 Task: Make A 3D Anaglyph Image.
Action: Mouse moved to (22, 6)
Screenshot: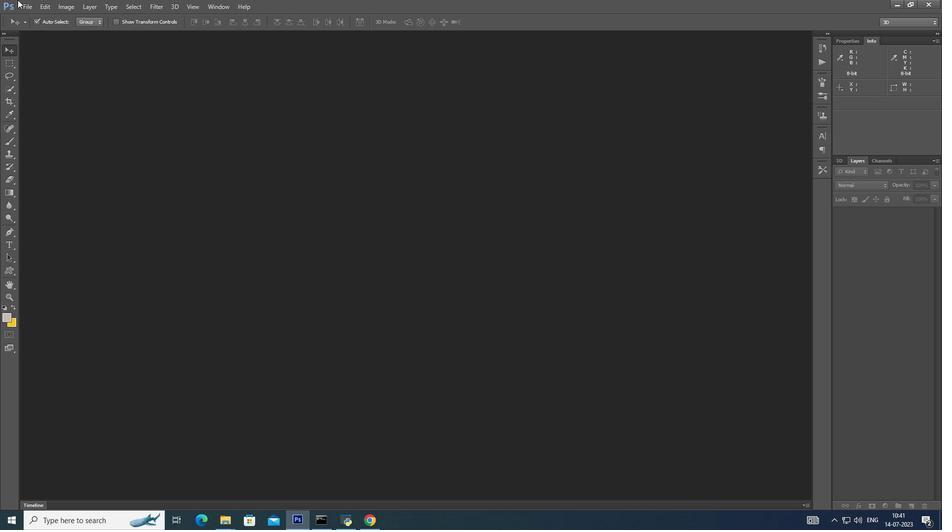 
Action: Mouse pressed left at (22, 6)
Screenshot: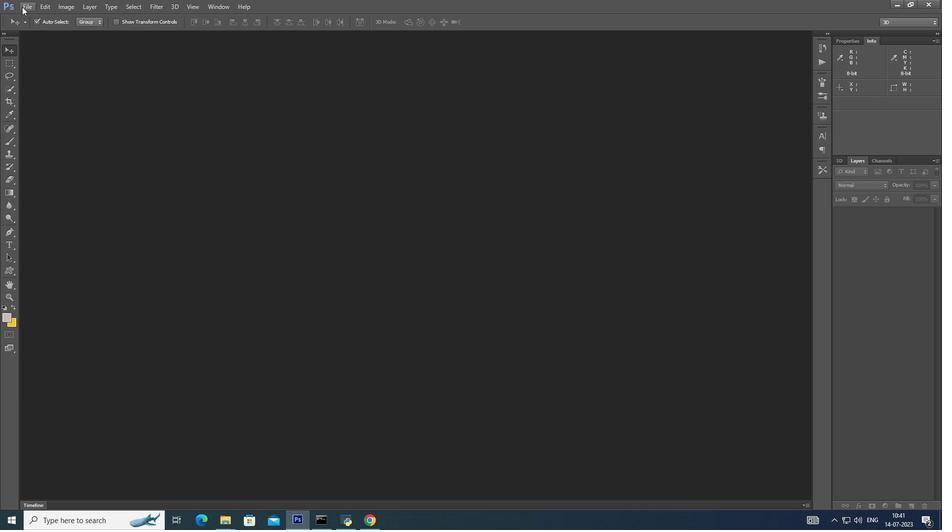 
Action: Mouse moved to (32, 23)
Screenshot: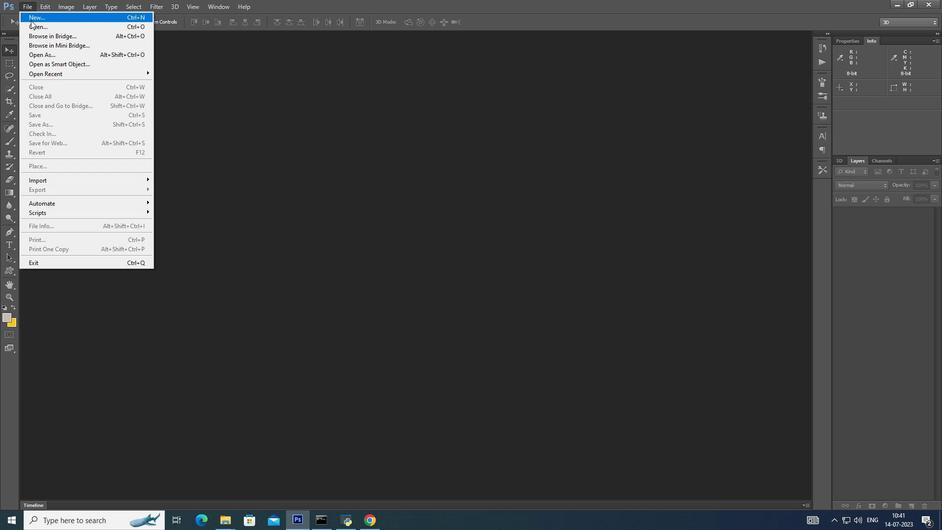 
Action: Mouse pressed left at (32, 23)
Screenshot: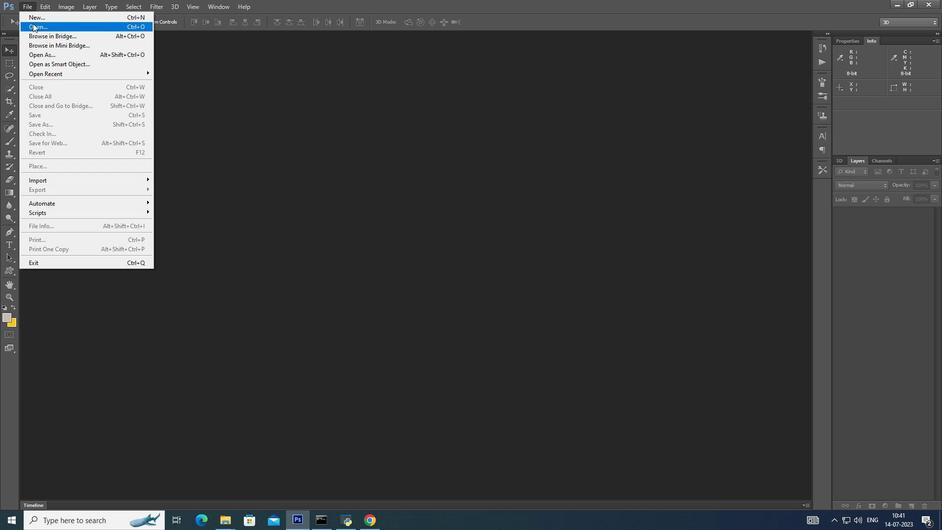 
Action: Mouse moved to (359, 243)
Screenshot: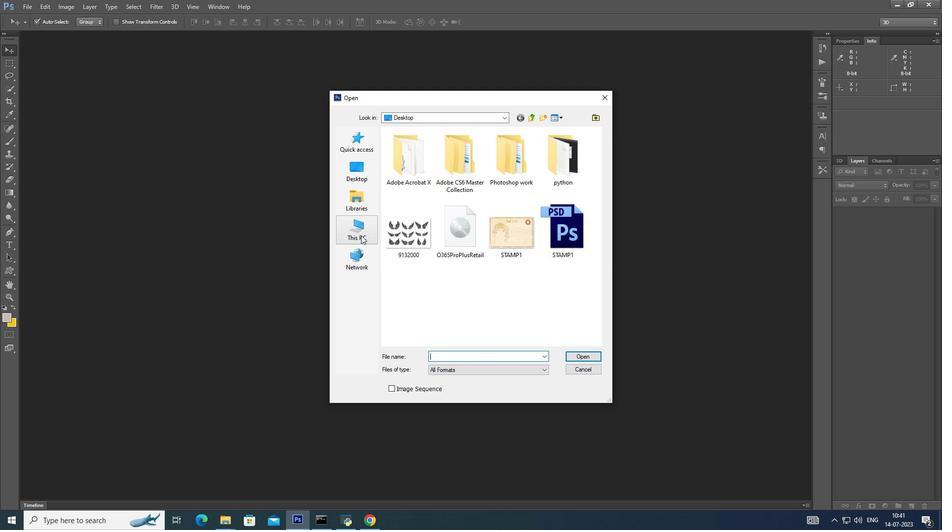 
Action: Mouse pressed left at (359, 243)
Screenshot: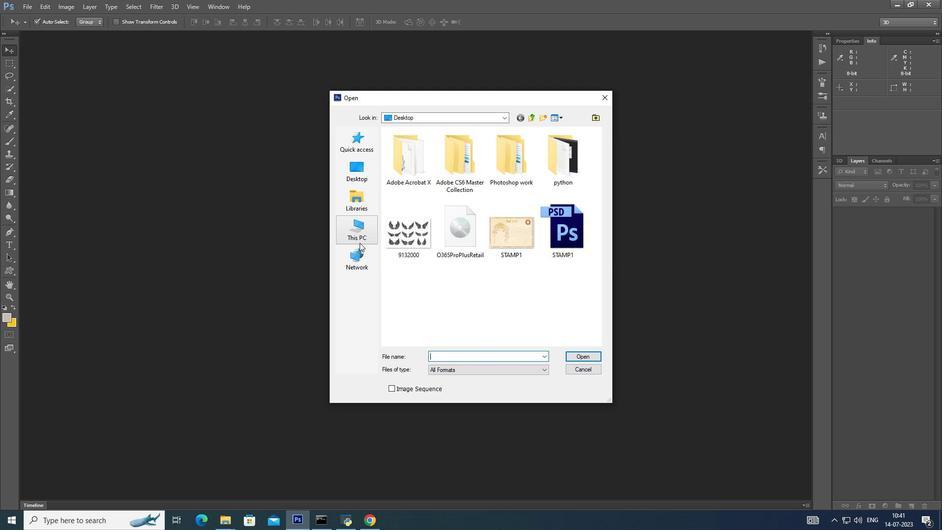 
Action: Mouse moved to (435, 228)
Screenshot: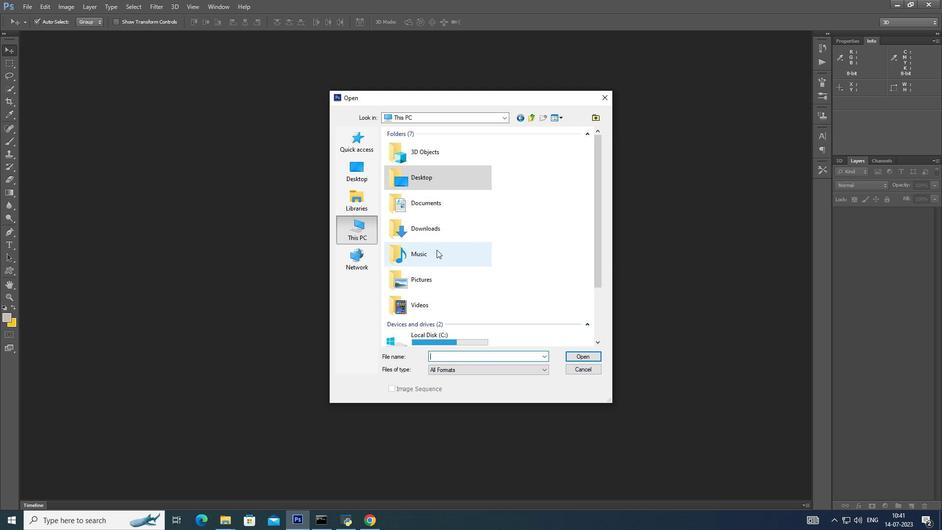 
Action: Mouse pressed left at (435, 228)
Screenshot: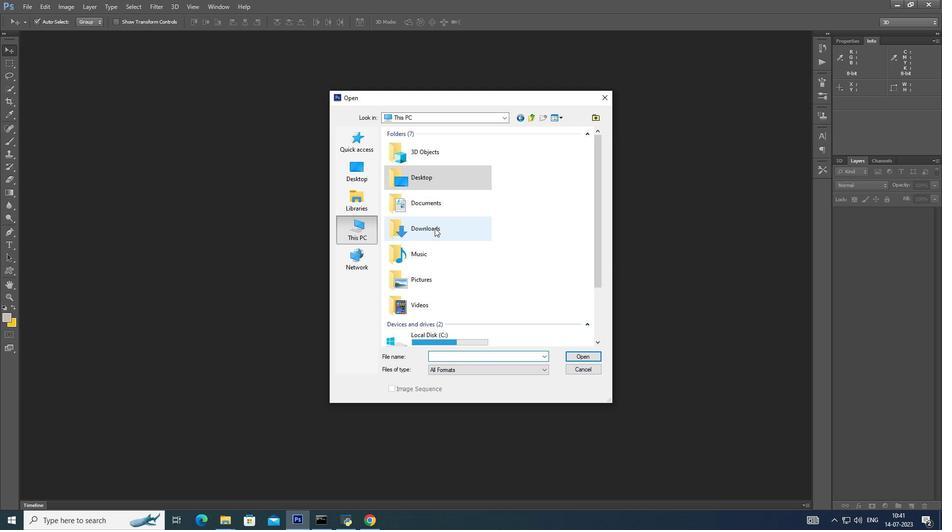 
Action: Mouse pressed left at (435, 228)
Screenshot: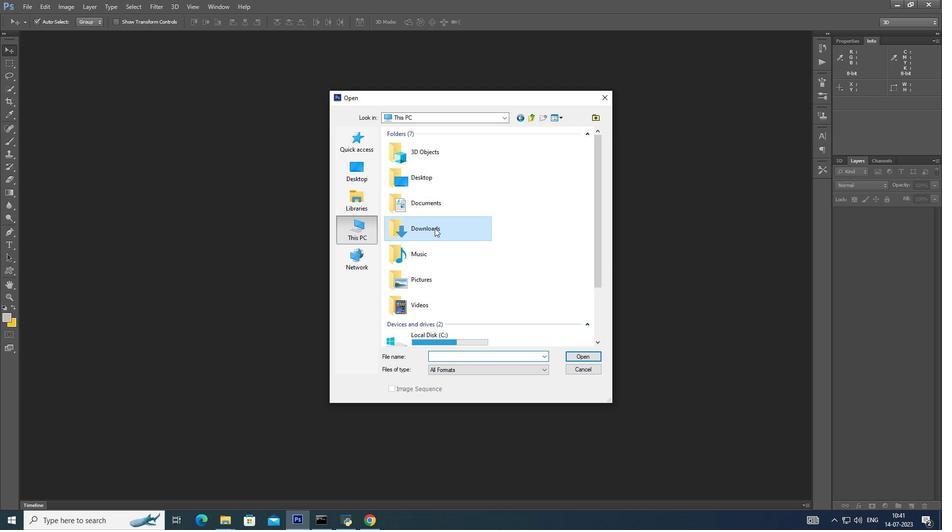 
Action: Mouse moved to (411, 152)
Screenshot: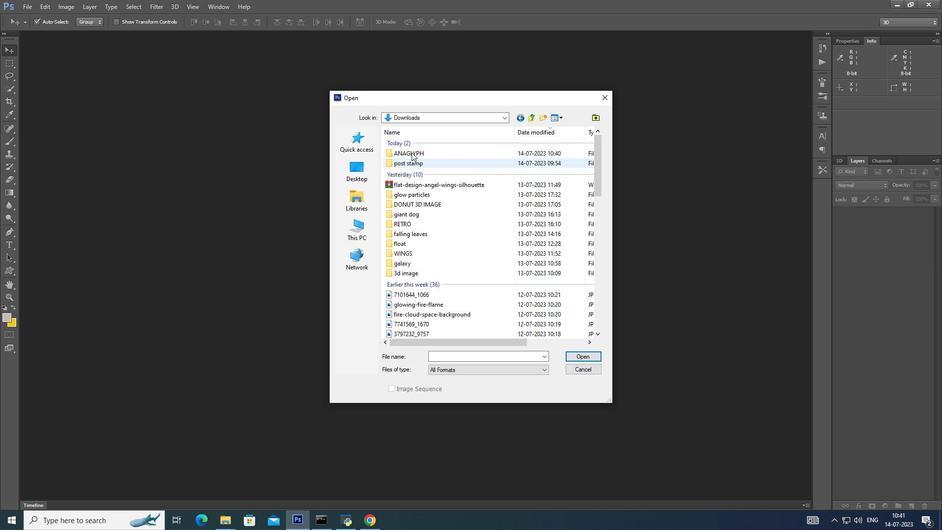 
Action: Mouse pressed left at (411, 152)
Screenshot: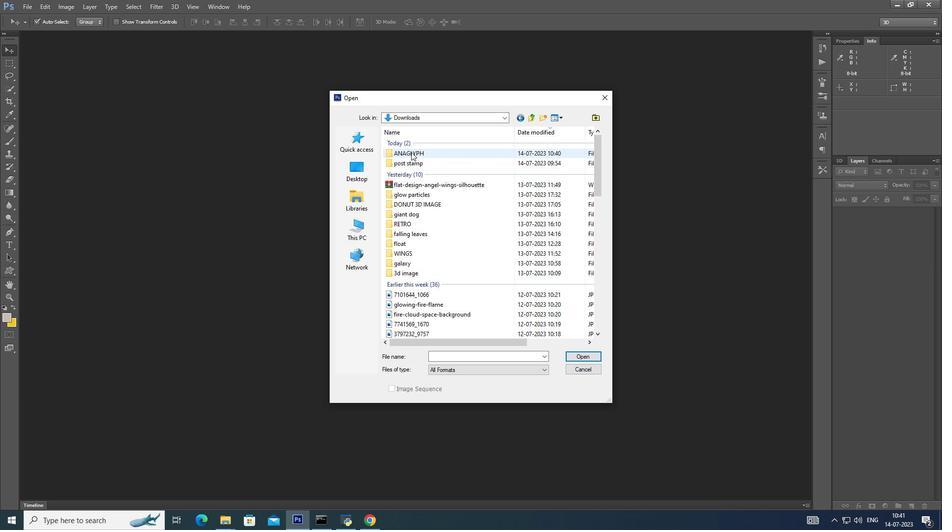 
Action: Mouse pressed left at (411, 152)
Screenshot: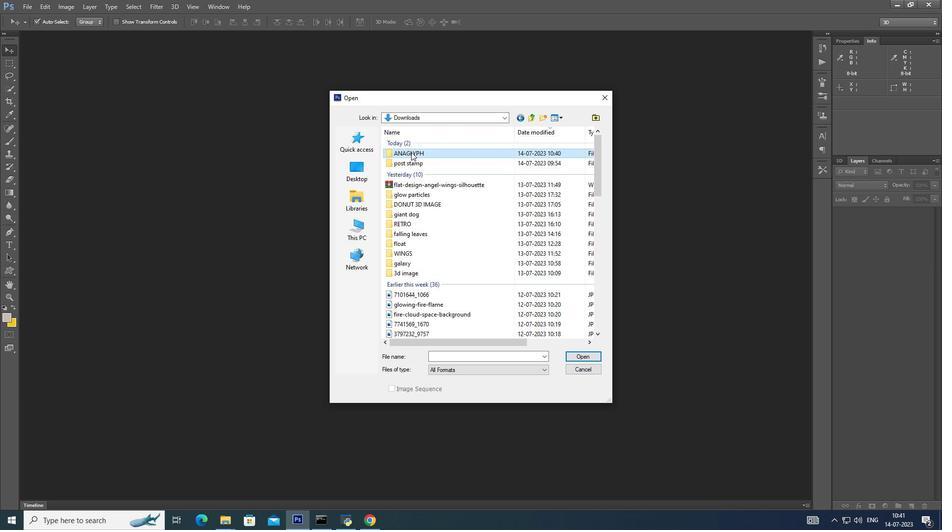 
Action: Mouse moved to (449, 167)
Screenshot: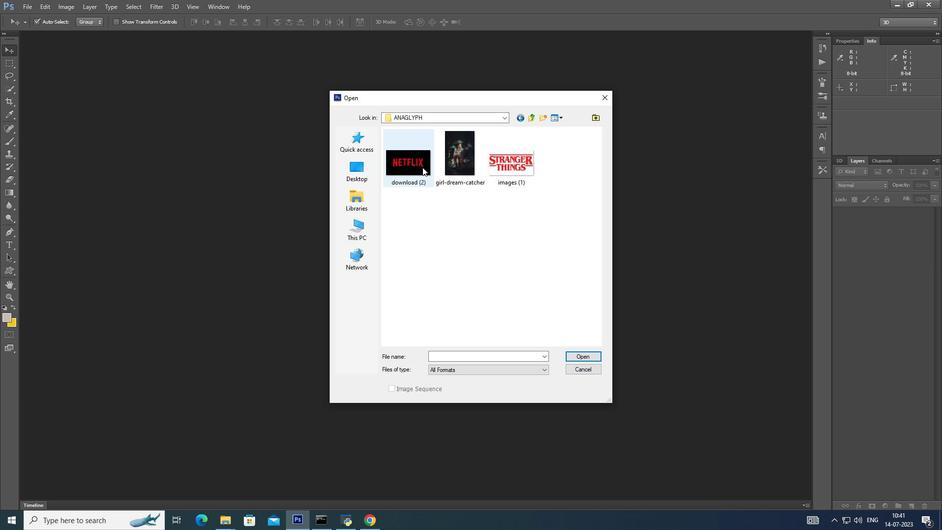 
Action: Mouse pressed left at (449, 167)
Screenshot: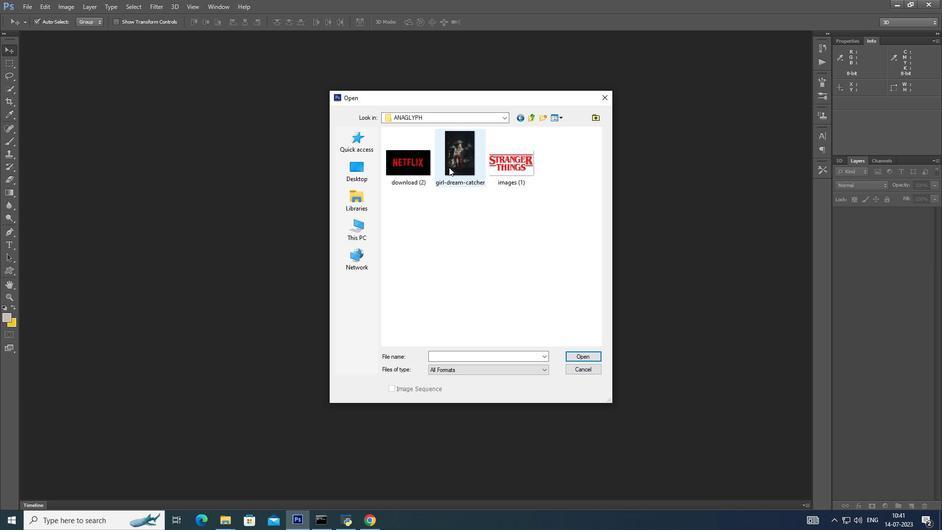 
Action: Mouse moved to (592, 353)
Screenshot: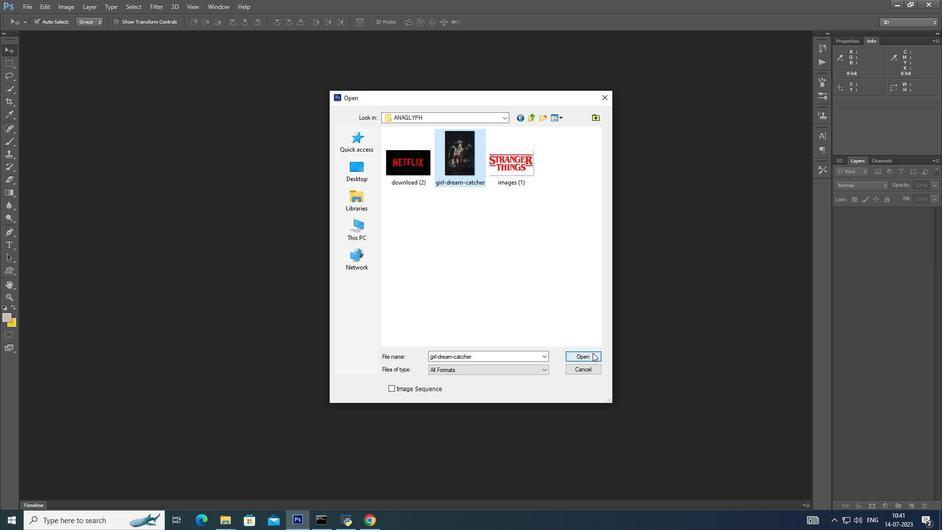 
Action: Mouse pressed left at (592, 353)
Screenshot: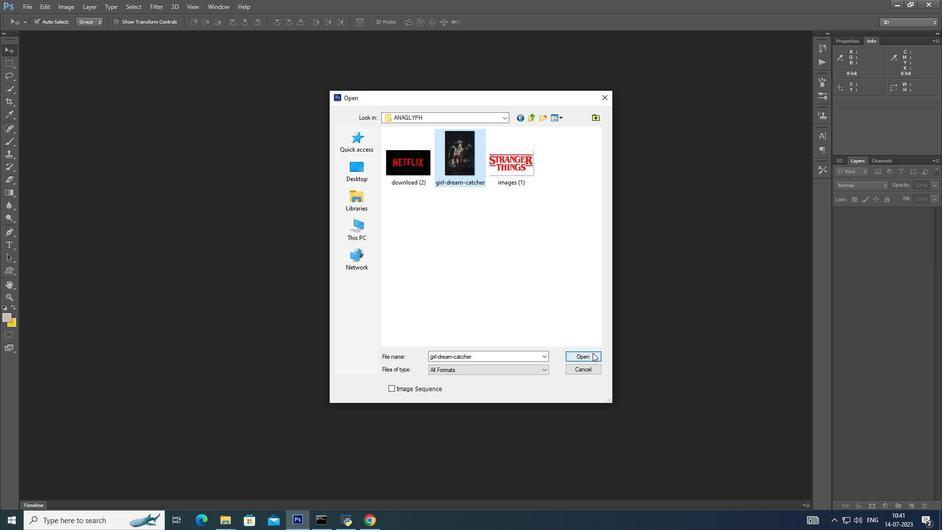 
Action: Mouse moved to (884, 213)
Screenshot: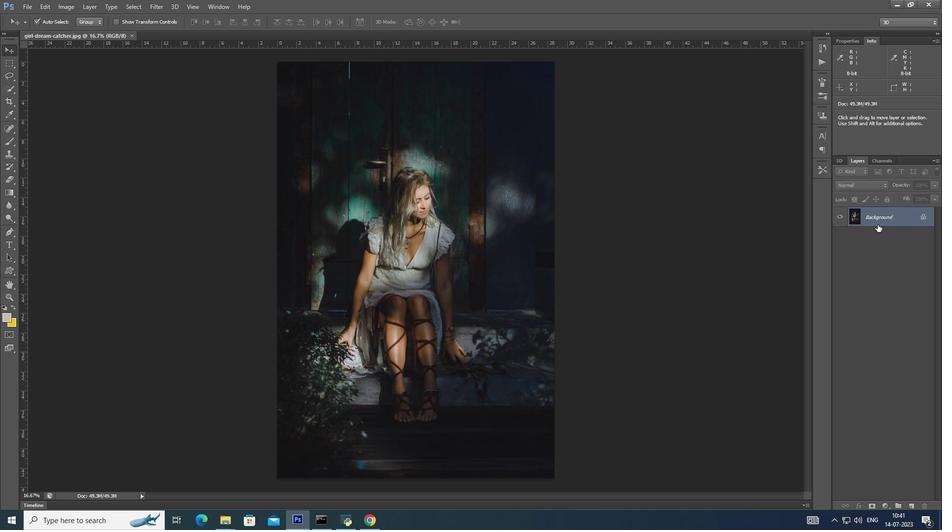 
Action: Mouse pressed left at (884, 213)
Screenshot: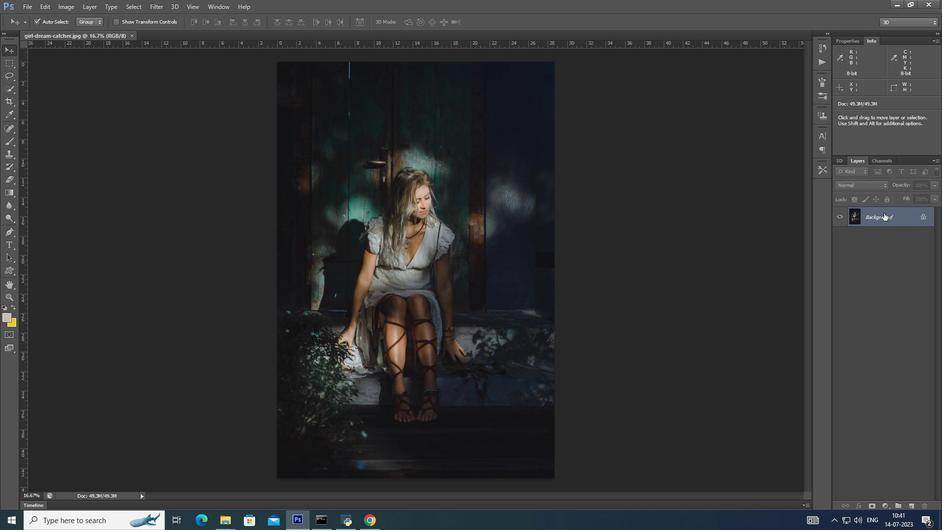 
Action: Mouse moved to (903, 213)
Screenshot: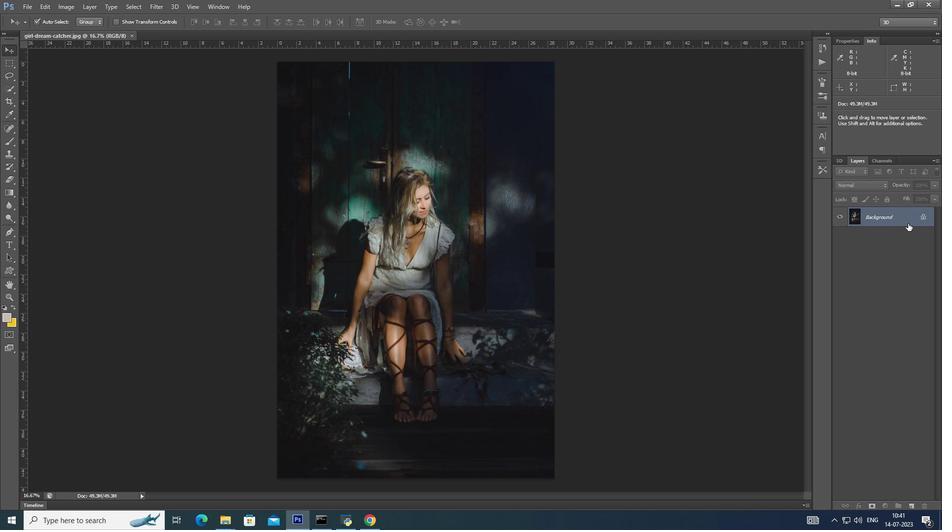 
Action: Mouse pressed left at (903, 213)
Screenshot: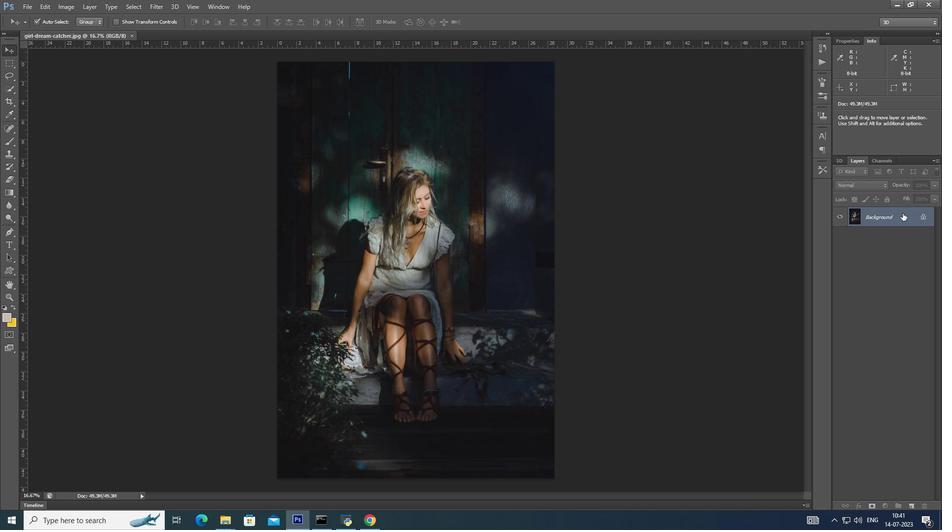 
Action: Mouse moved to (72, 0)
Screenshot: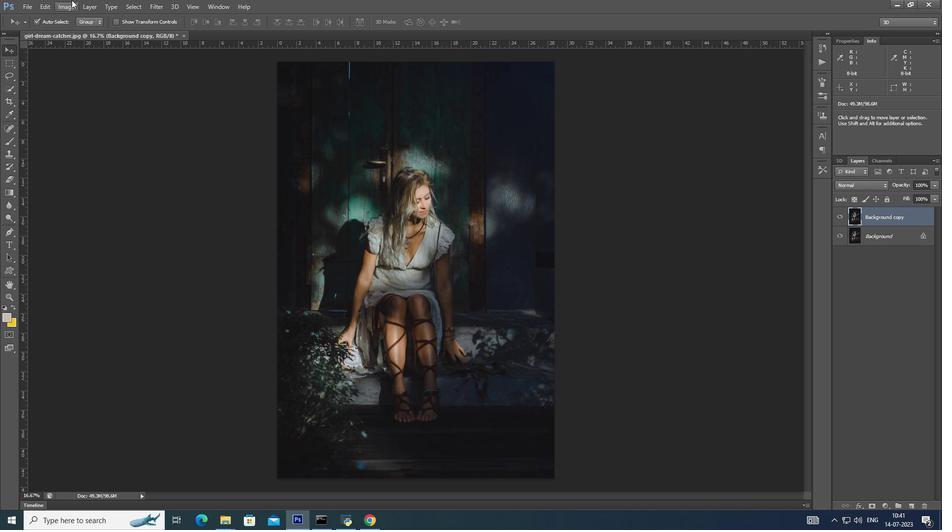 
Action: Mouse pressed left at (72, 0)
Screenshot: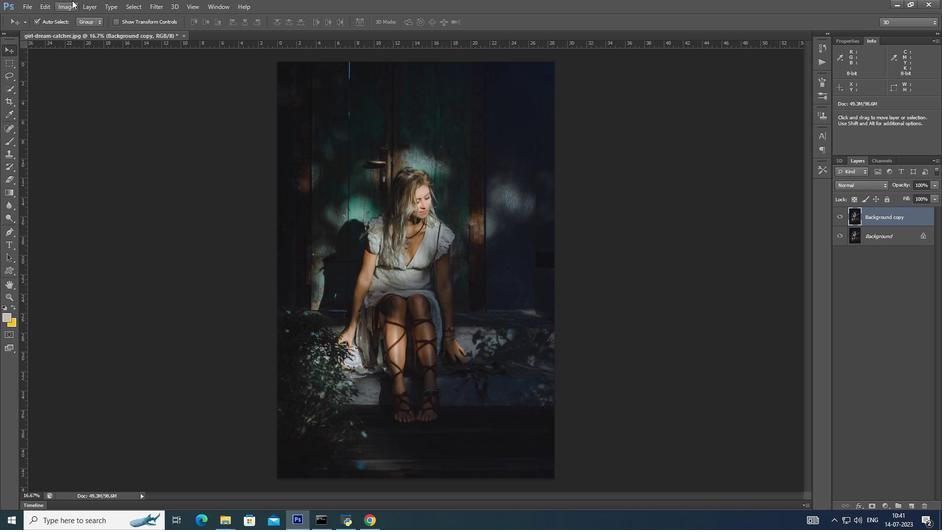 
Action: Mouse moved to (223, 102)
Screenshot: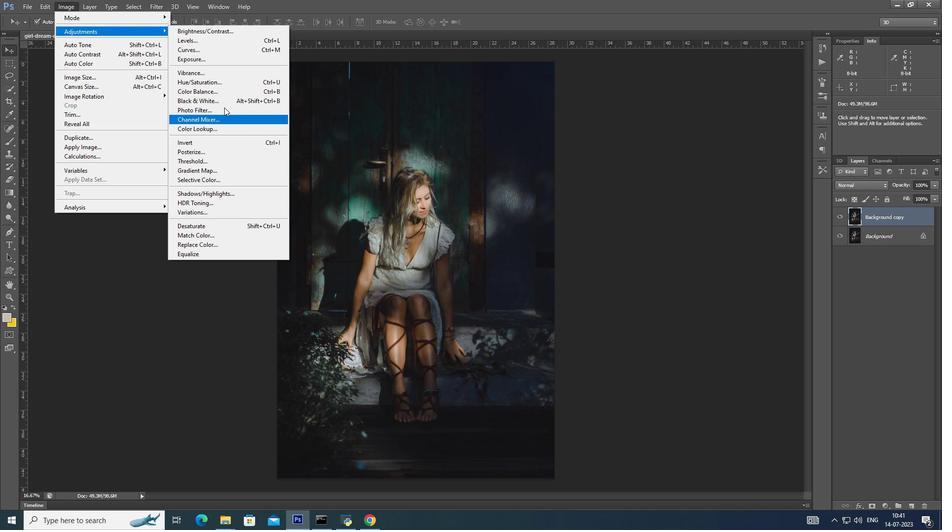 
Action: Mouse pressed left at (223, 102)
Screenshot: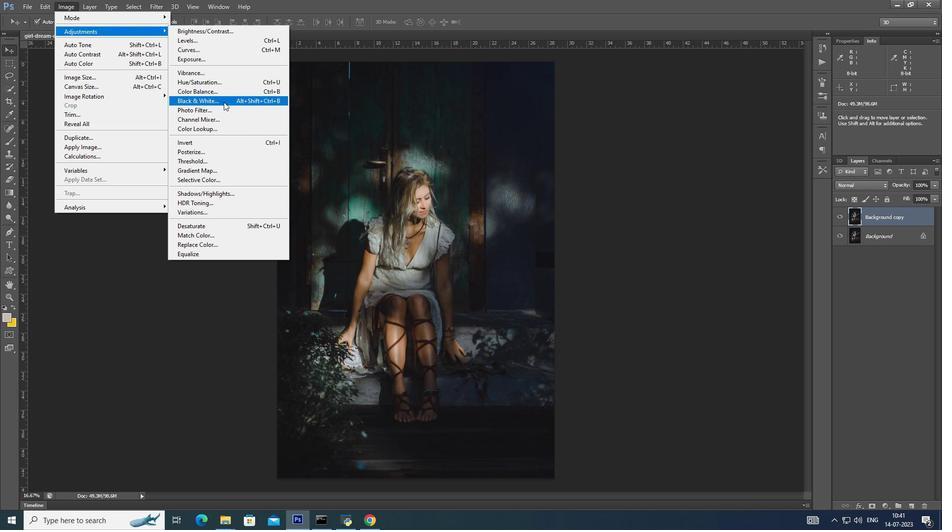 
Action: Mouse moved to (690, 158)
Screenshot: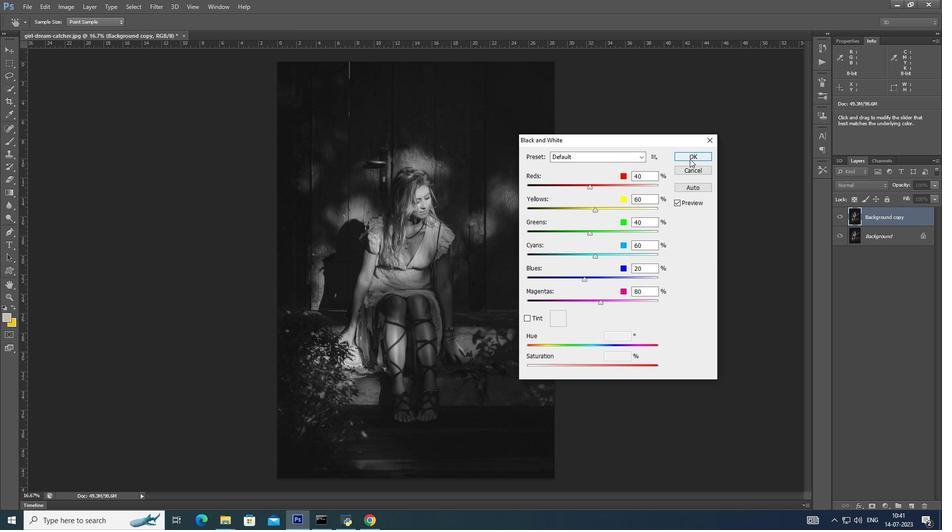
Action: Mouse pressed left at (690, 158)
Screenshot: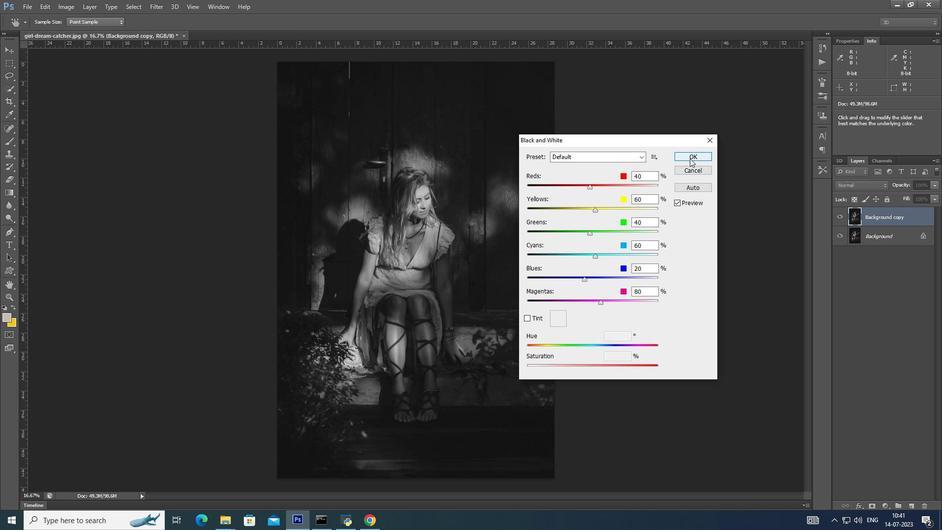 
Action: Mouse moved to (904, 214)
Screenshot: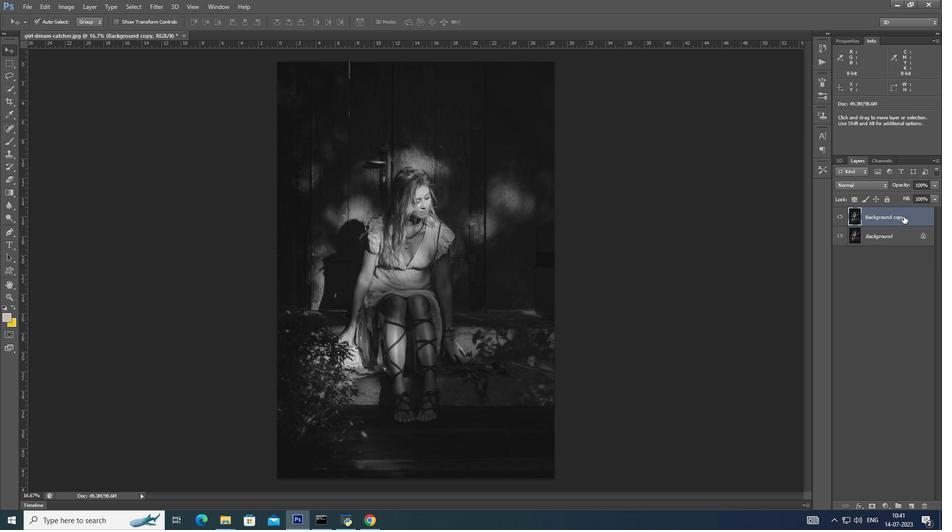 
Action: Mouse pressed left at (904, 214)
Screenshot: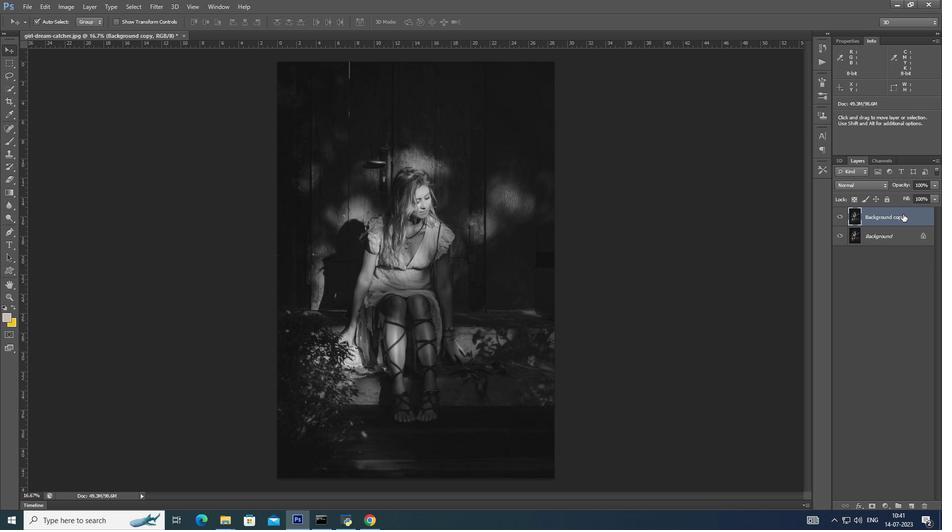
Action: Mouse moved to (908, 217)
Screenshot: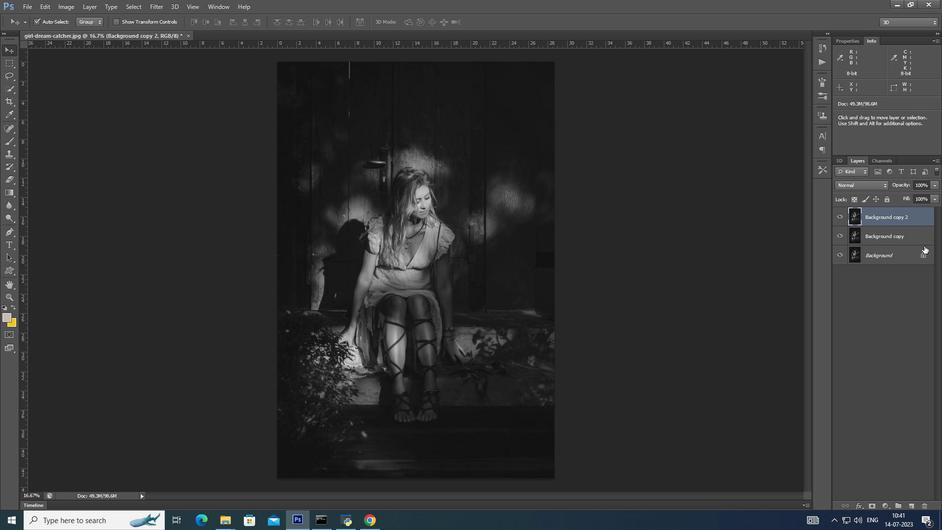
Action: Mouse pressed left at (908, 217)
Screenshot: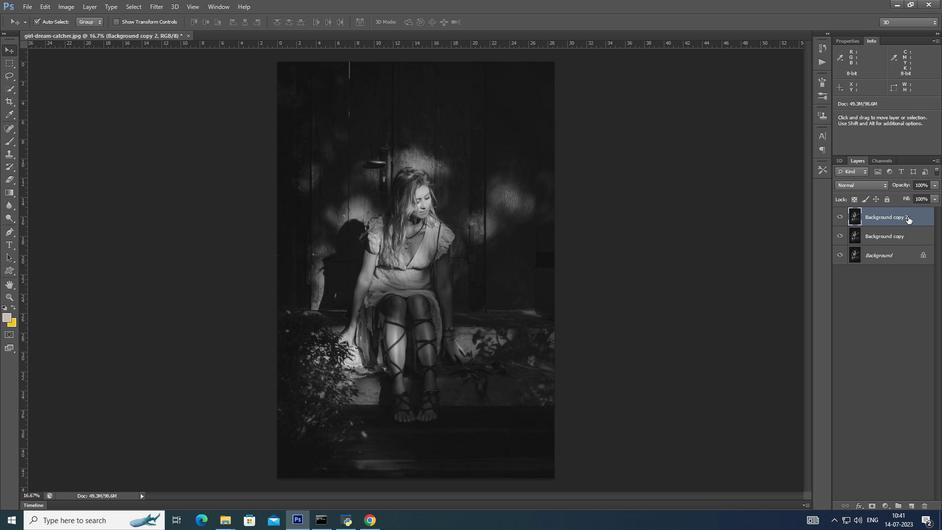 
Action: Mouse moved to (885, 258)
Screenshot: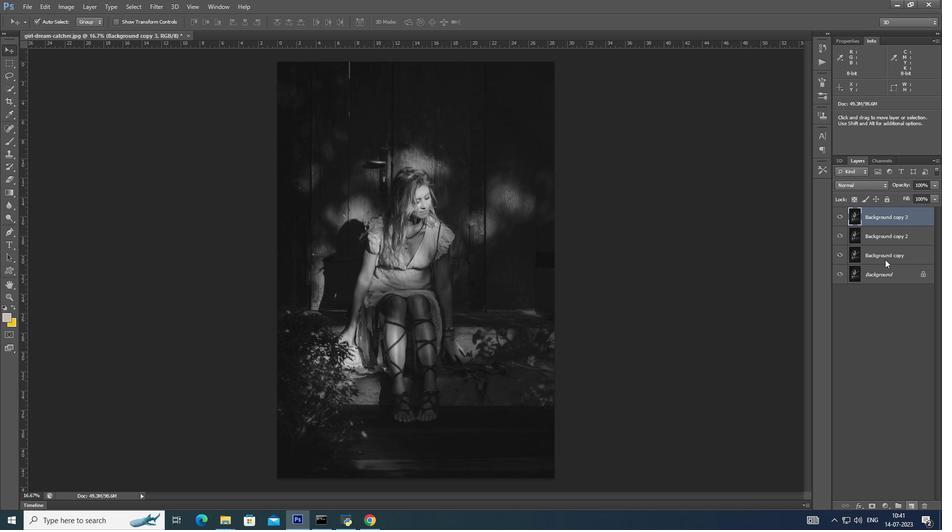 
Action: Mouse pressed left at (885, 258)
Screenshot: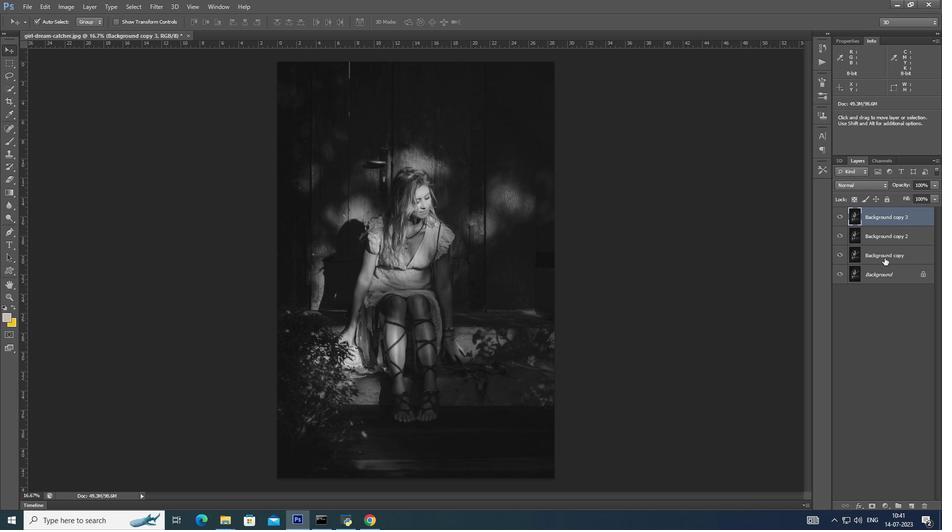 
Action: Mouse pressed right at (885, 258)
Screenshot: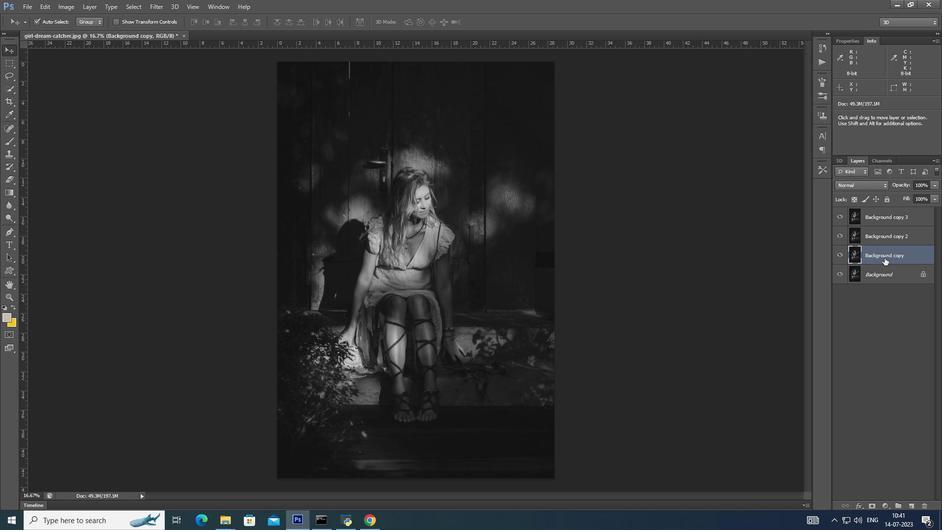 
Action: Mouse moved to (800, 141)
Screenshot: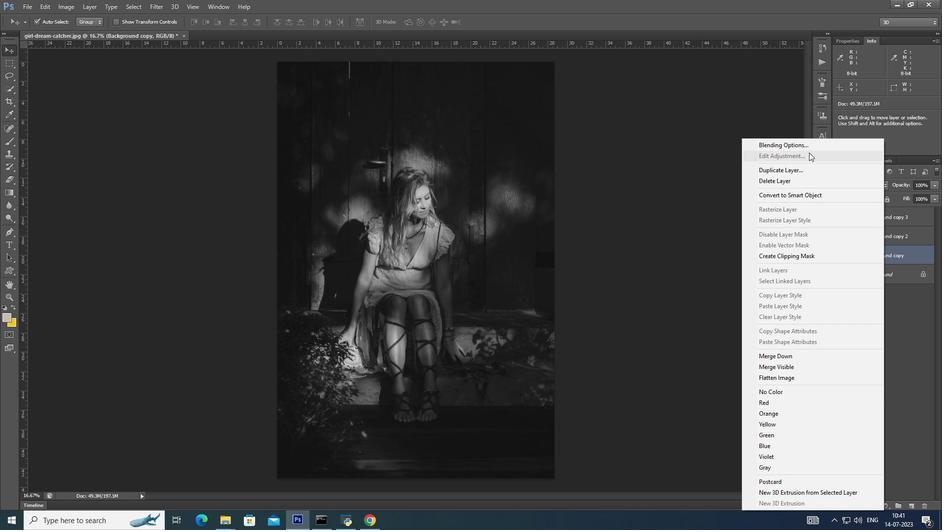 
Action: Mouse pressed left at (800, 141)
Screenshot: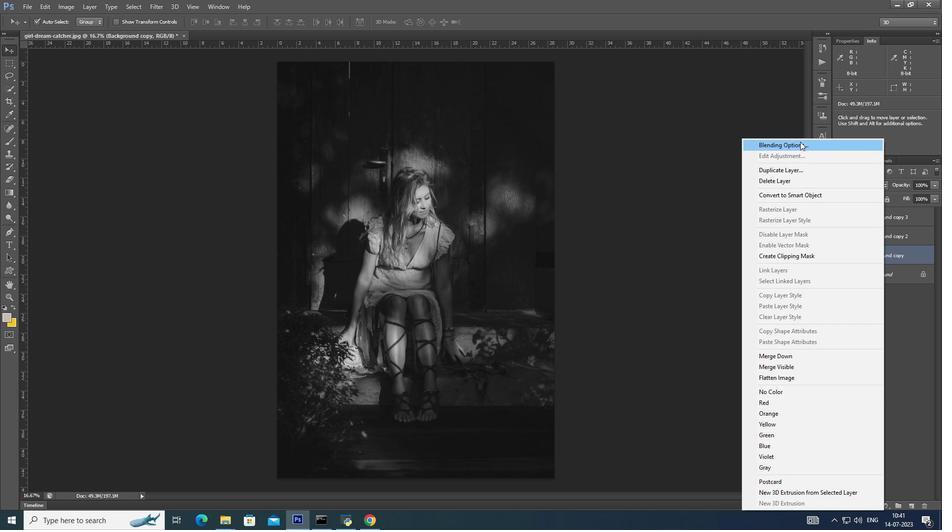 
Action: Mouse moved to (700, 254)
Screenshot: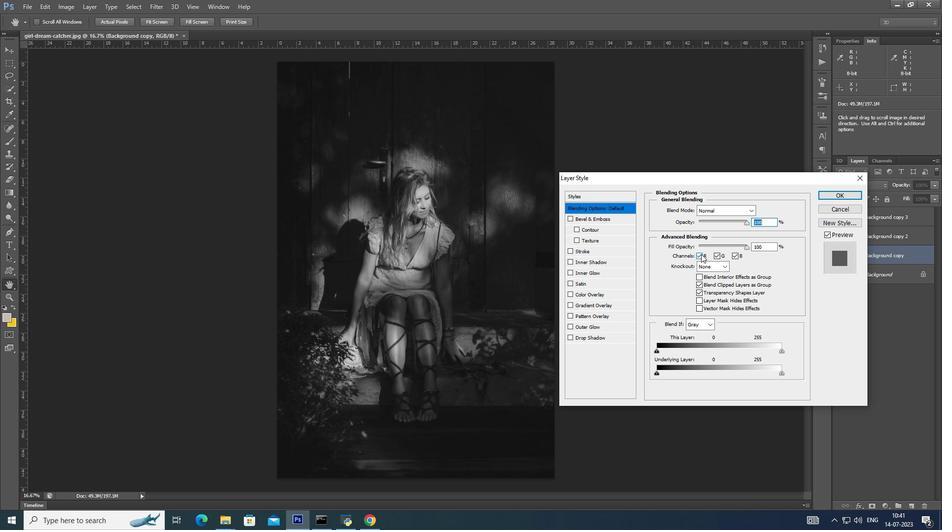 
Action: Mouse pressed left at (700, 254)
Screenshot: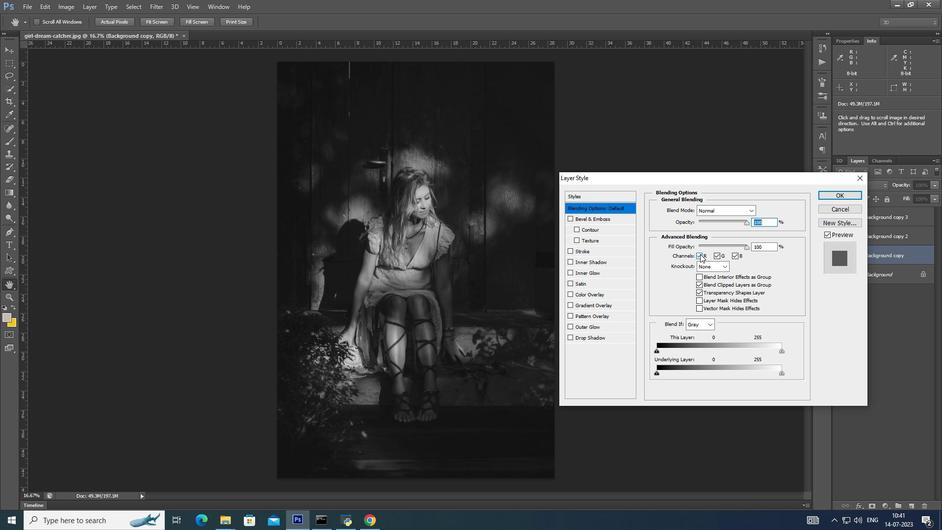 
Action: Mouse moved to (828, 192)
Screenshot: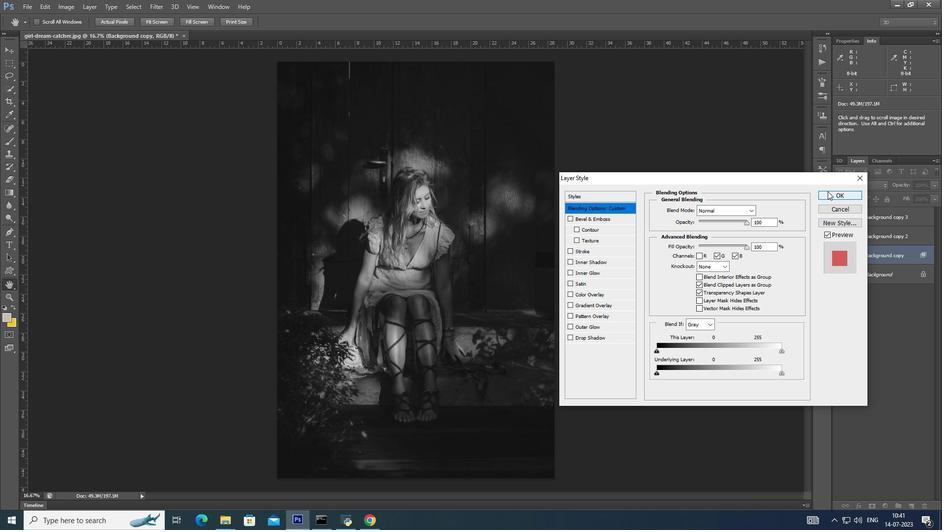 
Action: Mouse pressed left at (828, 192)
Screenshot: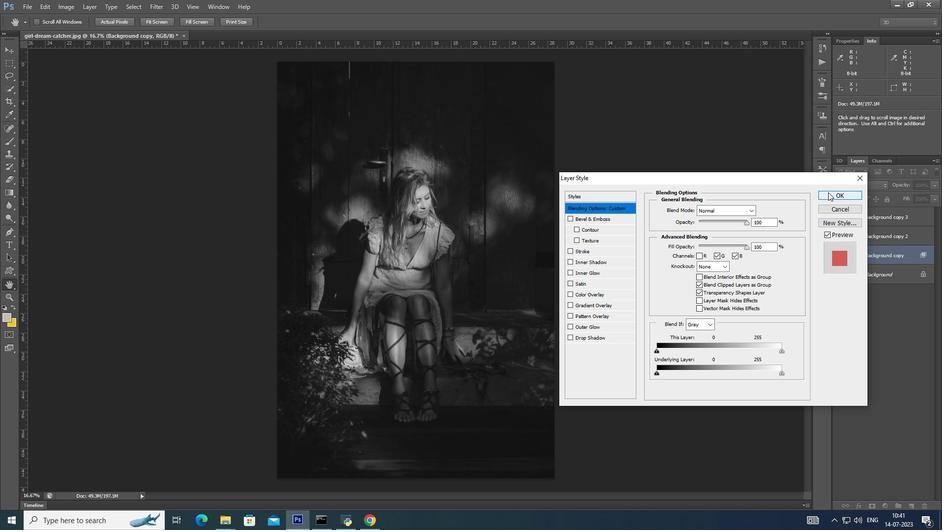 
Action: Mouse moved to (874, 235)
Screenshot: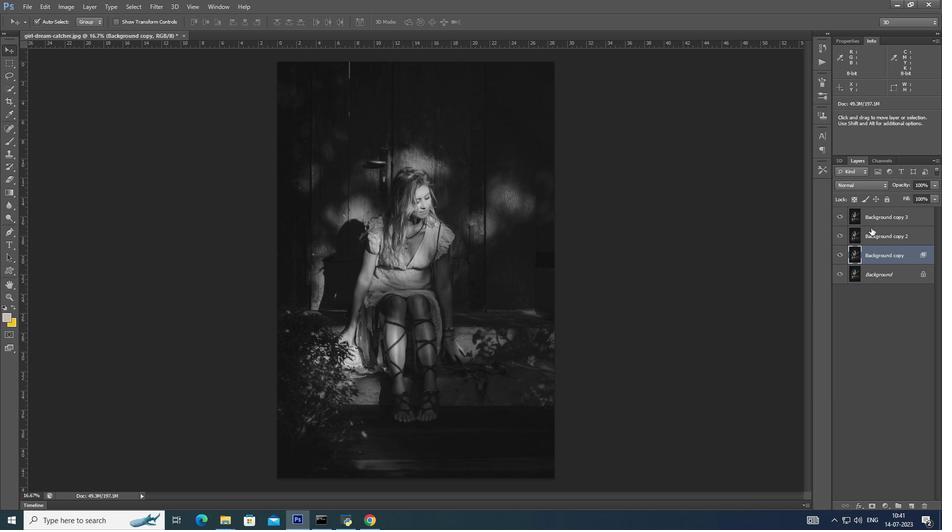 
Action: Mouse pressed right at (874, 235)
Screenshot: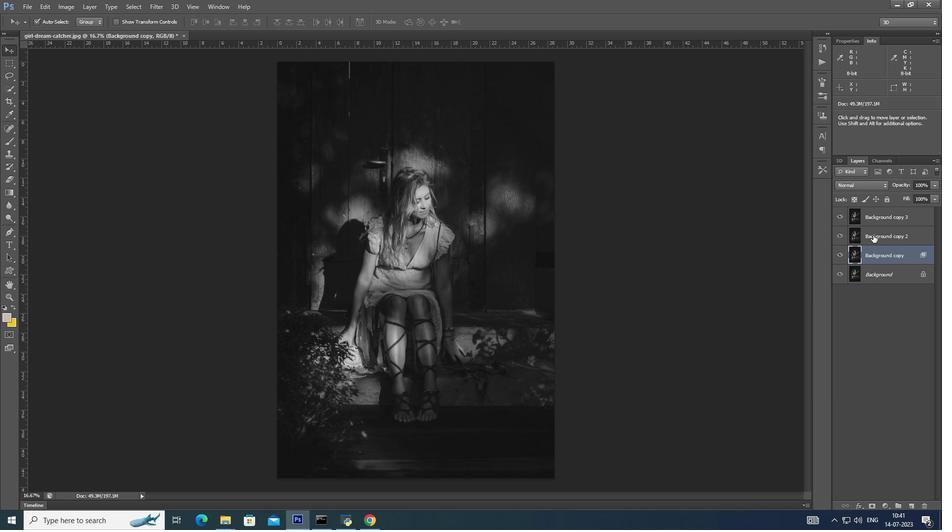 
Action: Mouse moved to (806, 146)
Screenshot: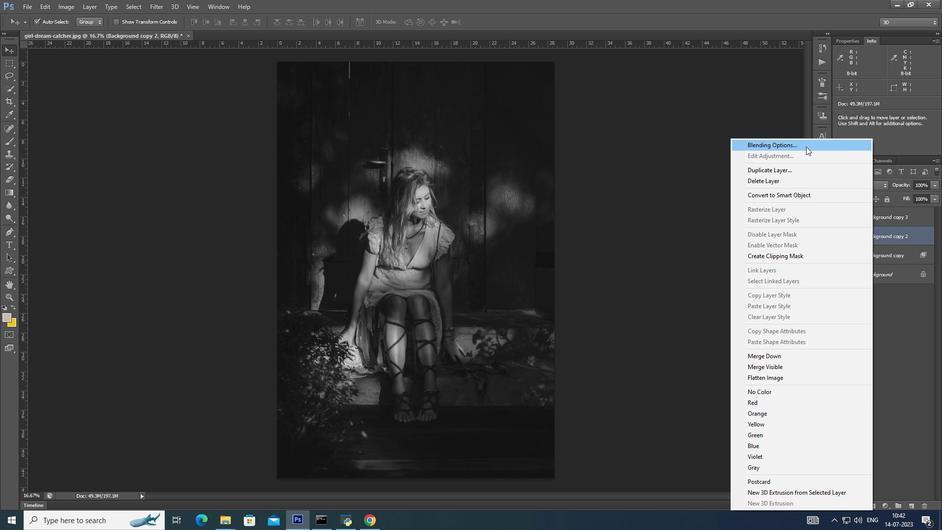 
Action: Mouse pressed left at (806, 146)
Screenshot: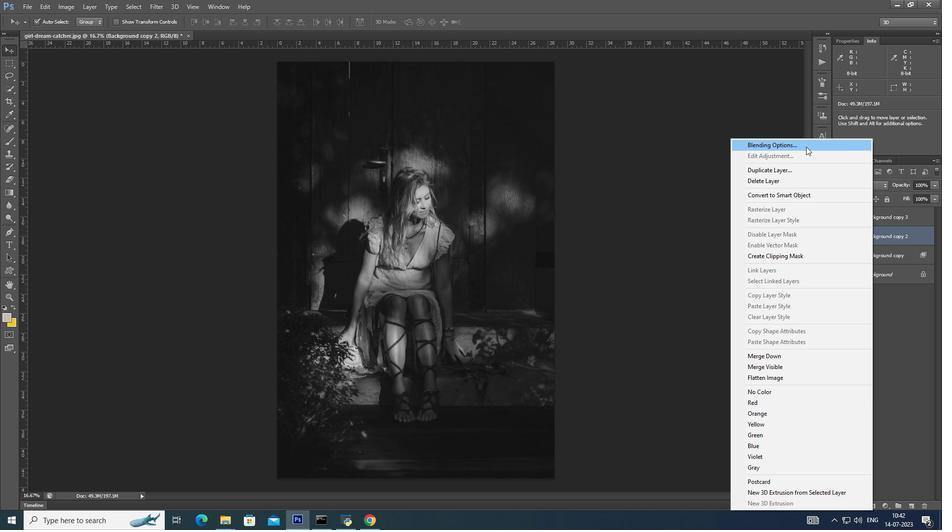 
Action: Mouse moved to (717, 256)
Screenshot: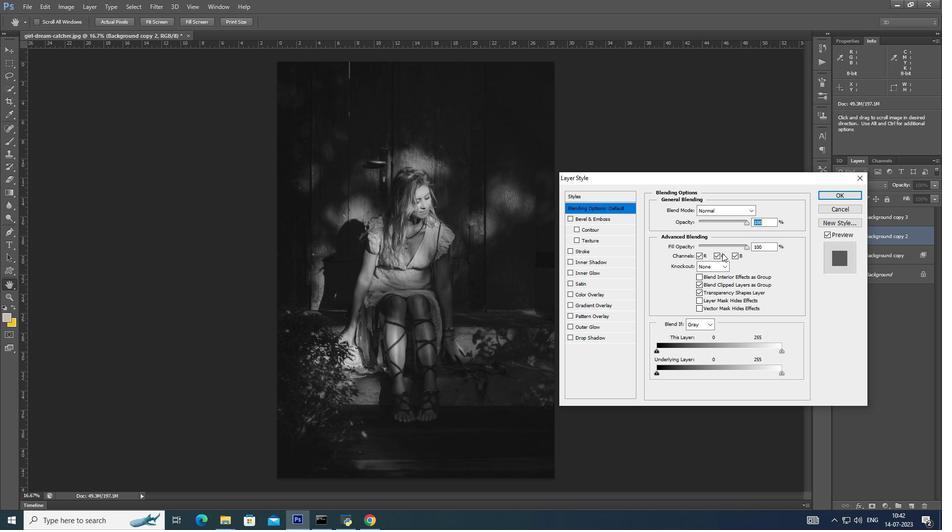
Action: Mouse pressed left at (717, 256)
Screenshot: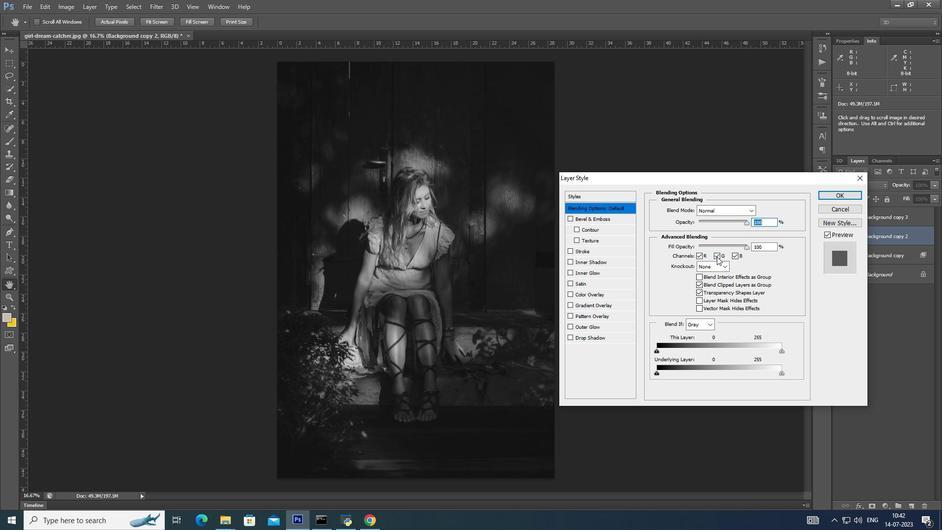 
Action: Mouse moved to (843, 196)
Screenshot: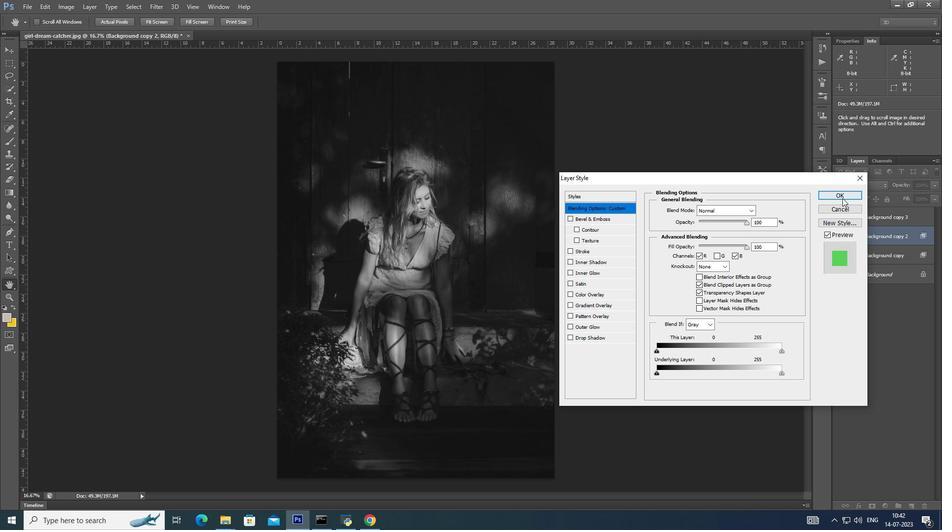 
Action: Mouse pressed left at (843, 196)
Screenshot: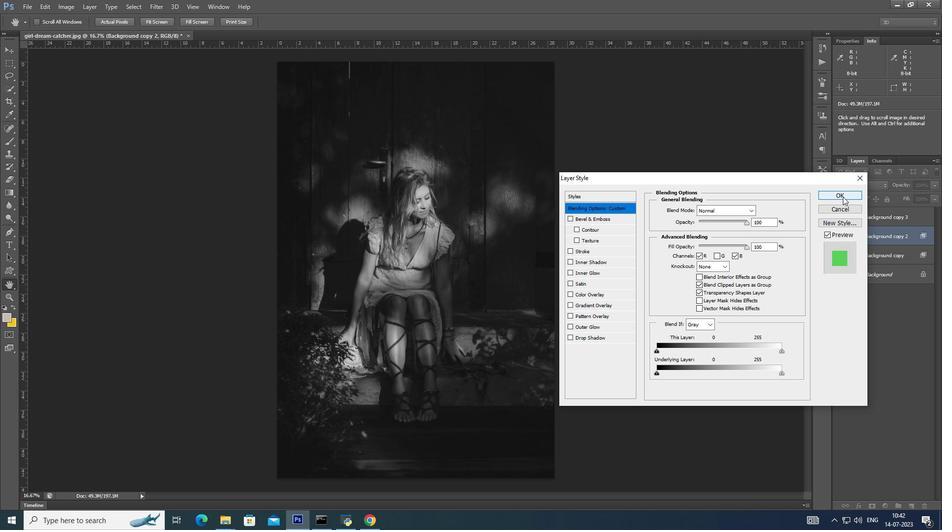 
Action: Mouse moved to (866, 215)
Screenshot: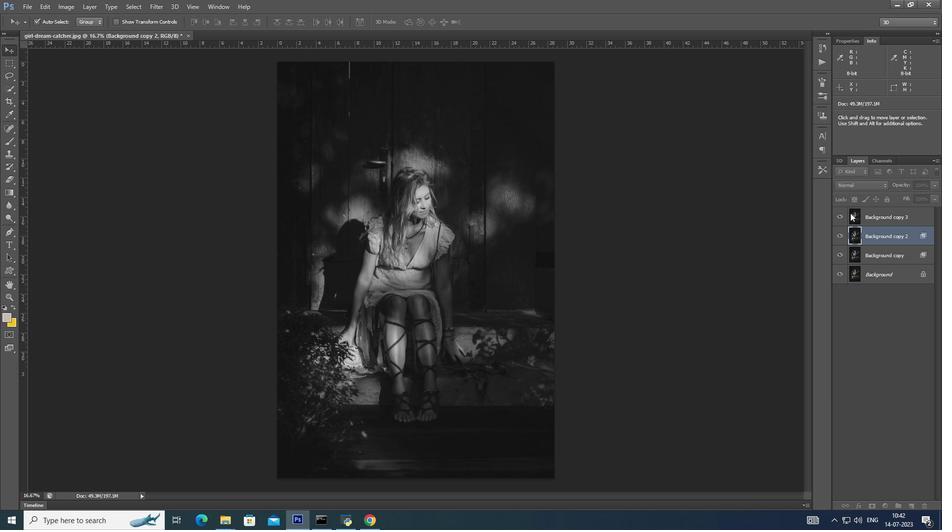 
Action: Mouse pressed right at (866, 215)
Screenshot: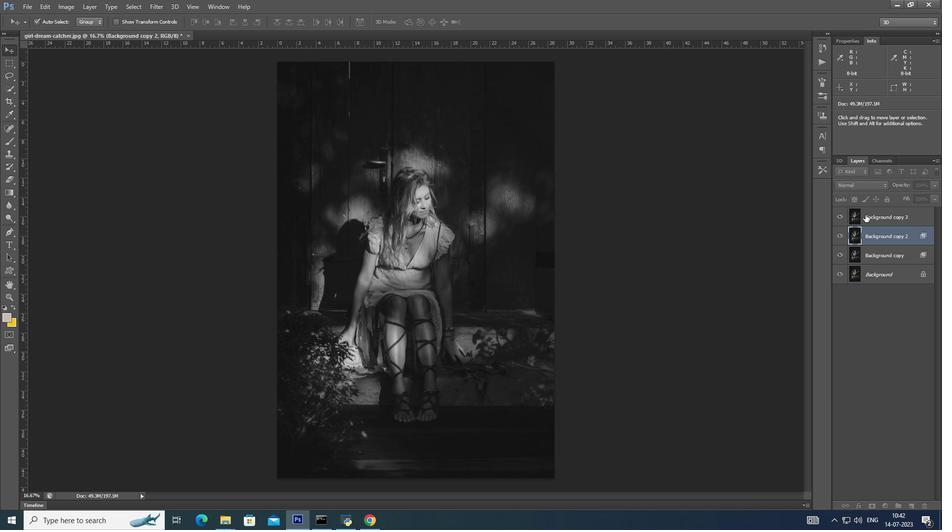 
Action: Mouse moved to (750, 144)
Screenshot: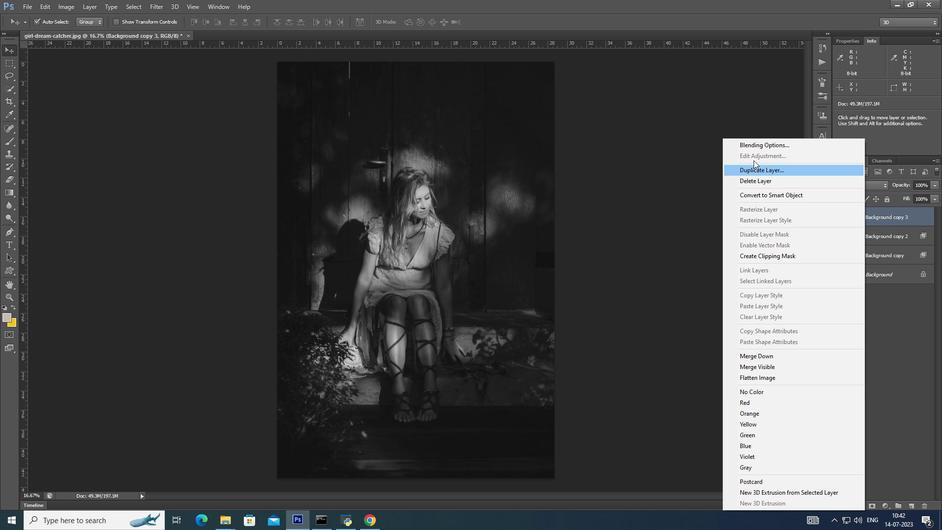 
Action: Mouse pressed left at (750, 144)
Screenshot: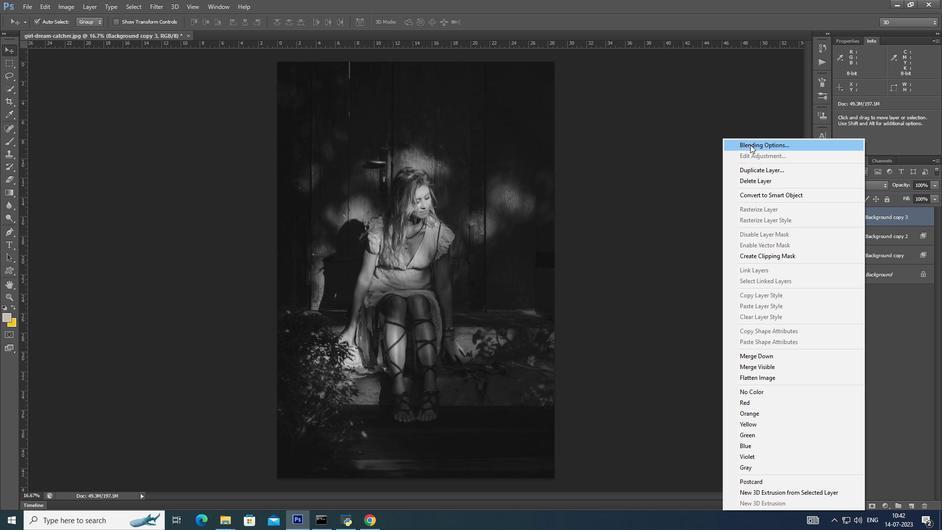 
Action: Mouse moved to (736, 252)
Screenshot: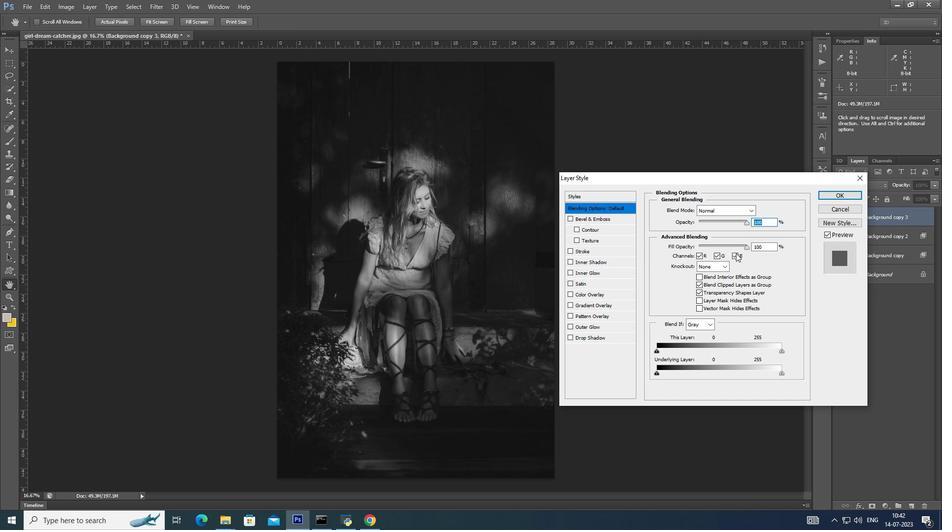 
Action: Mouse pressed left at (736, 252)
Screenshot: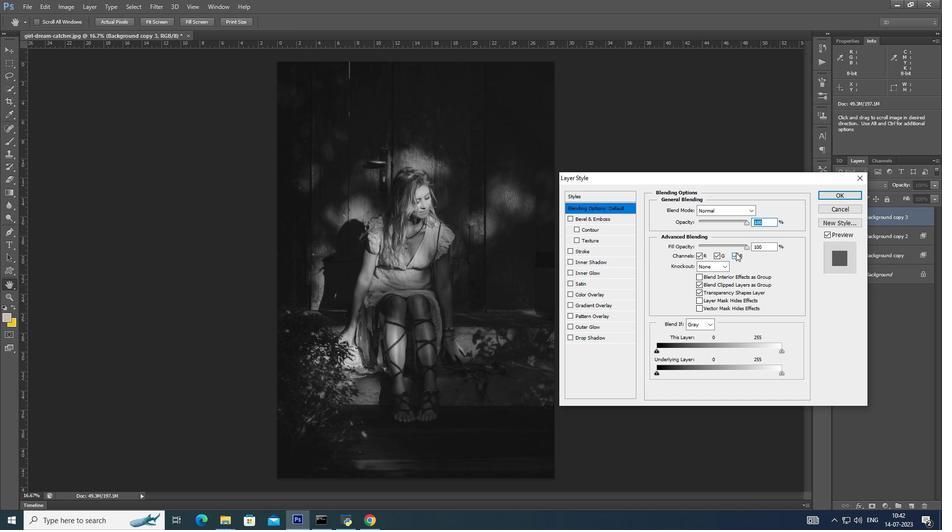 
Action: Mouse moved to (841, 191)
Screenshot: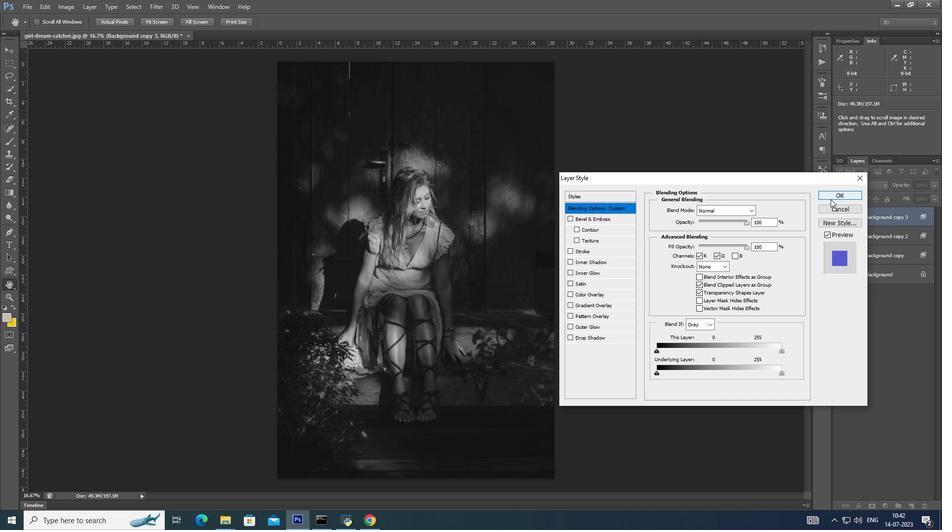 
Action: Mouse pressed left at (841, 191)
Screenshot: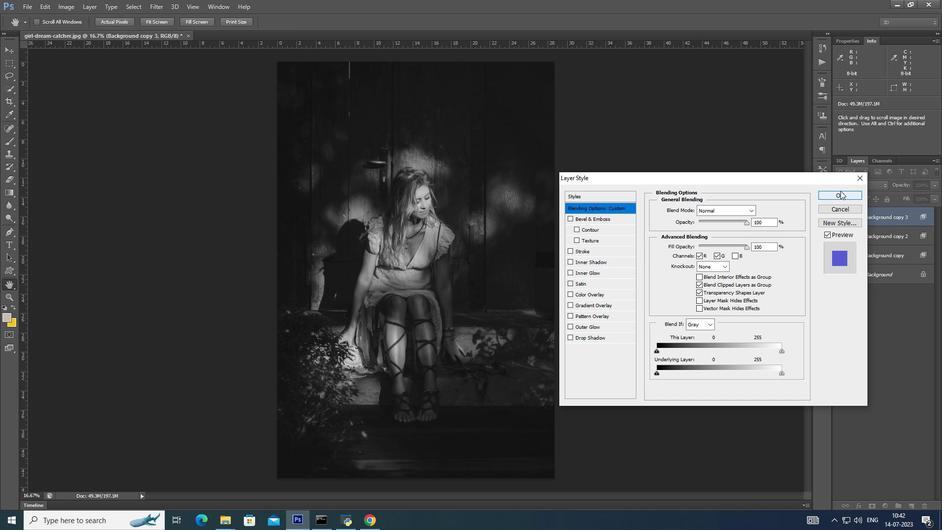 
Action: Mouse moved to (881, 255)
Screenshot: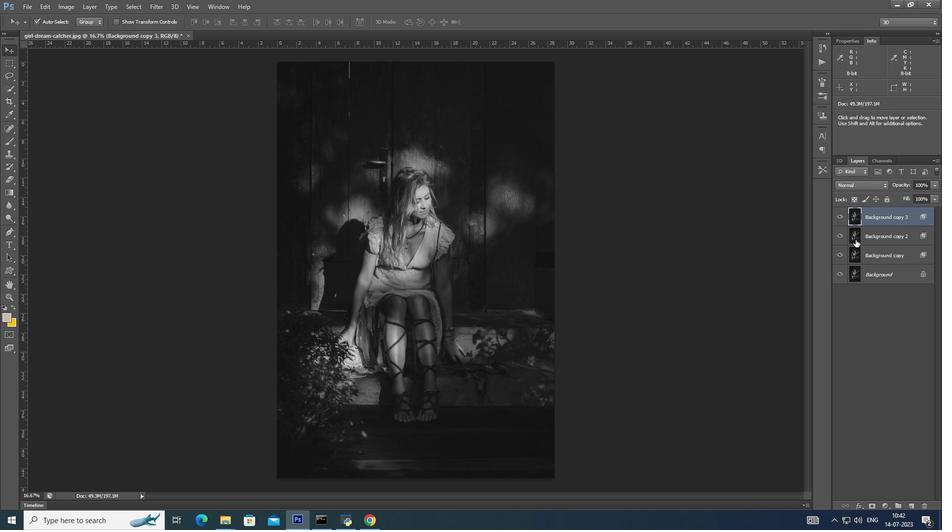 
Action: Mouse pressed left at (881, 255)
Screenshot: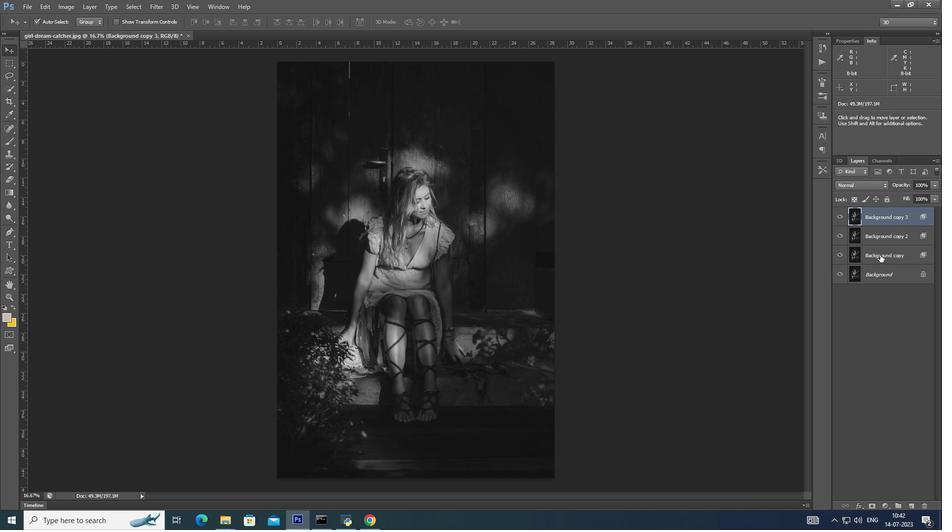 
Action: Key pressed <Key.left><Key.left><Key.left><Key.left><Key.left><Key.left><Key.left><Key.left><Key.left><Key.left><Key.left><Key.left><Key.left><Key.left><Key.left><Key.left><Key.left><Key.left><Key.left><Key.left><Key.left><Key.left><Key.left><Key.left><Key.left><Key.left><Key.left><Key.left><Key.left><Key.left><Key.left><Key.left><Key.left><Key.left><Key.left><Key.left><Key.left><Key.left><Key.left><Key.left><Key.left><Key.left><Key.left><Key.left><Key.left><Key.left><Key.left><Key.left><Key.left><Key.left>
Screenshot: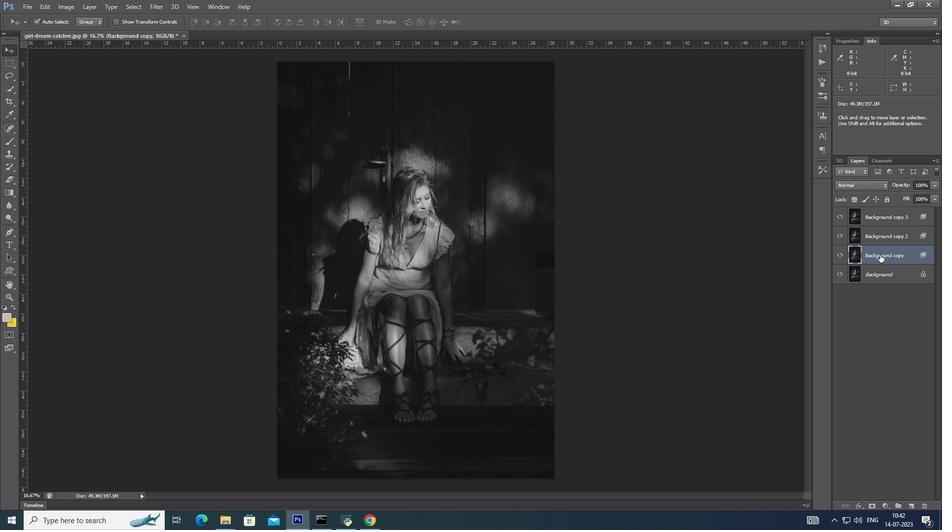 
Action: Mouse moved to (876, 255)
Screenshot: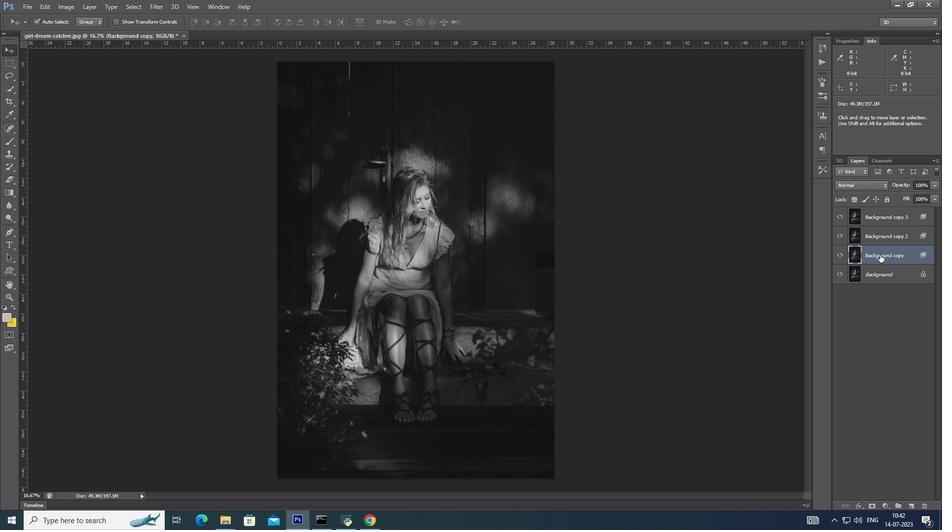 
Action: Key pressed <Key.left>
Screenshot: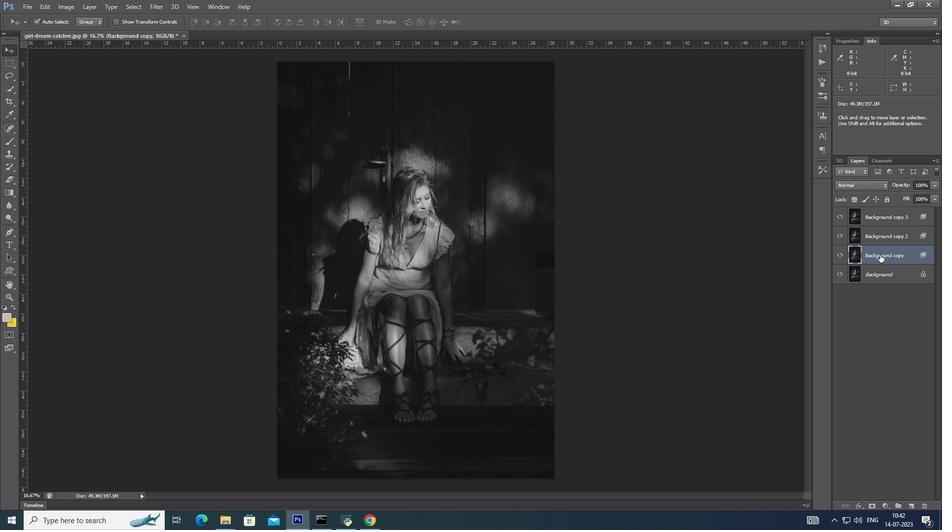 
Action: Mouse moved to (446, 245)
Screenshot: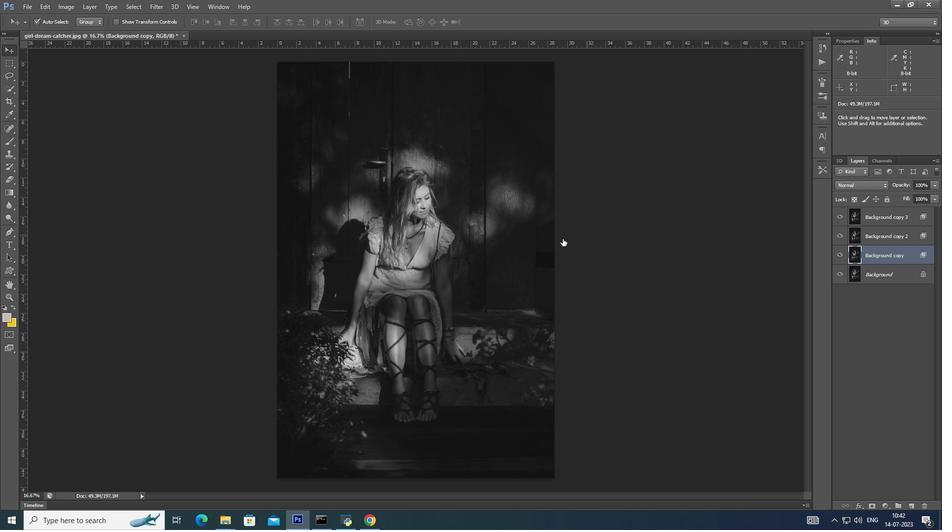 
Action: Mouse pressed left at (446, 245)
Screenshot: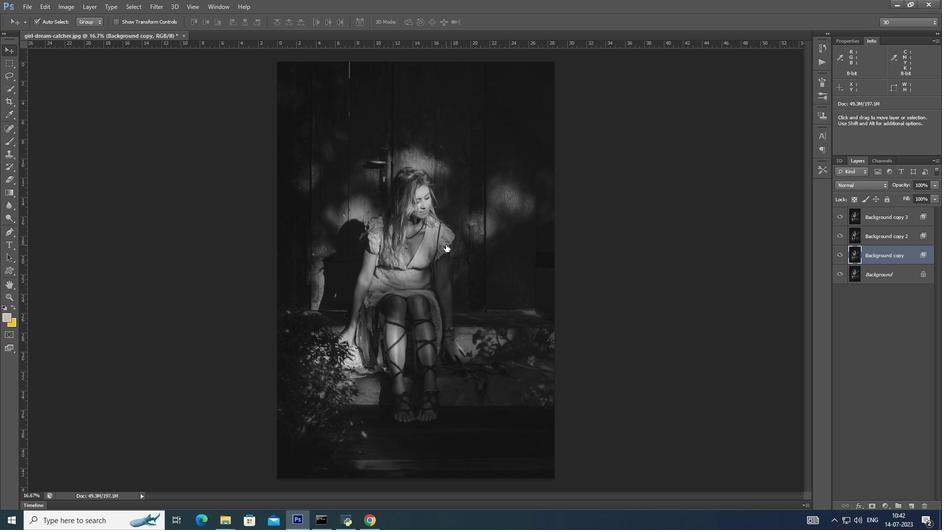 
Action: Mouse moved to (886, 235)
Screenshot: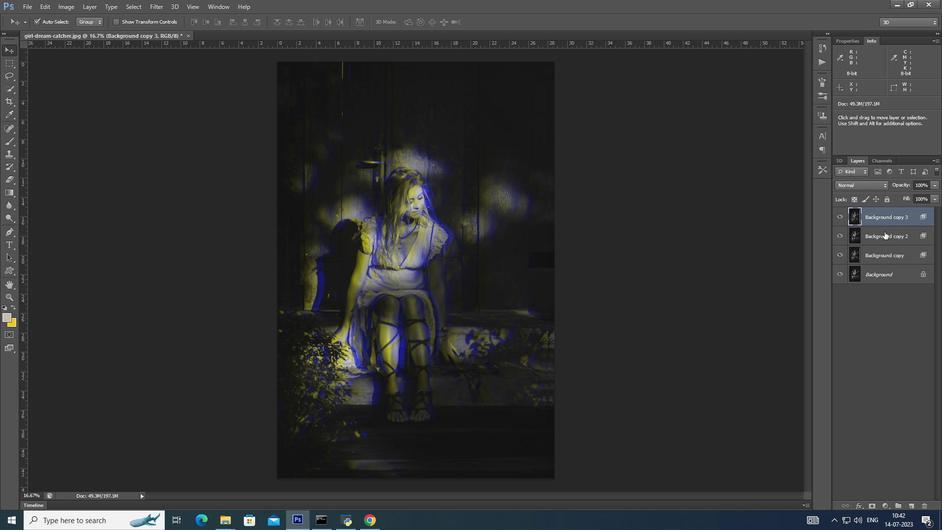 
Action: Mouse pressed left at (886, 235)
Screenshot: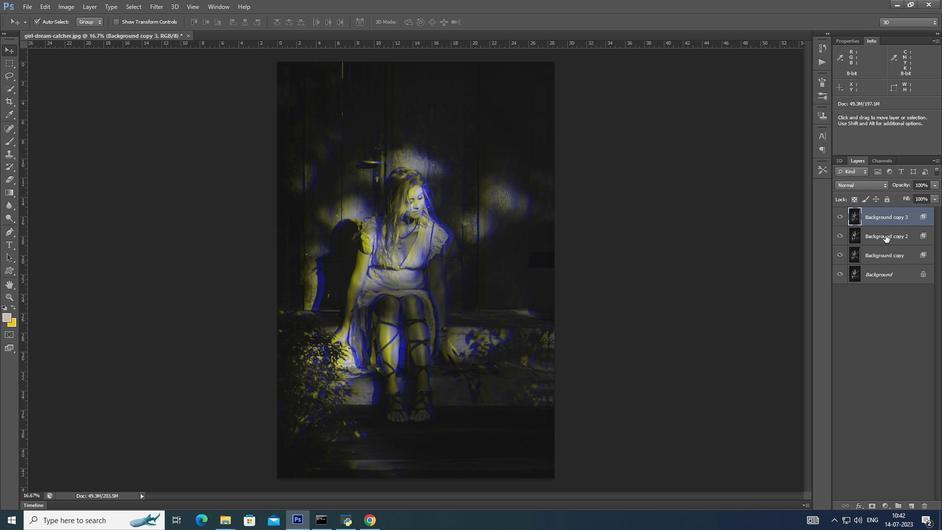 
Action: Key pressed <Key.right><Key.right><Key.right><Key.right><Key.right><Key.right><Key.right><Key.right><Key.right><Key.right><Key.right><Key.right><Key.right><Key.right><Key.right><Key.right><Key.right><Key.right><Key.right><Key.right><Key.right><Key.right><Key.right><Key.right><Key.right><Key.right><Key.right><Key.right><Key.right><Key.right><Key.right><Key.right><Key.right><Key.left><Key.left><Key.right><Key.right><Key.right><Key.right><Key.right><Key.right><Key.right><Key.right><Key.right><Key.right><Key.right>
Screenshot: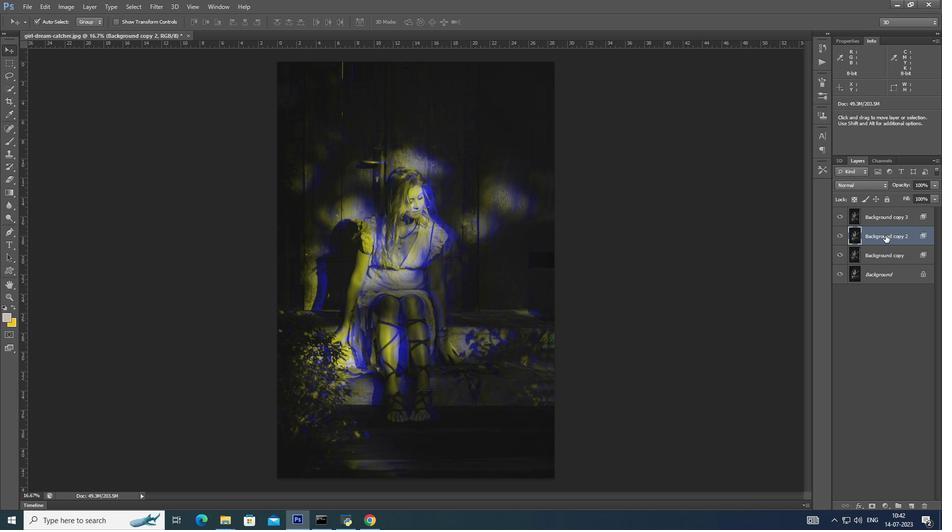 
Action: Mouse moved to (883, 255)
Screenshot: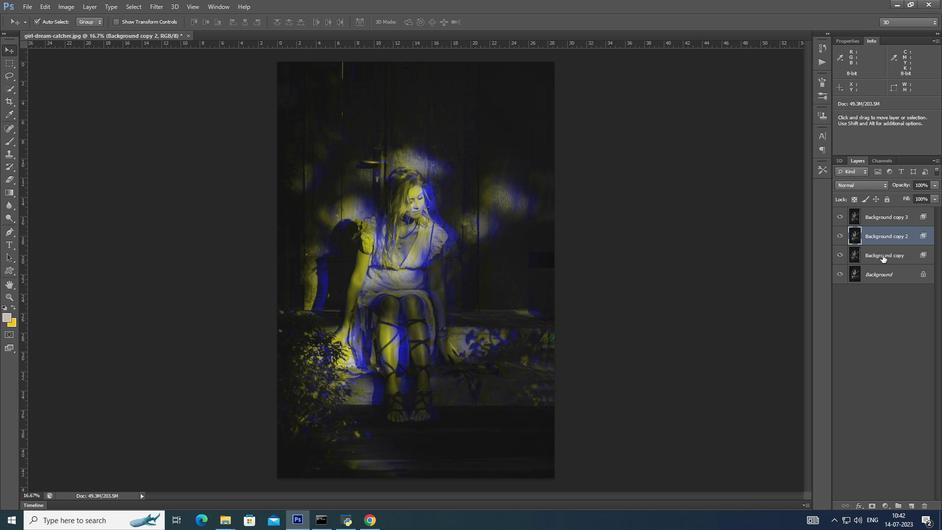 
Action: Mouse pressed left at (883, 255)
Screenshot: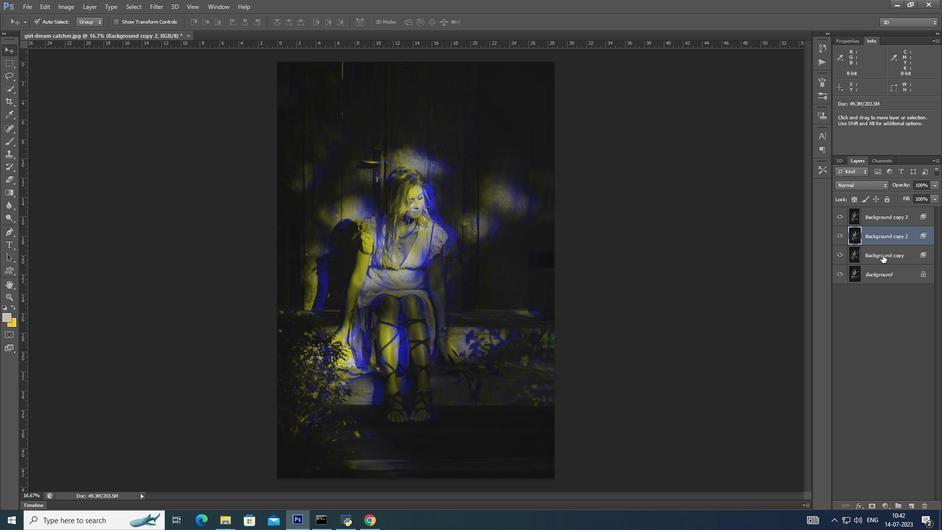 
Action: Key pressed <Key.right><Key.right><Key.right><Key.right><Key.right><Key.right><Key.right><Key.right><Key.right><Key.right><Key.right><Key.right><Key.right><Key.right><Key.right><Key.right><Key.right><Key.right><Key.right><Key.right><Key.right><Key.right><Key.right><Key.right><Key.right><Key.right><Key.right><Key.right><Key.right><Key.right><Key.right><Key.right><Key.right><Key.right><Key.right><Key.right><Key.right><Key.right><Key.right><Key.right><Key.right><Key.right><Key.right><Key.right><Key.right><Key.right><Key.right><Key.right><Key.right><Key.right><Key.right><Key.right><Key.right><Key.right><Key.right><Key.right><Key.right><Key.right><Key.right><Key.right><Key.right><Key.right><Key.right><Key.right><Key.right><Key.right><Key.right><Key.right><Key.right><Key.right><Key.right><Key.right><Key.right><Key.right><Key.right><Key.right><Key.right><Key.right><Key.right><Key.right><Key.right><Key.right><Key.right><Key.right><Key.right><Key.right><Key.right><Key.right><Key.right><Key.right><Key.right><Key.right><Key.right><Key.right><Key.right><Key.right>
Screenshot: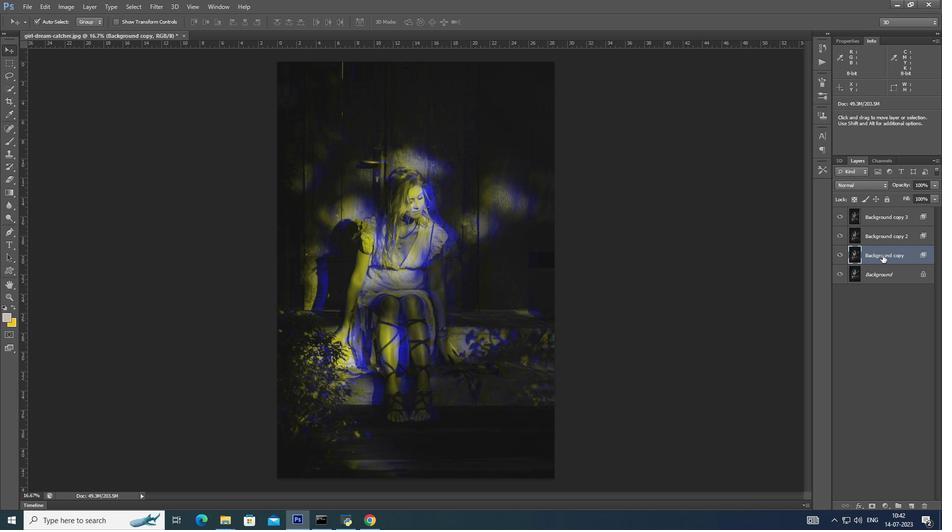 
Action: Mouse moved to (419, 219)
Screenshot: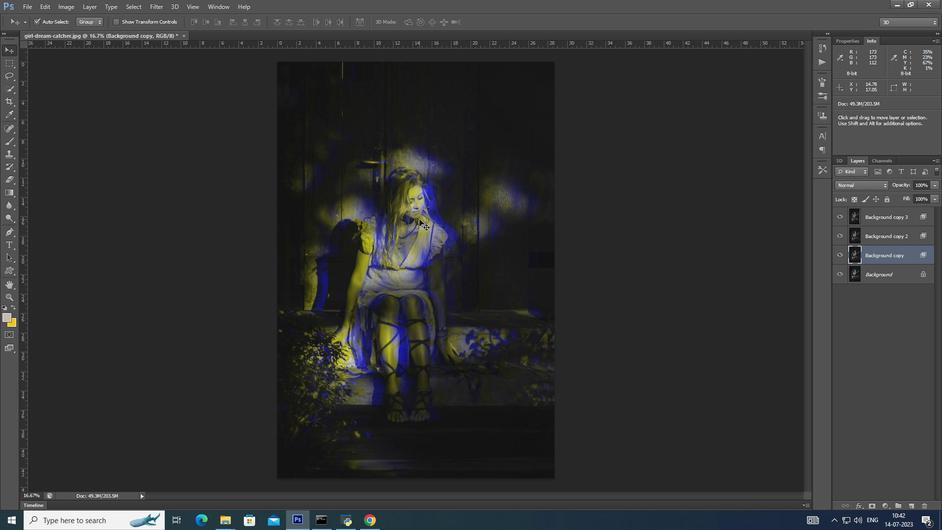 
Action: Mouse pressed left at (419, 219)
Screenshot: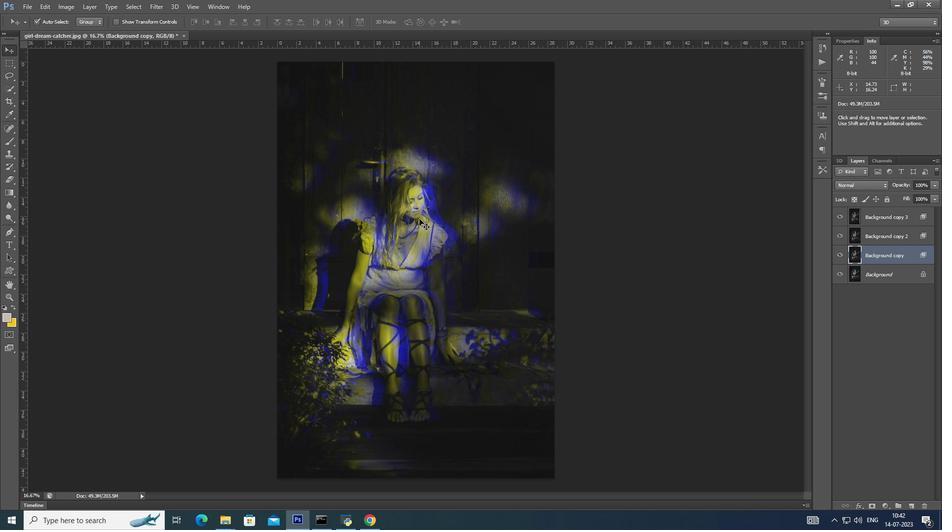 
Action: Mouse moved to (889, 231)
Screenshot: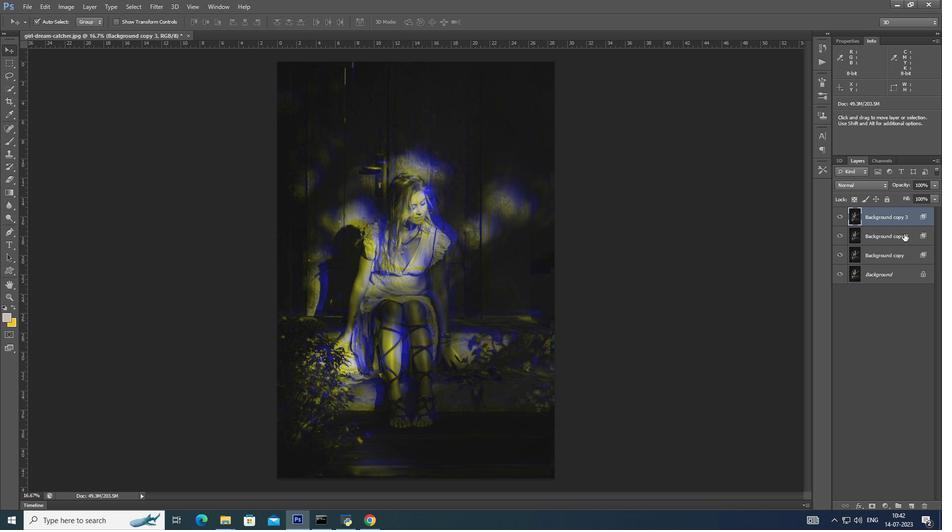 
Action: Mouse pressed left at (889, 231)
Screenshot: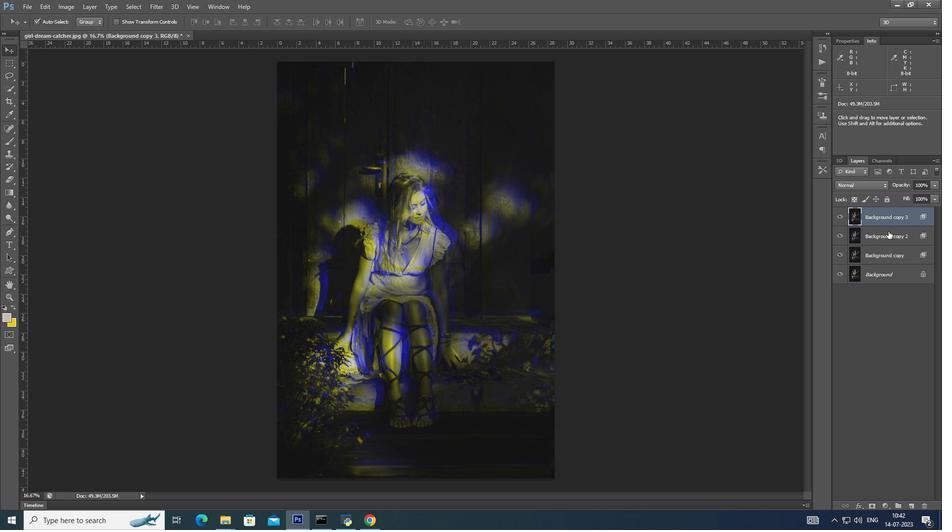 
Action: Mouse moved to (891, 236)
Screenshot: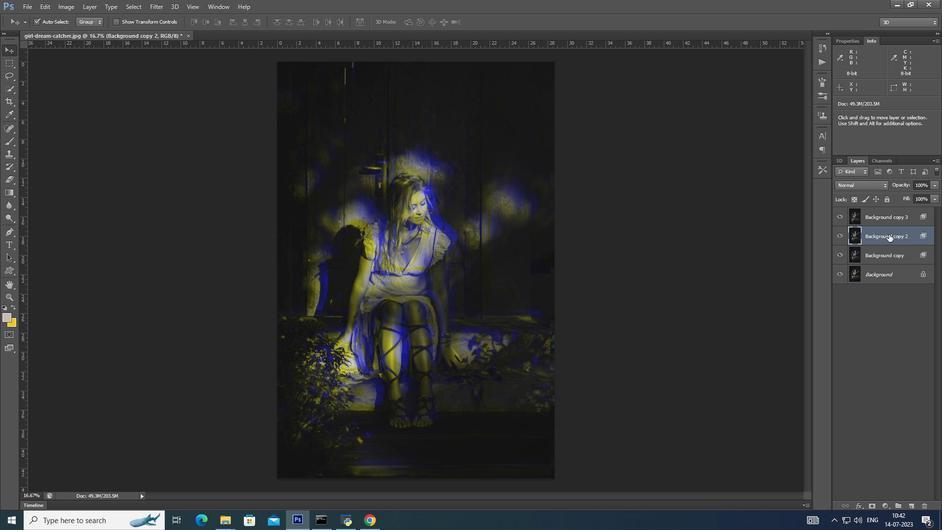
Action: Key pressed <Key.left><Key.left><Key.left><Key.left><Key.left><Key.left><Key.left><Key.left><Key.left><Key.left><Key.left><Key.left><Key.left><Key.left><Key.left><Key.left><Key.left><Key.left><Key.left><Key.left><Key.left><Key.left><Key.left><Key.left><Key.left><Key.right><Key.right><Key.right><Key.right><Key.right>
Screenshot: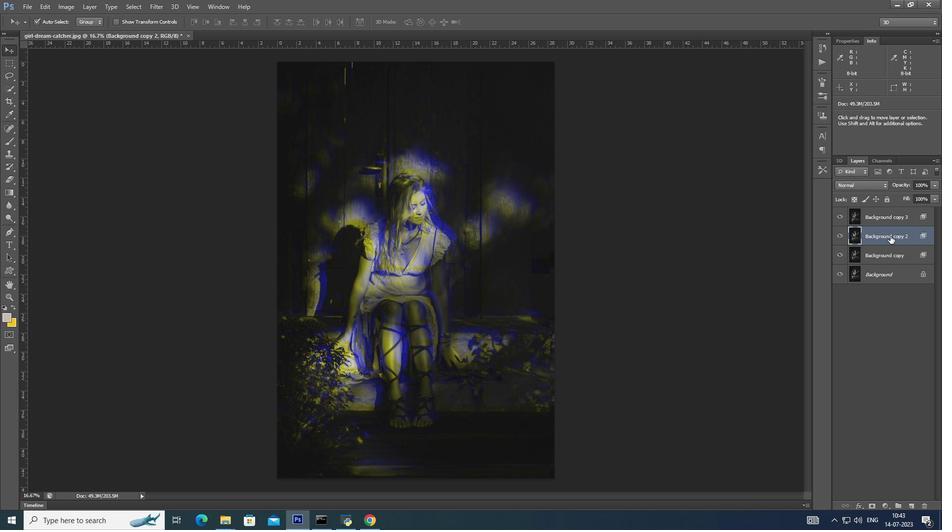 
Action: Mouse moved to (885, 221)
Screenshot: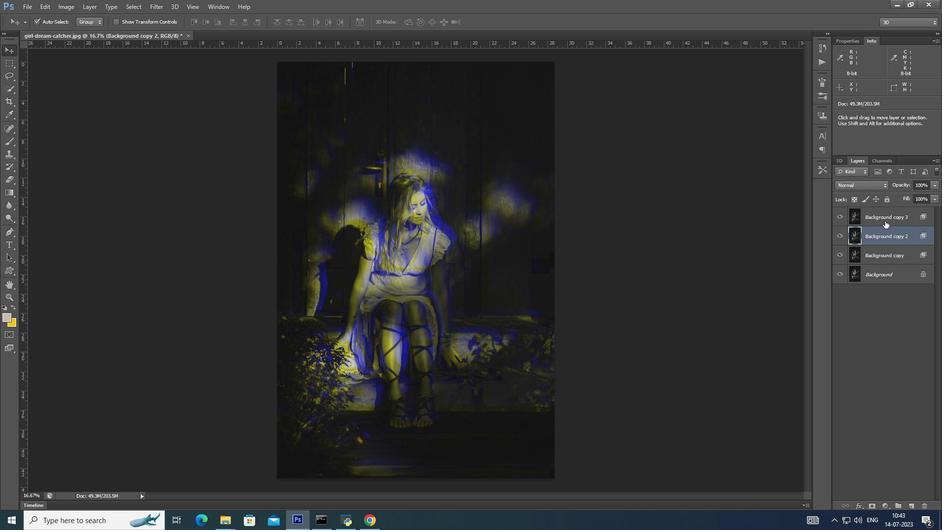 
Action: Mouse pressed left at (885, 221)
Screenshot: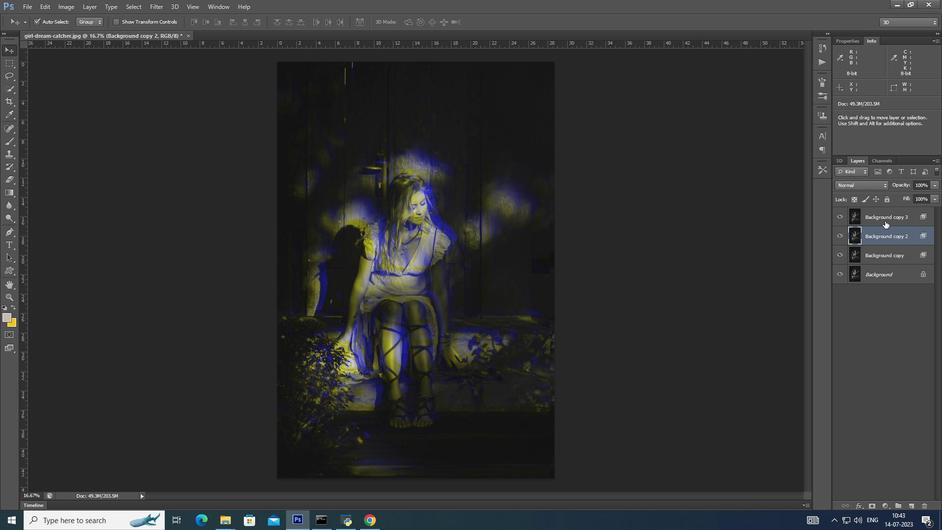 
Action: Key pressed <Key.left><Key.left><Key.left><Key.left><Key.left><Key.left><Key.left><Key.left><Key.left><Key.left><Key.left><Key.left><Key.left><Key.left><Key.left><Key.left><Key.left><Key.left><Key.left><Key.left><Key.left><Key.left><Key.left><Key.left><Key.left><Key.left><Key.left><Key.left><Key.left><Key.left><Key.left><Key.left>
Screenshot: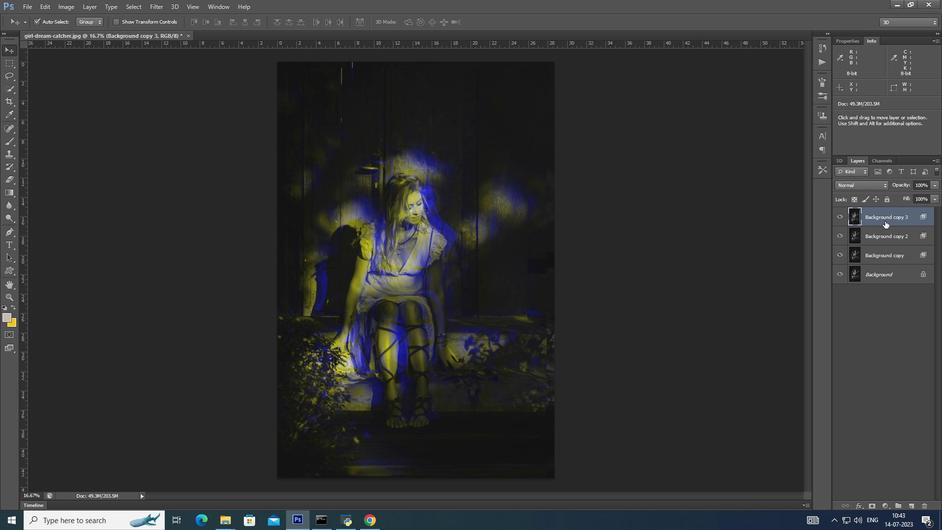 
Action: Mouse moved to (889, 258)
Screenshot: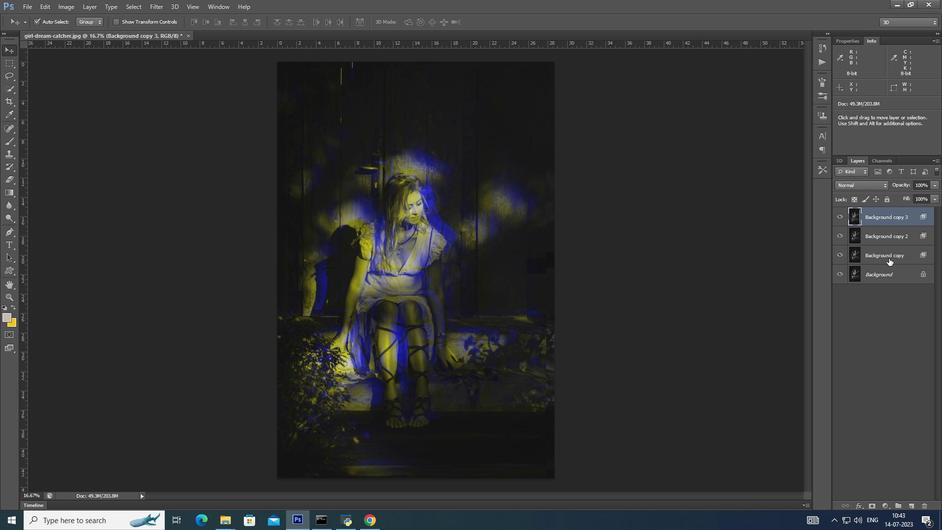 
Action: Mouse pressed left at (889, 258)
Screenshot: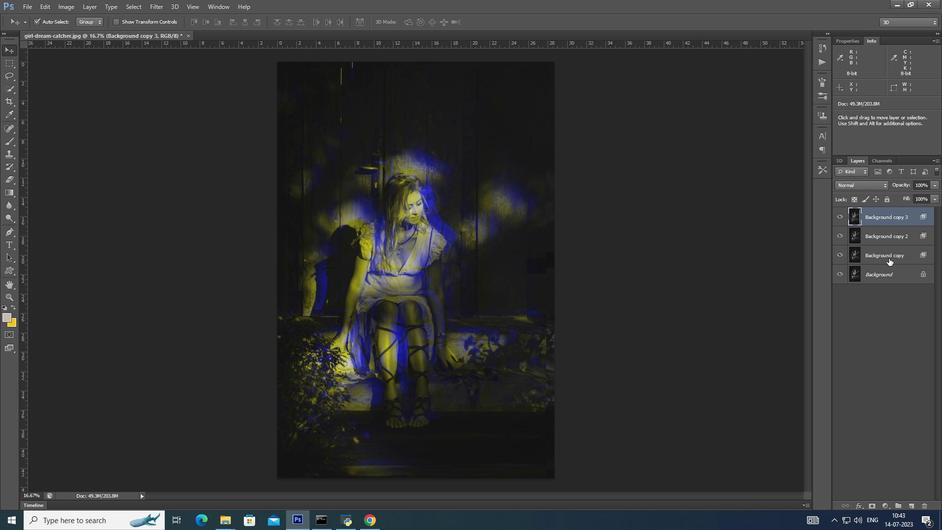 
Action: Key pressed <Key.left><Key.left><Key.left><Key.left><Key.left><Key.left><Key.left><Key.left><Key.left><Key.left><Key.left><Key.left><Key.left><Key.left><Key.left><Key.left><Key.left><Key.left><Key.left><Key.left><Key.left><Key.left><Key.left><Key.left><Key.left><Key.left><Key.left><Key.left><Key.left><Key.left><Key.left><Key.left><Key.left><Key.left><Key.left><Key.left><Key.left><Key.left><Key.left><Key.left><Key.left><Key.left><Key.left><Key.left><Key.left><Key.left><Key.left><Key.left><Key.left><Key.left><Key.left><Key.left><Key.left><Key.left><Key.left><Key.left><Key.left><Key.left><Key.left><Key.left><Key.left><Key.left><Key.left><Key.left><Key.left>
Screenshot: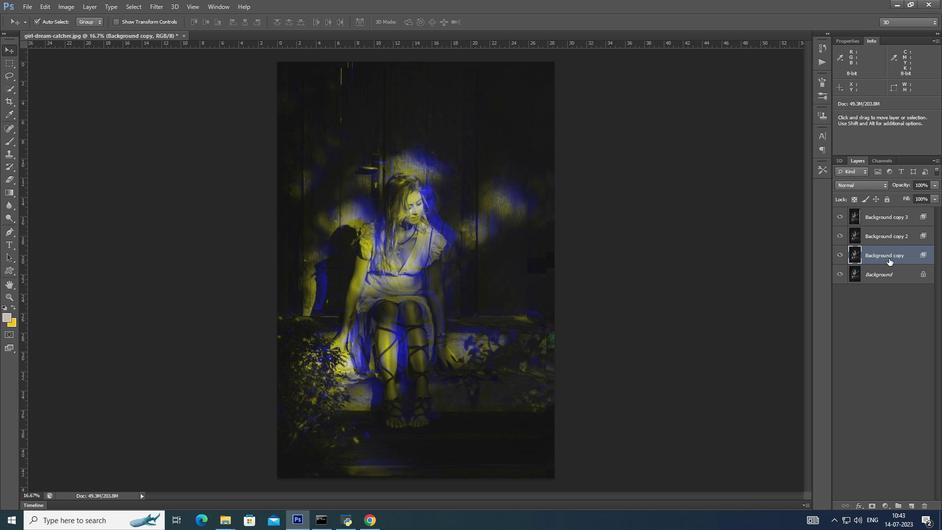 
Action: Mouse moved to (859, 258)
Screenshot: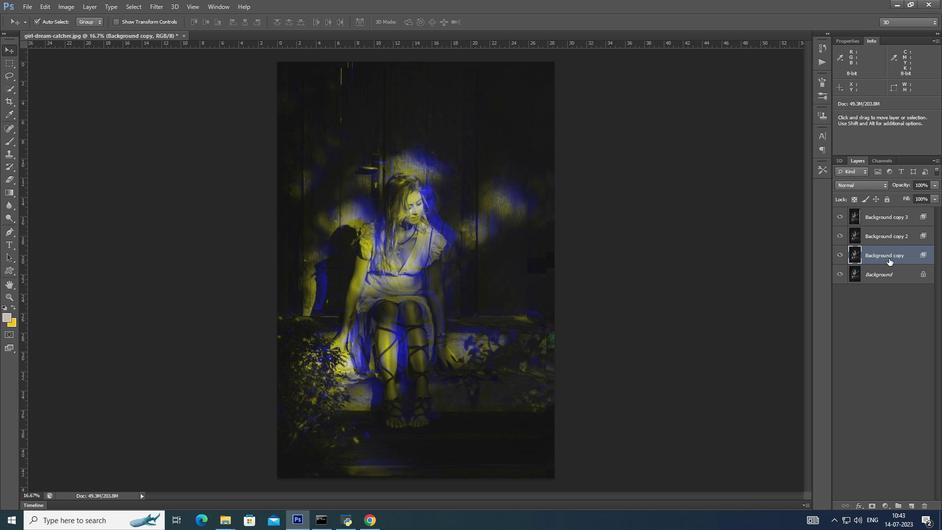 
Action: Key pressed <Key.left>
Screenshot: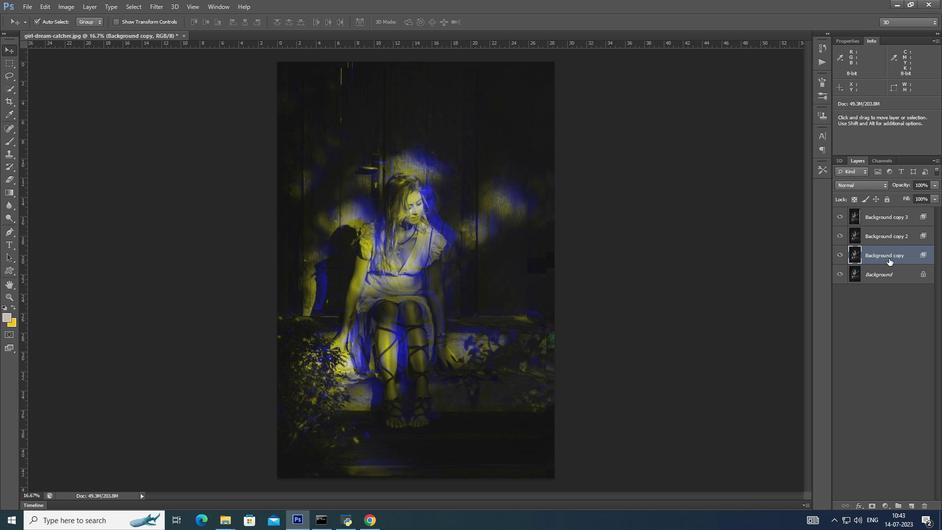 
Action: Mouse moved to (806, 258)
Screenshot: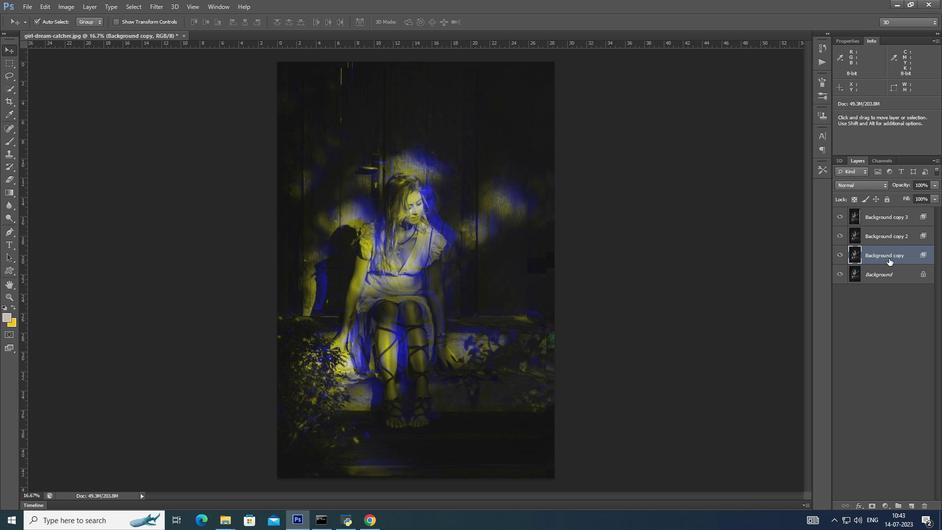 
Action: Key pressed <Key.left>
Screenshot: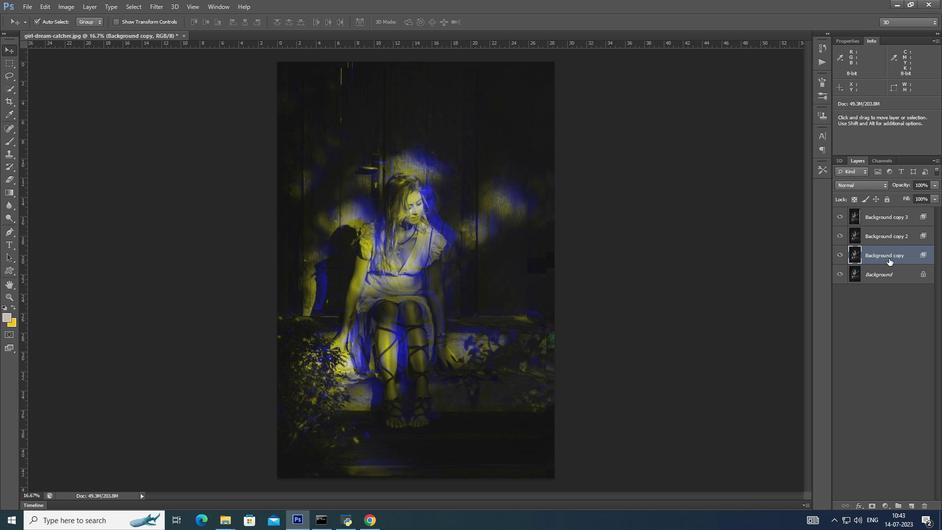 
Action: Mouse moved to (783, 258)
Screenshot: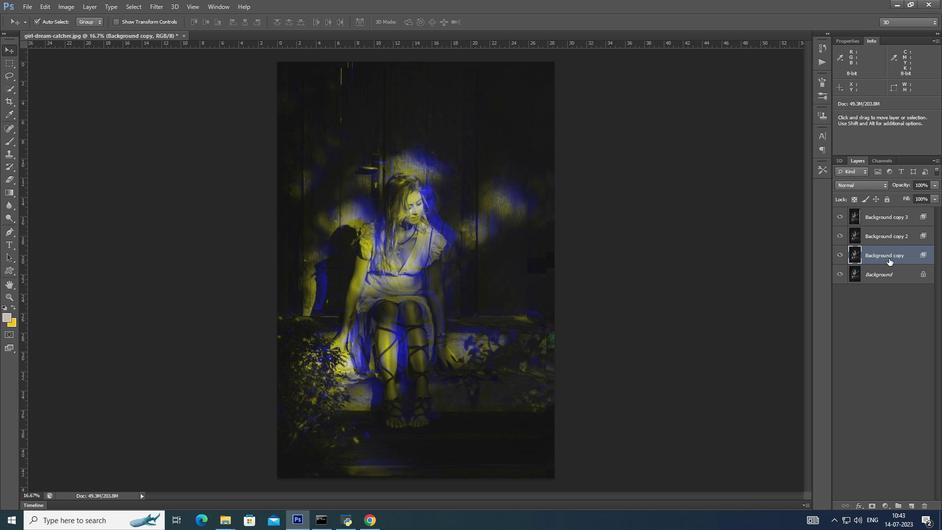 
Action: Key pressed <Key.left>
Screenshot: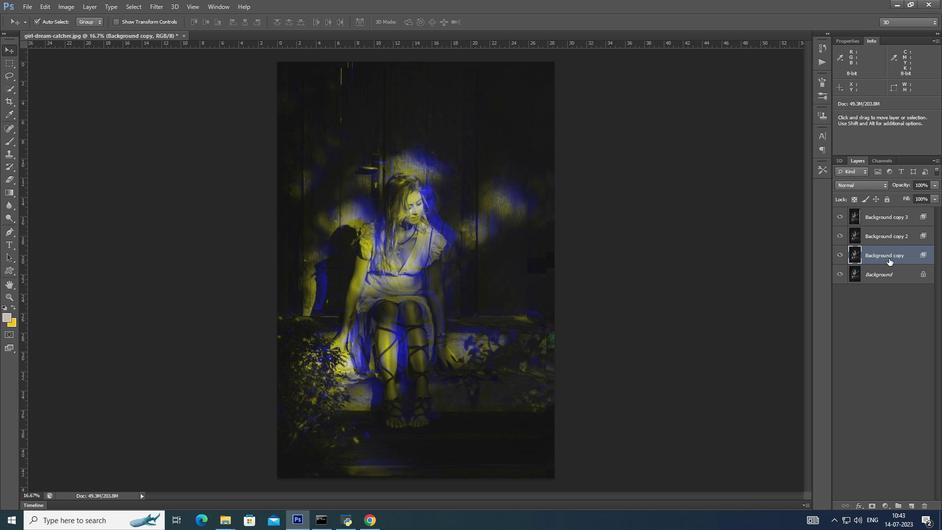 
Action: Mouse moved to (680, 253)
Screenshot: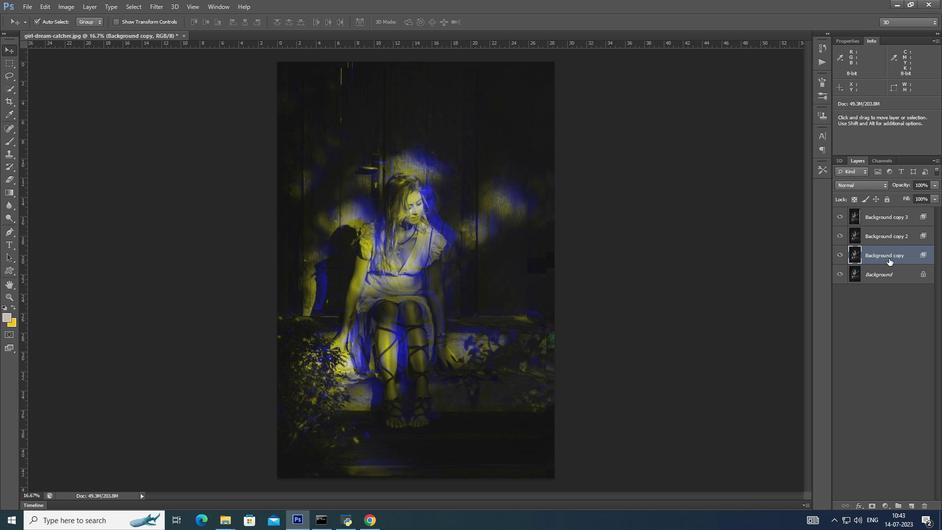 
Action: Key pressed <Key.left>
Screenshot: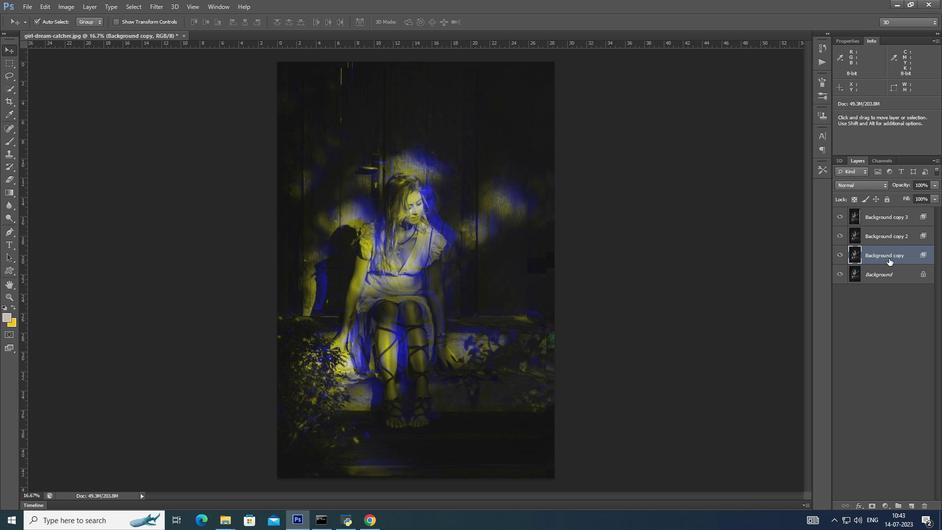 
Action: Mouse moved to (663, 251)
Screenshot: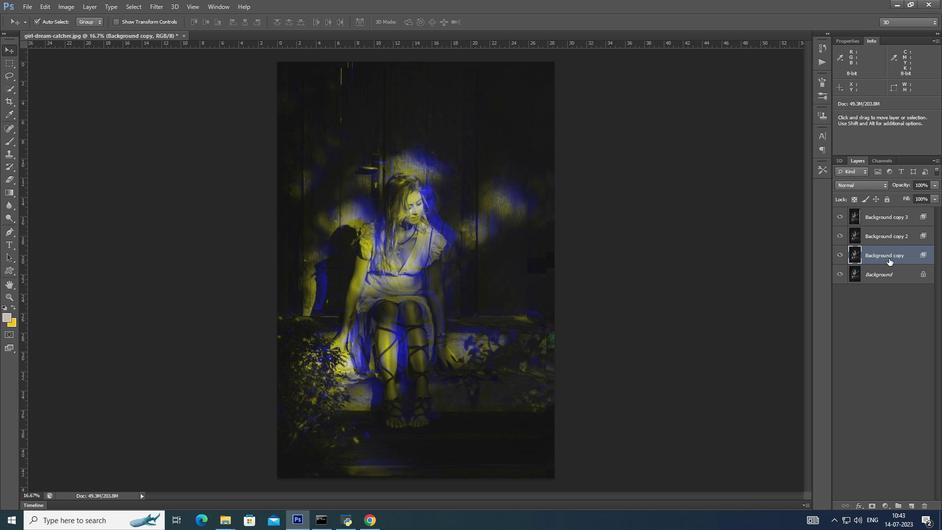 
Action: Key pressed <Key.left>
Screenshot: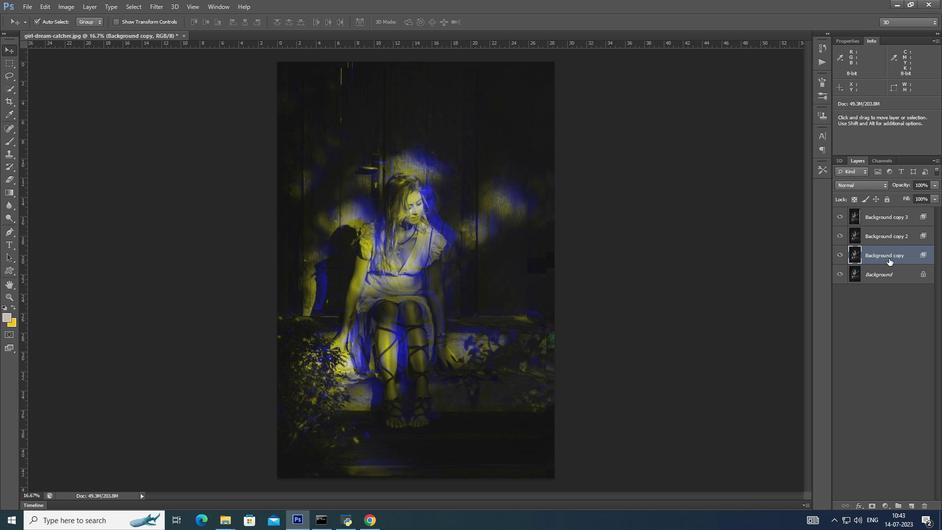 
Action: Mouse moved to (636, 246)
Screenshot: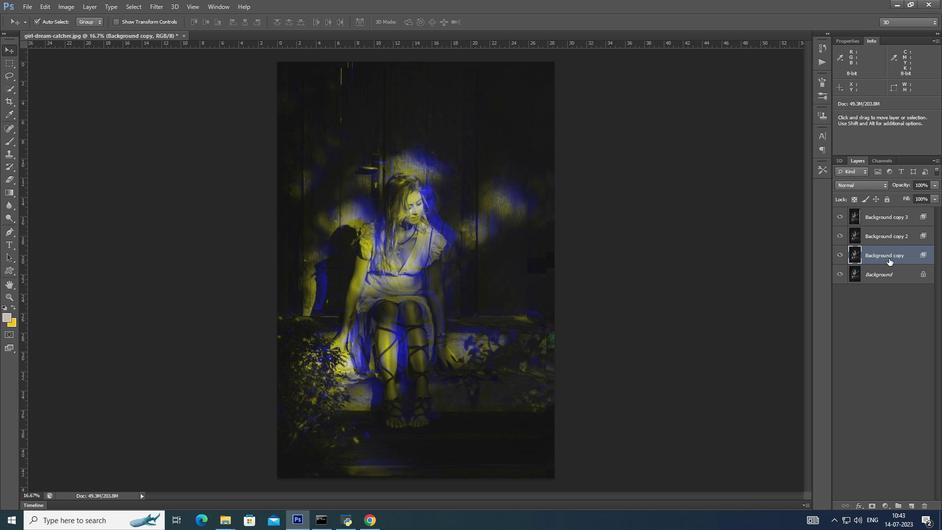 
Action: Key pressed <Key.left>
Screenshot: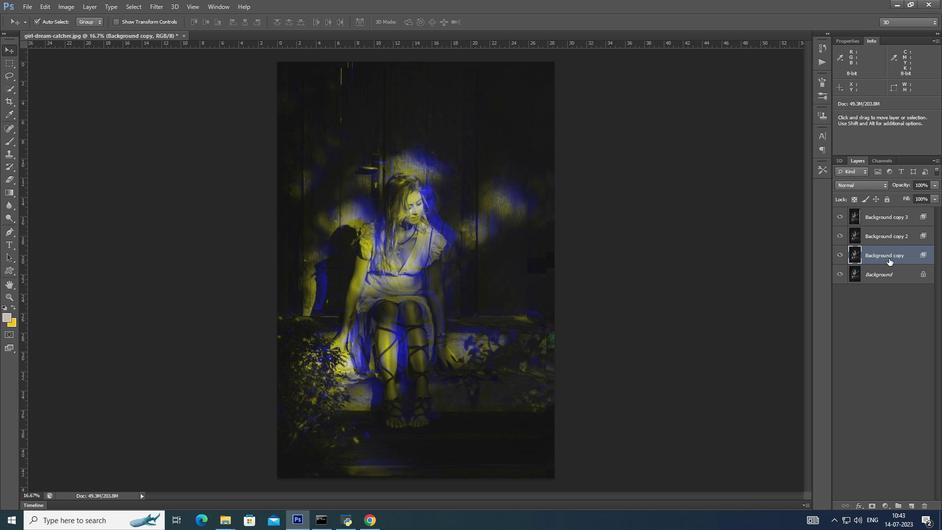 
Action: Mouse moved to (408, 191)
Screenshot: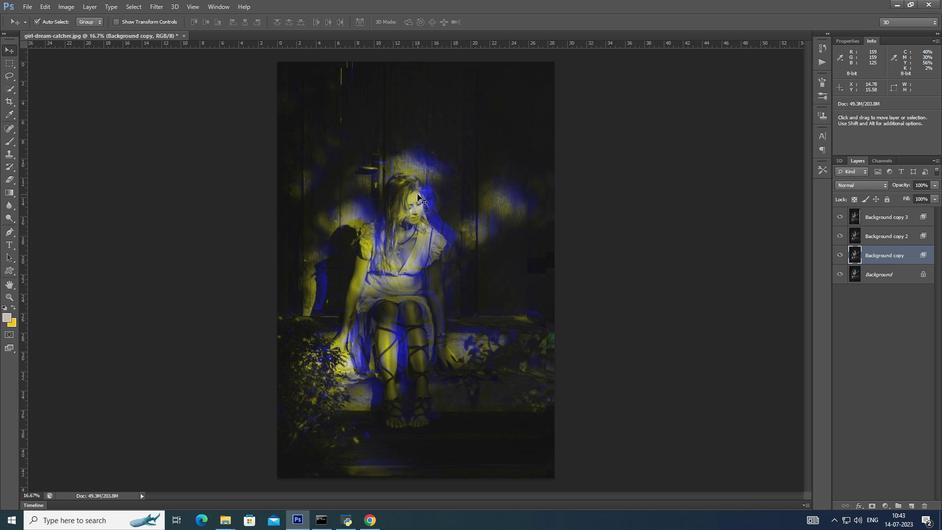 
Action: Key pressed <Key.right>
Screenshot: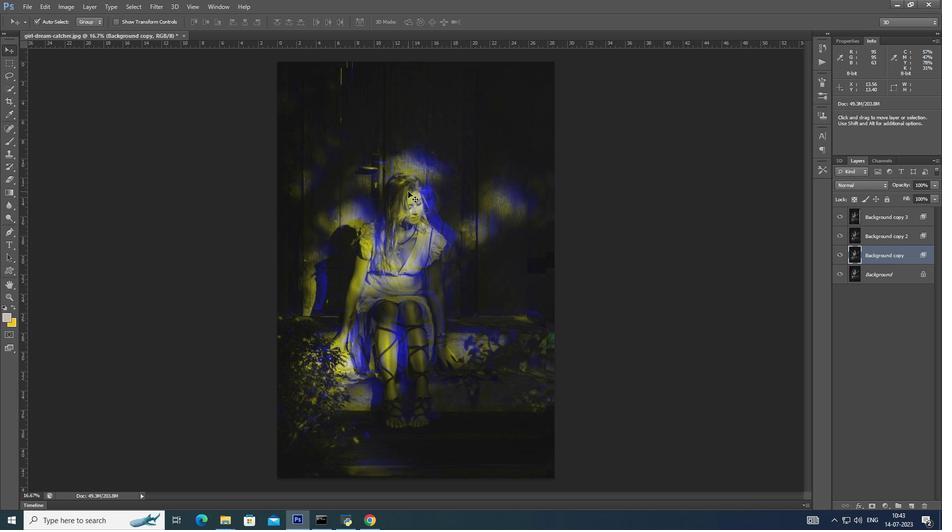 
Action: Mouse moved to (406, 192)
Screenshot: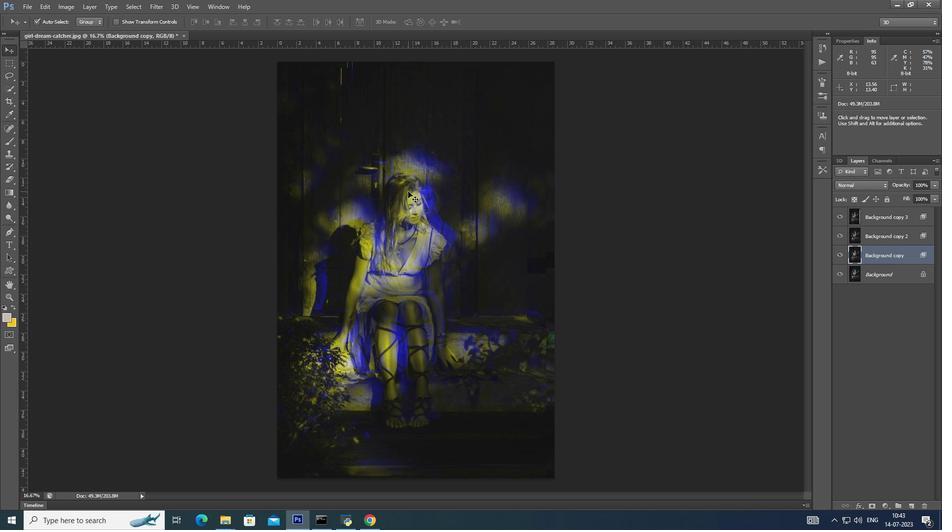 
Action: Key pressed <Key.right>
Screenshot: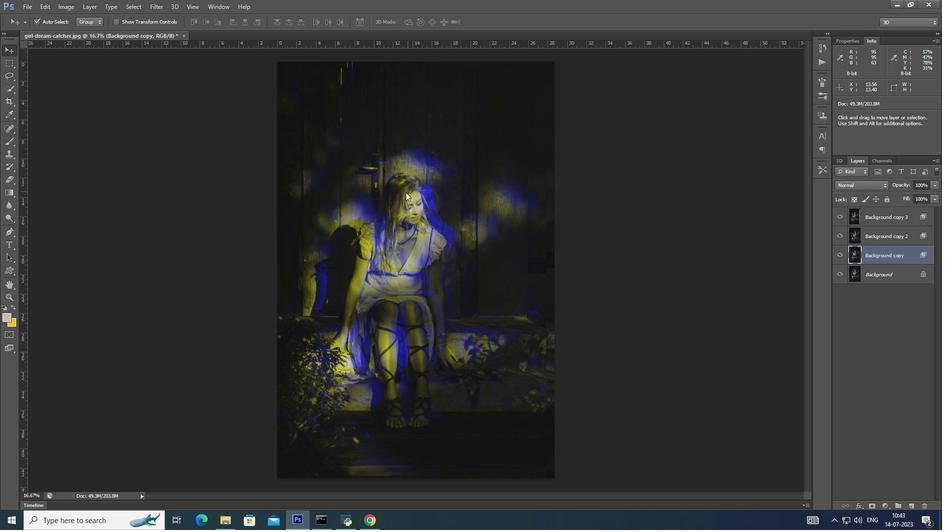 
Action: Mouse moved to (406, 191)
Screenshot: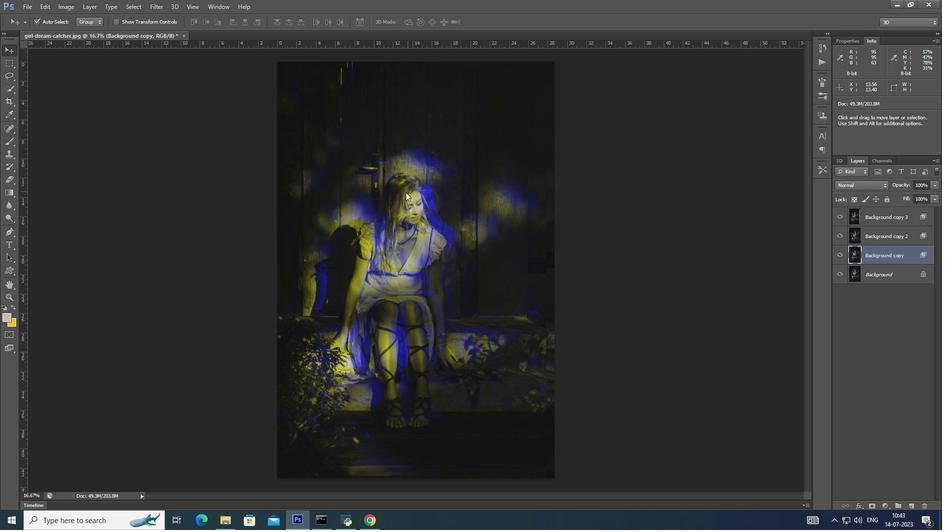 
Action: Key pressed <Key.right><Key.right><Key.right><Key.right><Key.right><Key.right><Key.right><Key.right><Key.right><Key.right><Key.right><Key.right><Key.right><Key.right><Key.right><Key.right><Key.right><Key.right><Key.right><Key.right><Key.right><Key.right><Key.right><Key.right><Key.right><Key.right><Key.right><Key.right><Key.right><Key.right><Key.right><Key.right><Key.right><Key.right><Key.right><Key.right><Key.right><Key.right><Key.right>
Screenshot: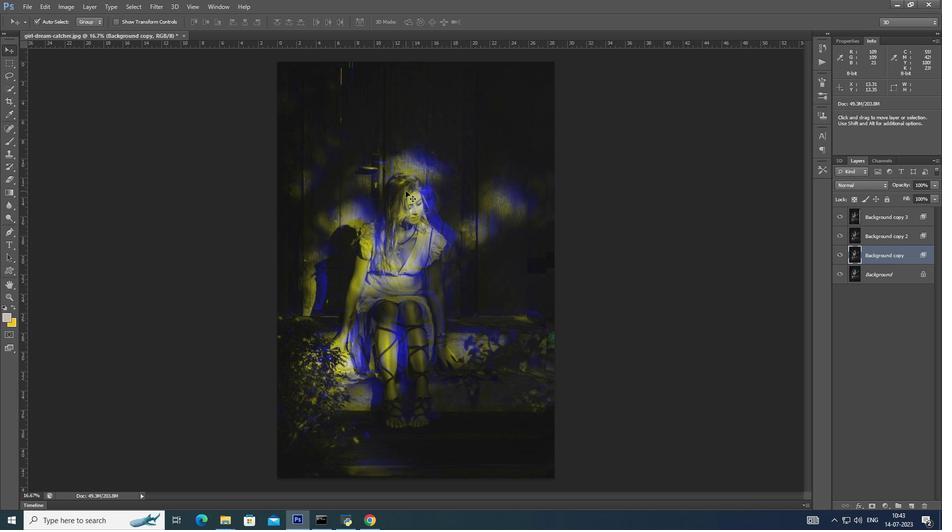 
Action: Mouse moved to (408, 191)
Screenshot: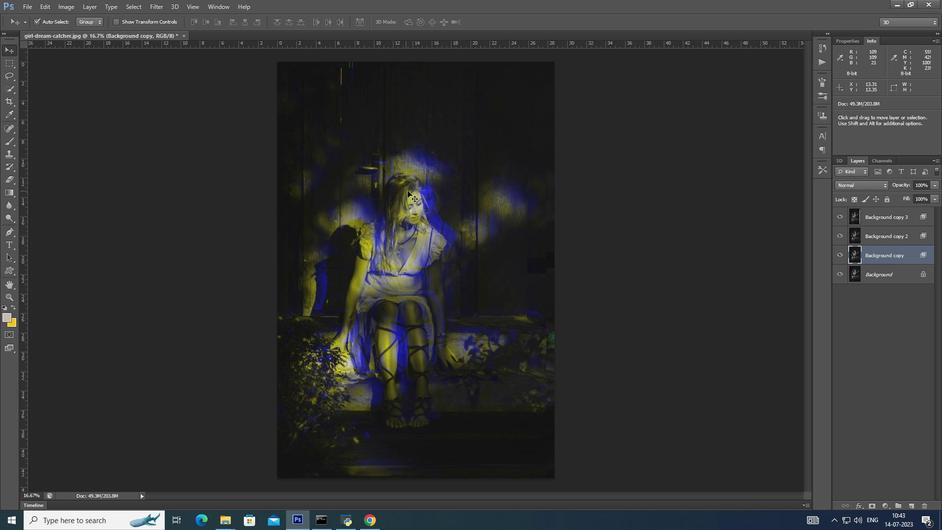 
Action: Key pressed <Key.right><Key.right><Key.right>
Screenshot: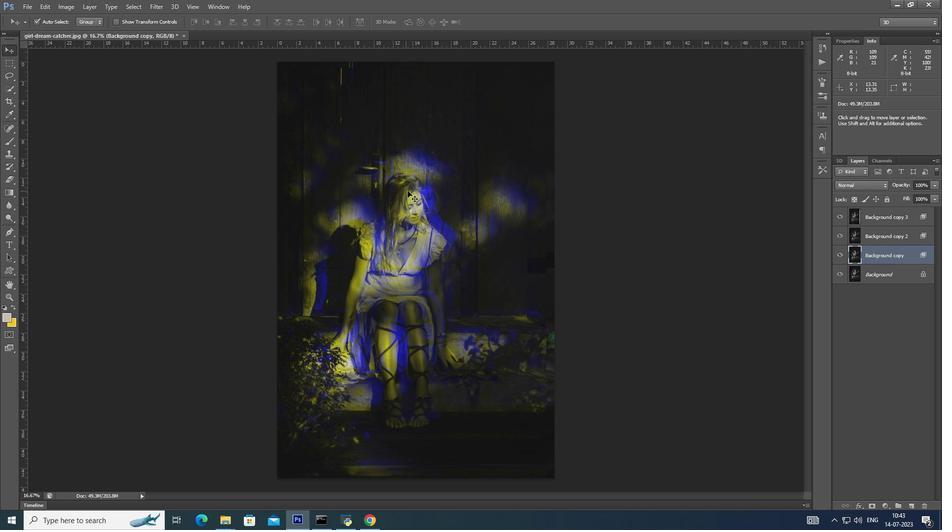 
Action: Mouse moved to (455, 185)
Screenshot: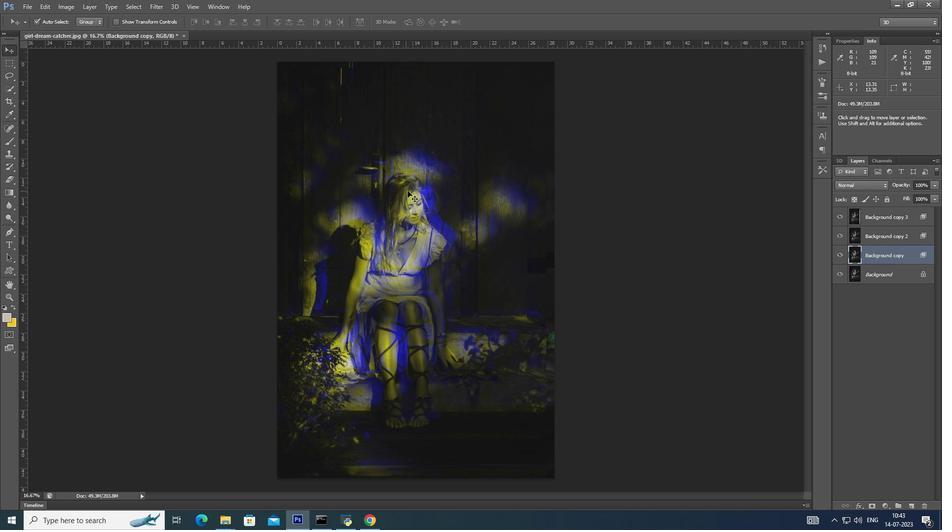 
Action: Key pressed <Key.right>
Screenshot: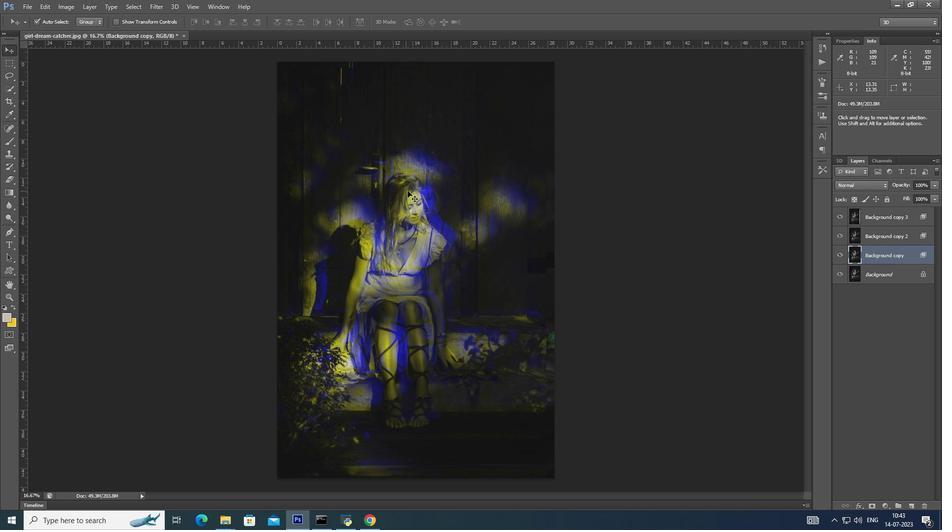 
Action: Mouse moved to (530, 187)
Screenshot: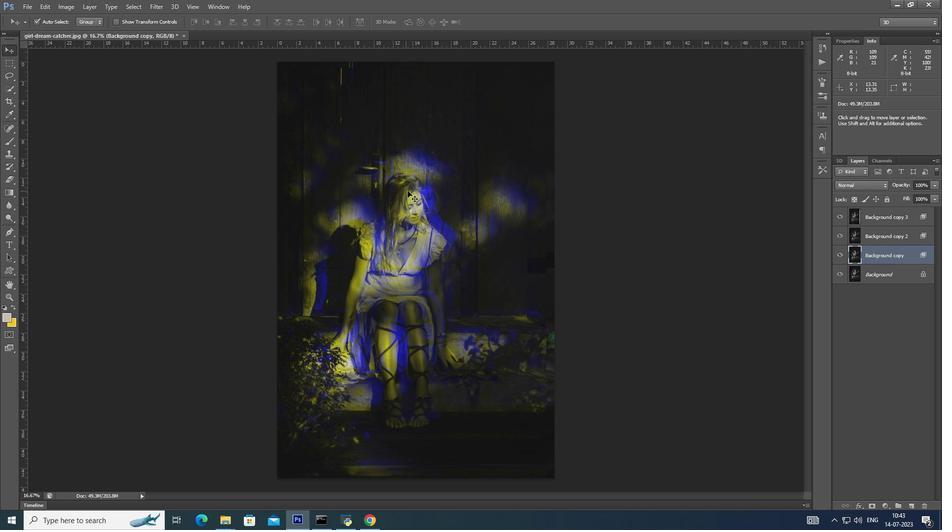 
Action: Key pressed <Key.right><Key.right><Key.right><Key.right><Key.right><Key.right><Key.right><Key.right><Key.right><Key.right><Key.right><Key.right><Key.right><Key.right><Key.right><Key.right><Key.right><Key.right><Key.right><Key.right><Key.right><Key.right><Key.right><Key.right><Key.right><Key.right><Key.right><Key.right><Key.right><Key.right><Key.right><Key.right><Key.right><Key.right><Key.right><Key.right><Key.right><Key.right><Key.right><Key.right><Key.right><Key.right><Key.right><Key.right><Key.right><Key.right><Key.right><Key.right><Key.right><Key.right><Key.right><Key.right><Key.right><Key.right><Key.right><Key.right><Key.right><Key.right><Key.right><Key.right><Key.right><Key.right>
Screenshot: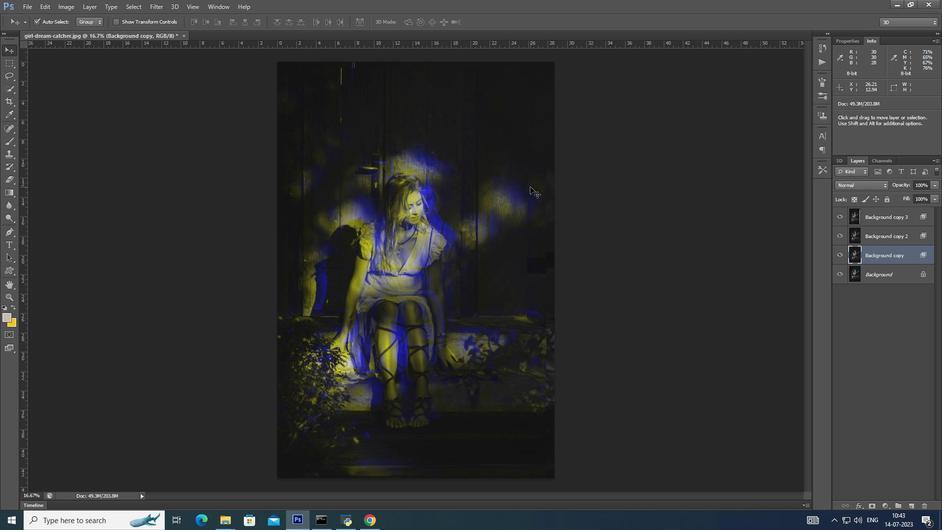 
Action: Mouse moved to (531, 187)
Screenshot: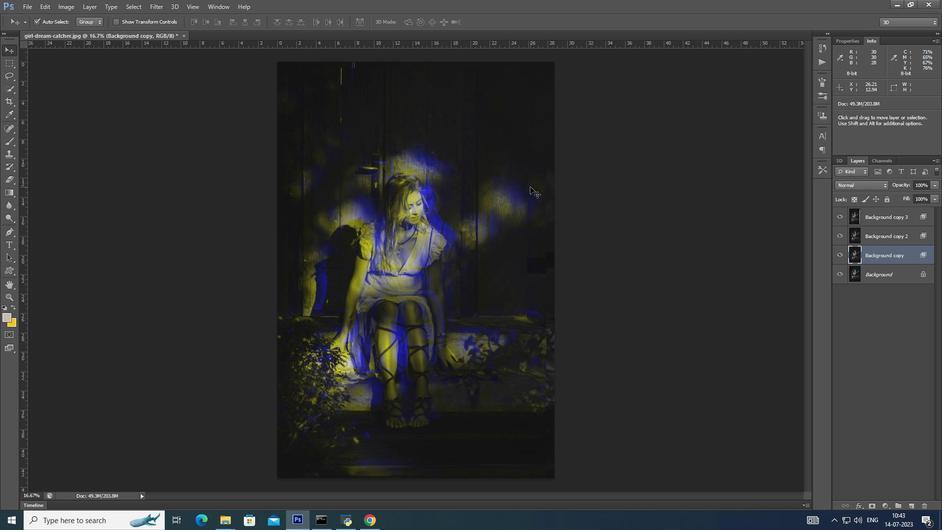 
Action: Key pressed <Key.right>
Screenshot: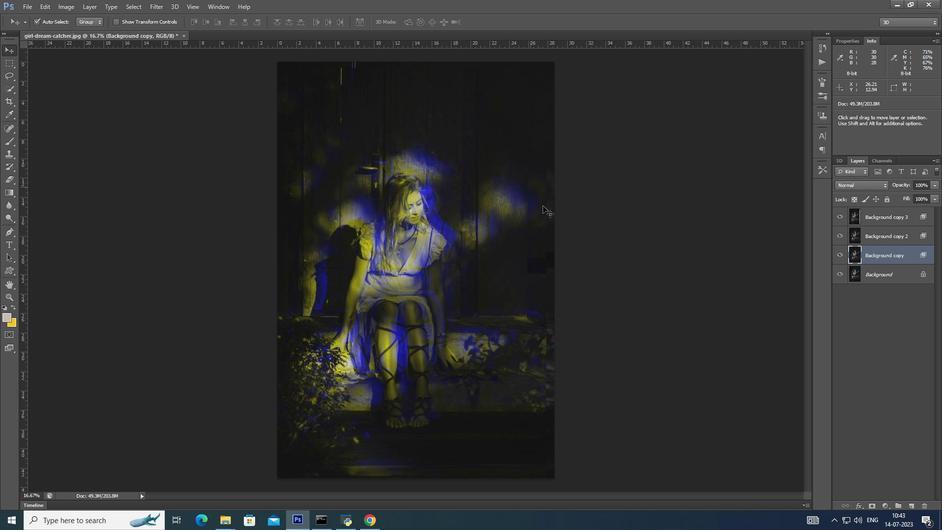 
Action: Mouse moved to (532, 191)
Screenshot: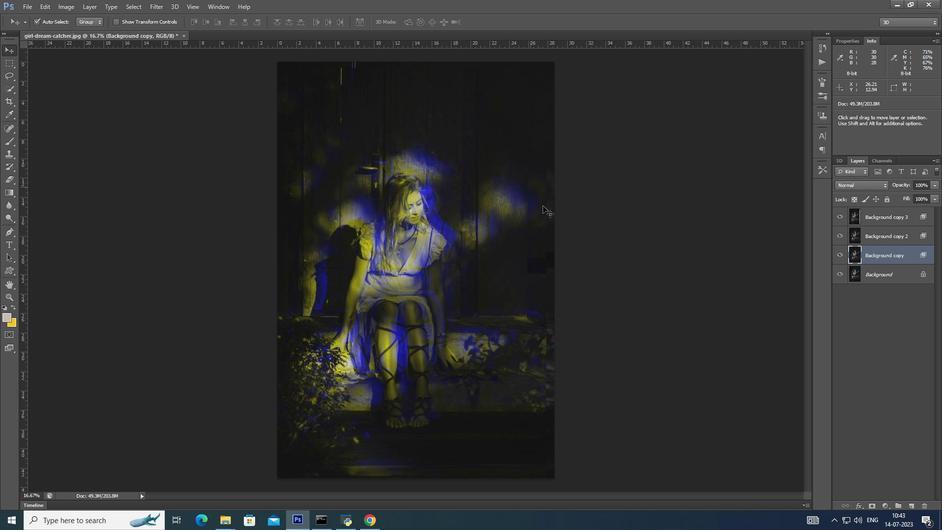 
Action: Key pressed <Key.right>
Screenshot: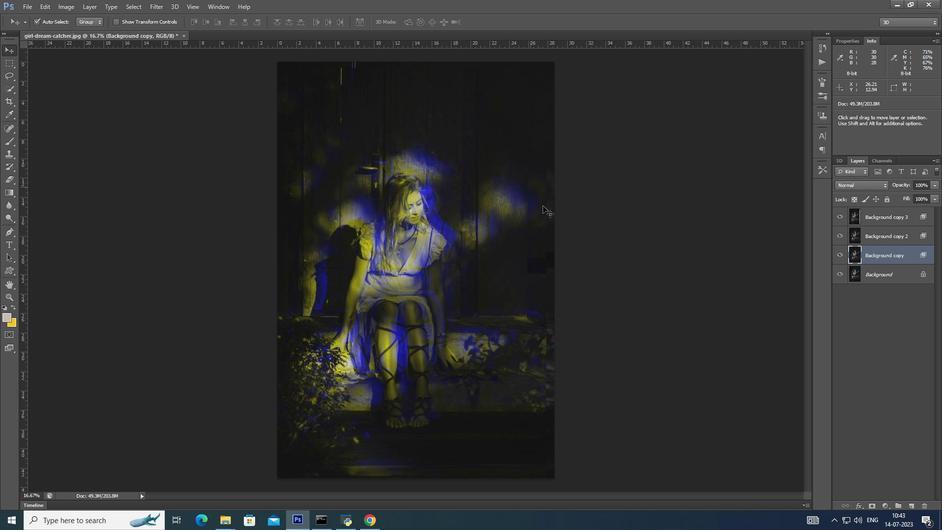 
Action: Mouse moved to (543, 206)
Screenshot: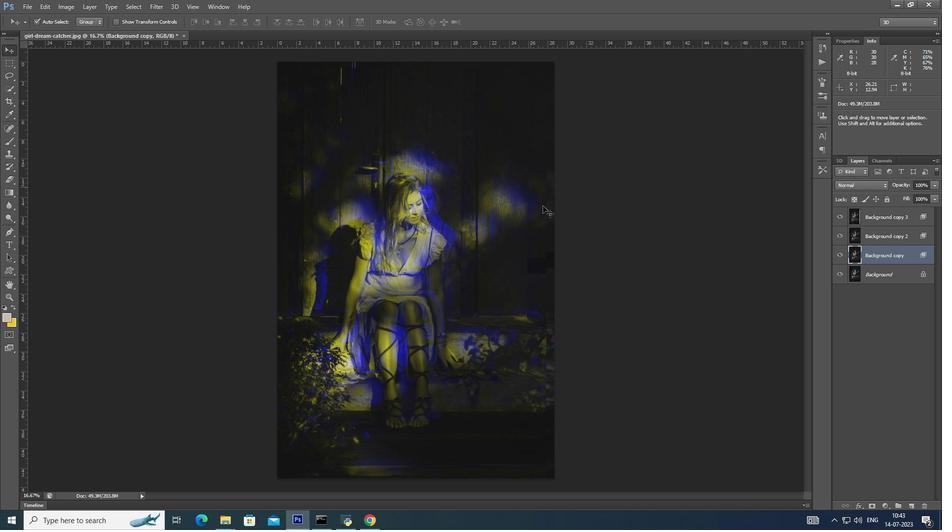 
Action: Key pressed <Key.right>
Screenshot: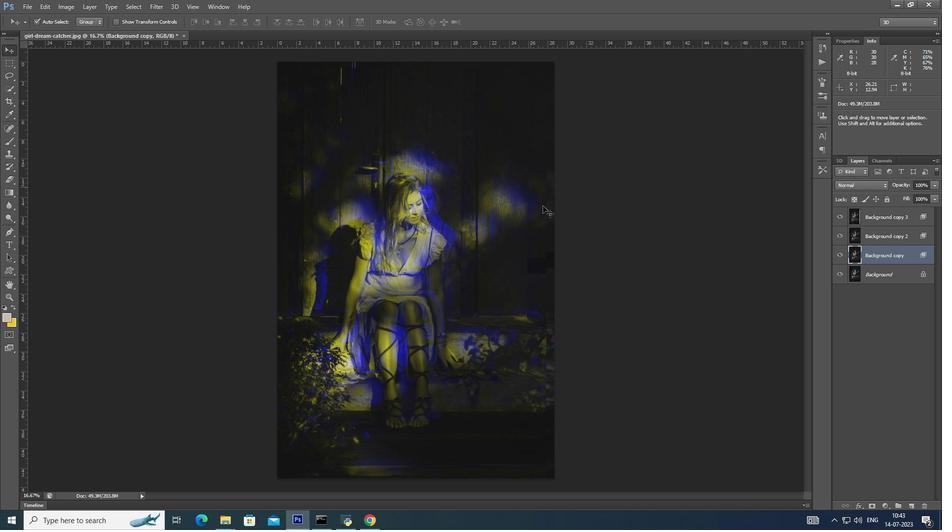 
Action: Mouse moved to (551, 218)
Screenshot: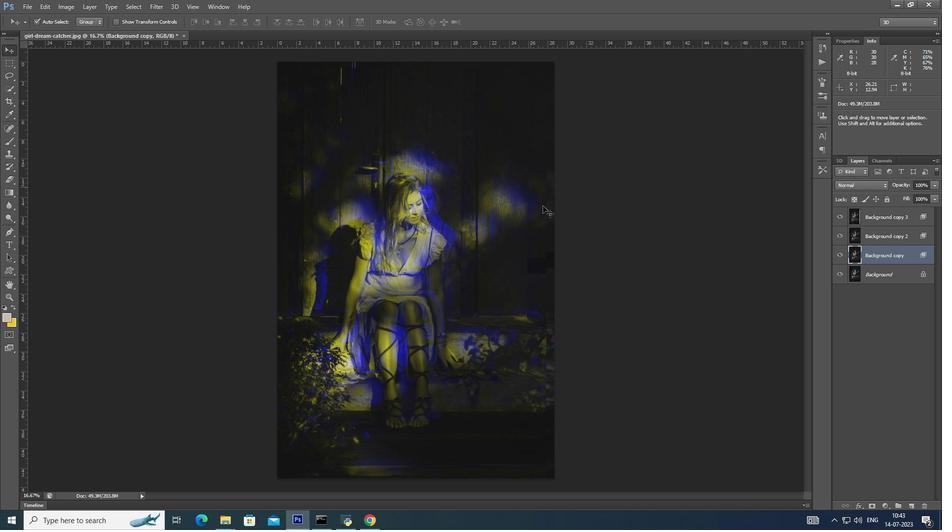 
Action: Key pressed <Key.right>
Screenshot: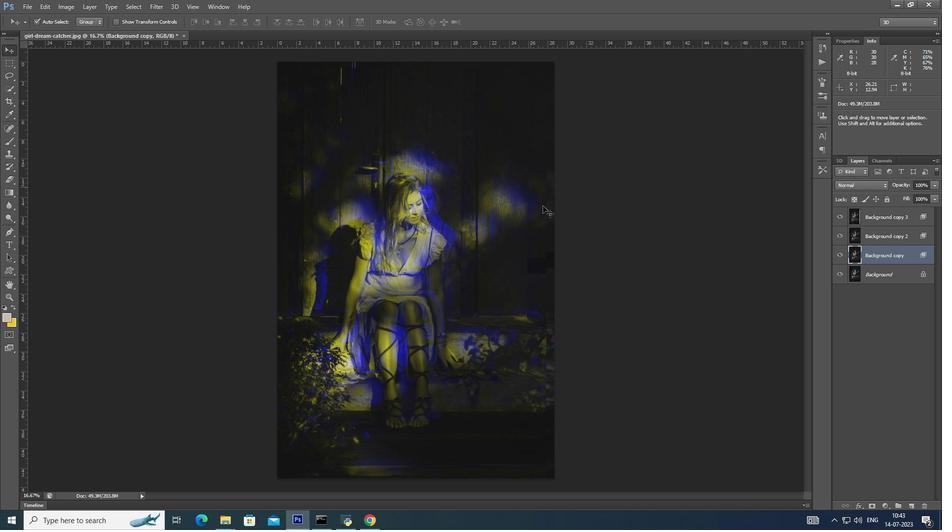 
Action: Mouse moved to (555, 224)
Screenshot: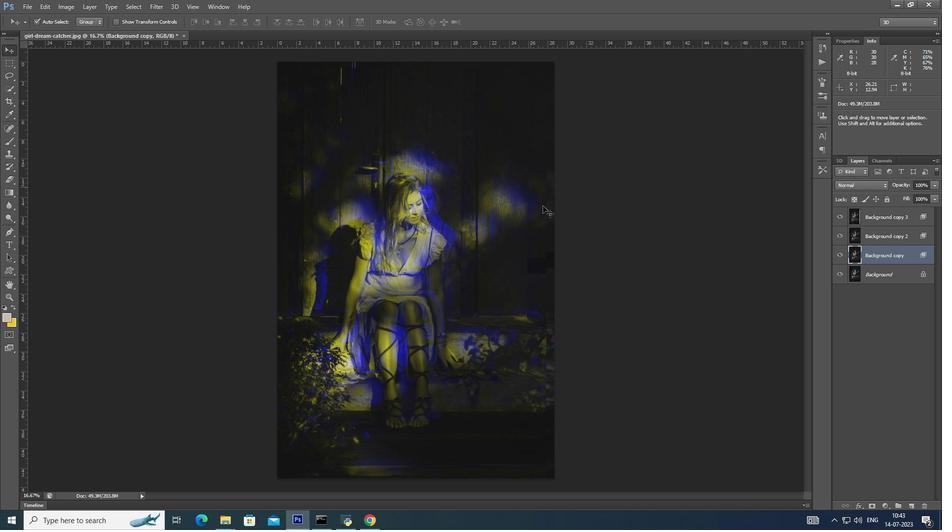 
Action: Key pressed <Key.right>
Screenshot: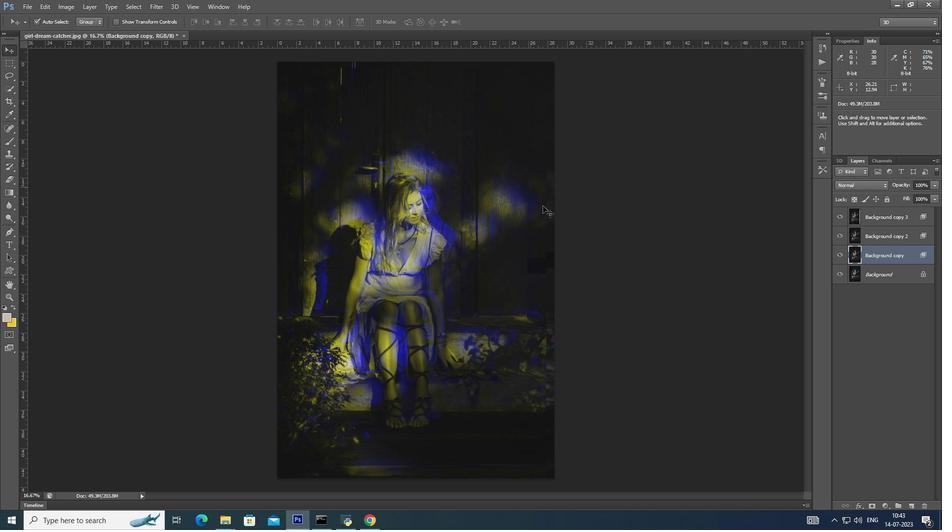 
Action: Mouse moved to (566, 251)
Screenshot: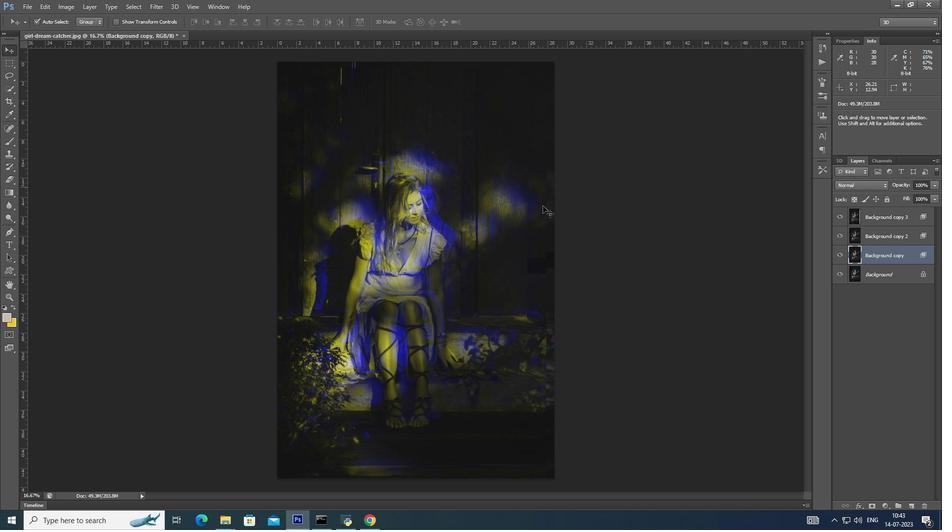 
Action: Key pressed <Key.right>
Screenshot: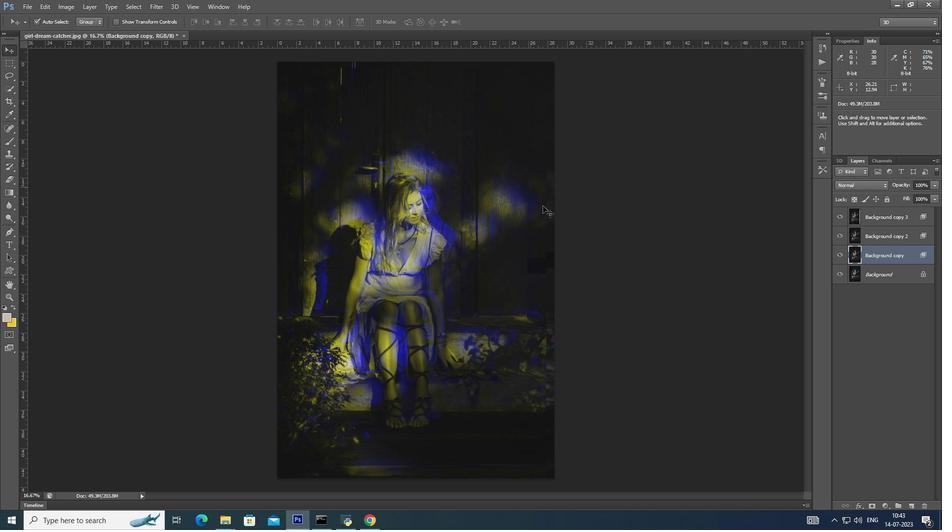 
Action: Mouse moved to (571, 264)
Screenshot: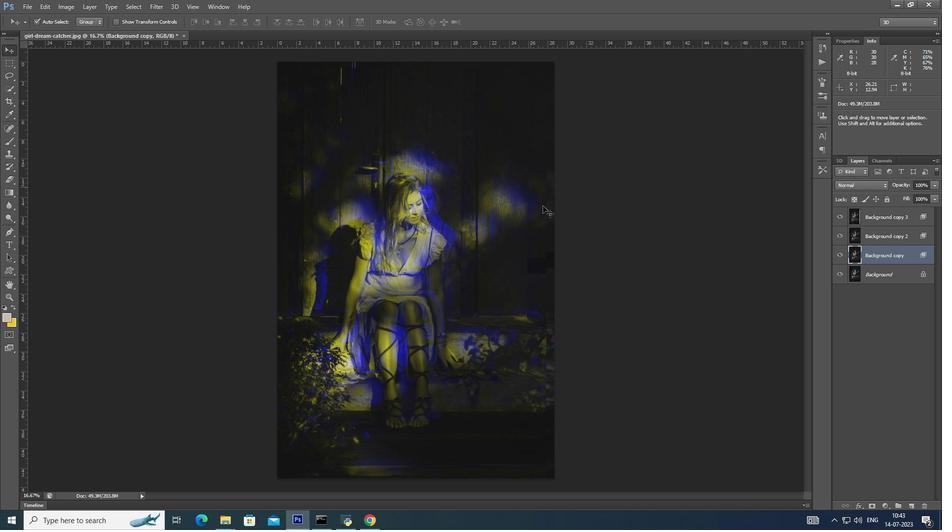 
Action: Key pressed <Key.right>
Screenshot: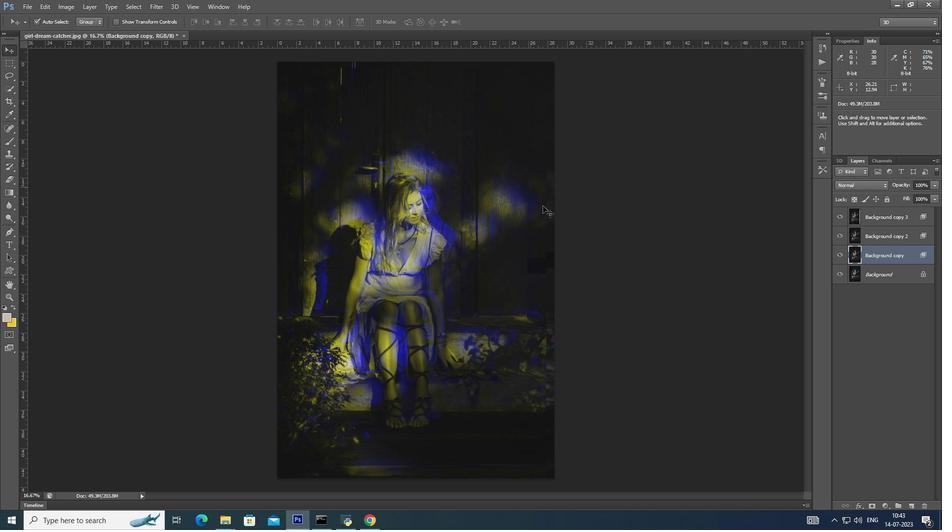 
Action: Mouse moved to (584, 299)
Screenshot: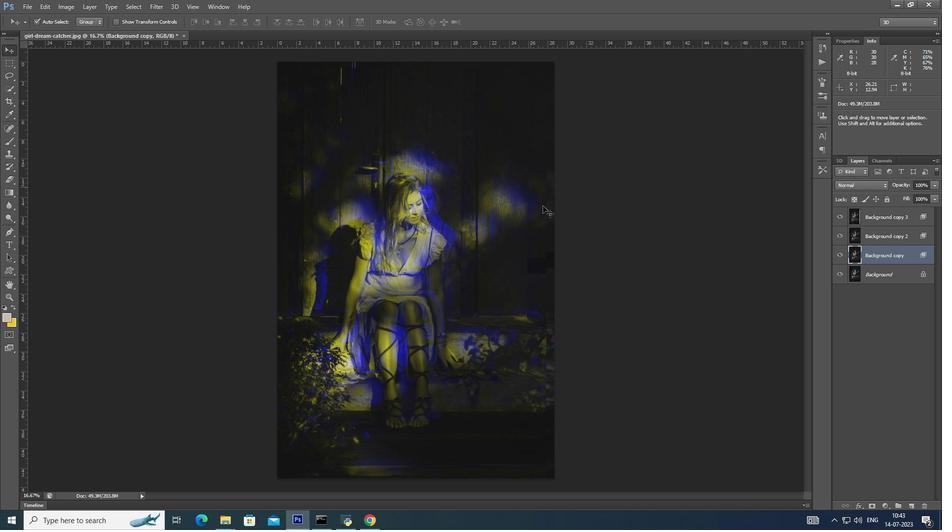 
Action: Key pressed <Key.right>
Screenshot: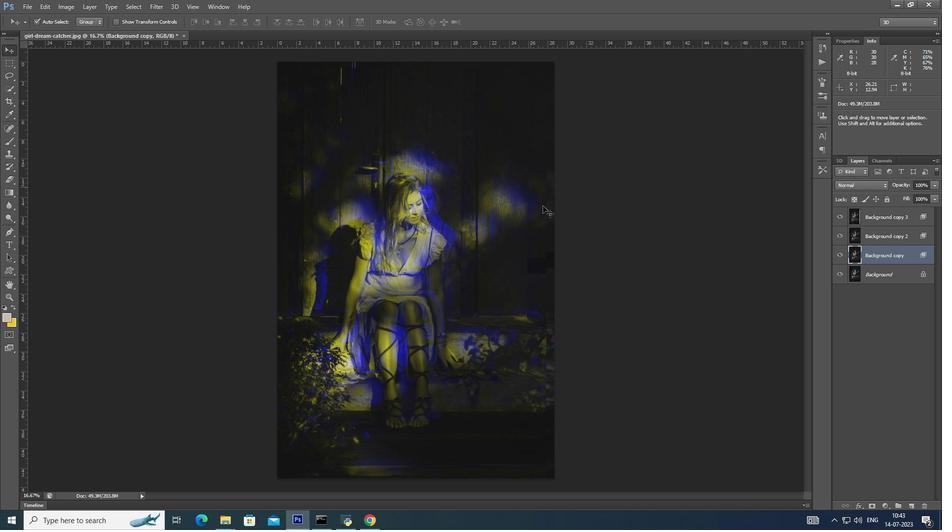 
Action: Mouse moved to (586, 314)
Screenshot: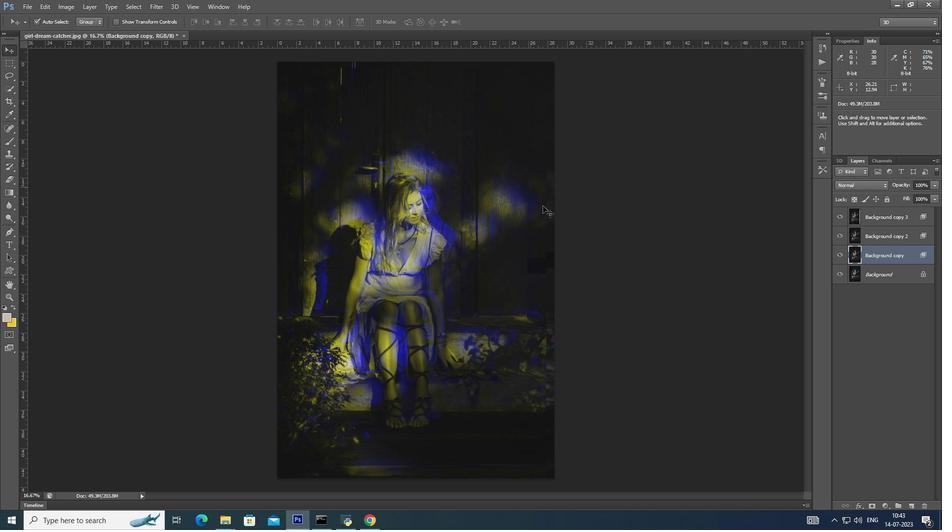 
Action: Key pressed <Key.right><Key.right><Key.right><Key.right>
Screenshot: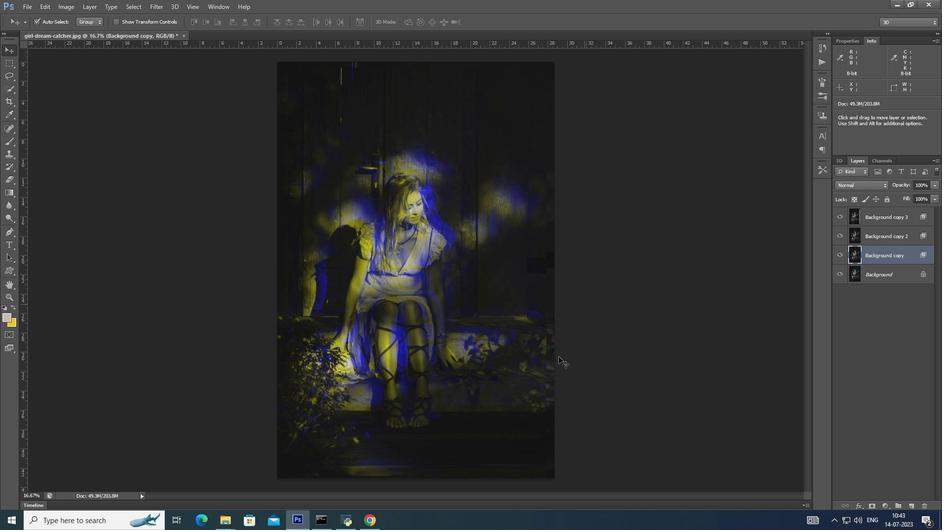 
Action: Mouse moved to (567, 351)
Screenshot: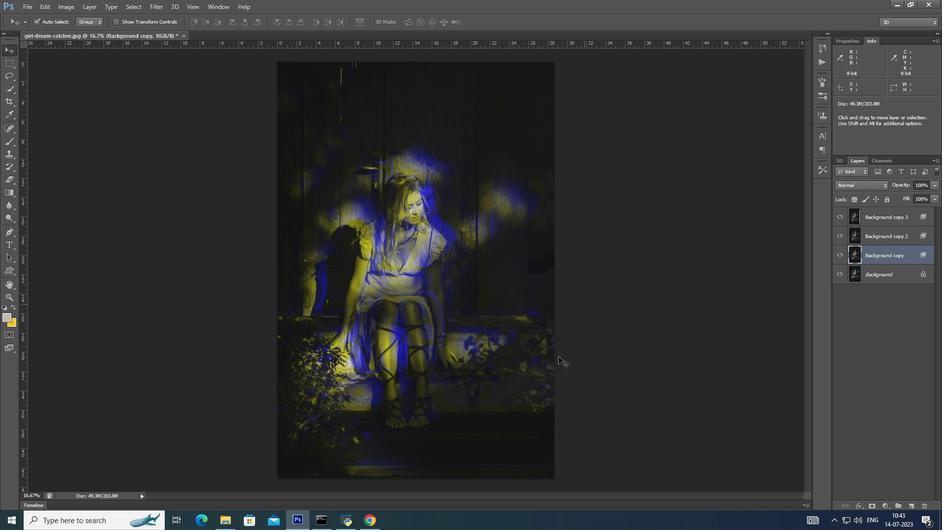 
Action: Key pressed <Key.right>
Screenshot: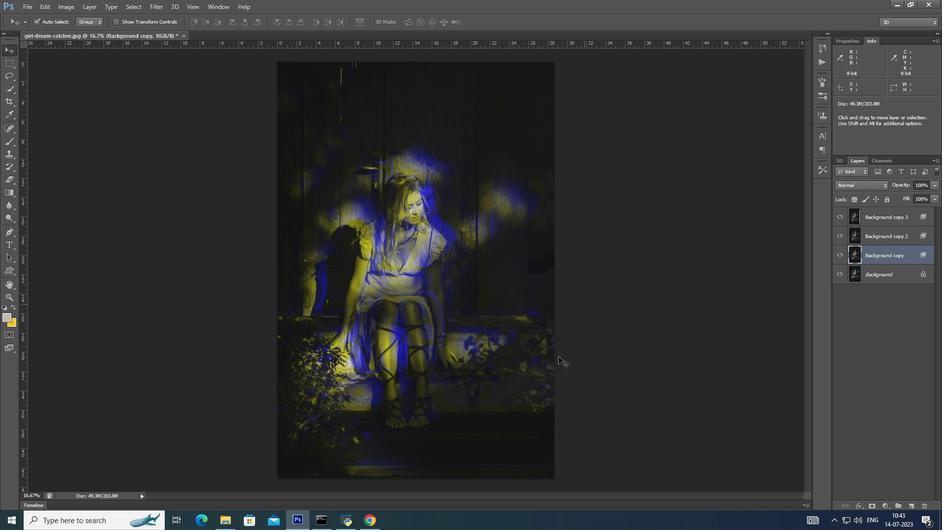 
Action: Mouse moved to (564, 354)
Screenshot: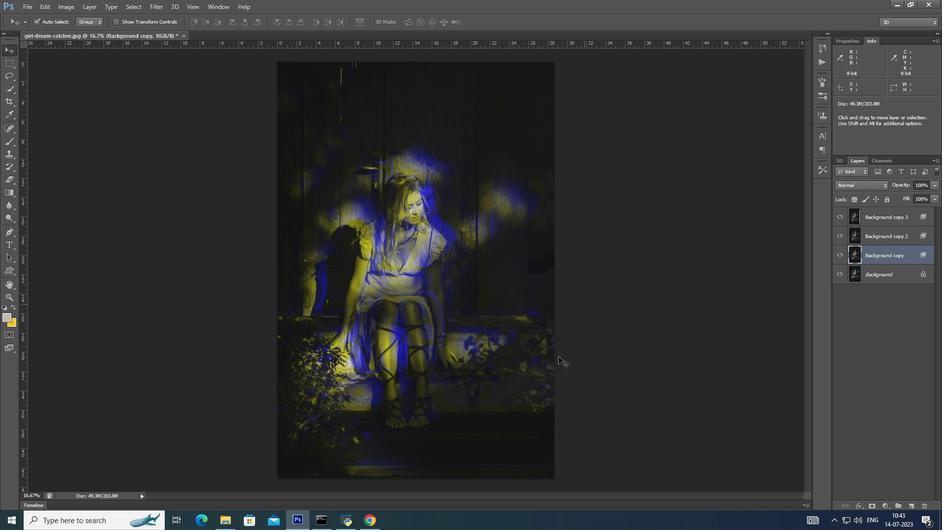 
Action: Key pressed <Key.right>
Screenshot: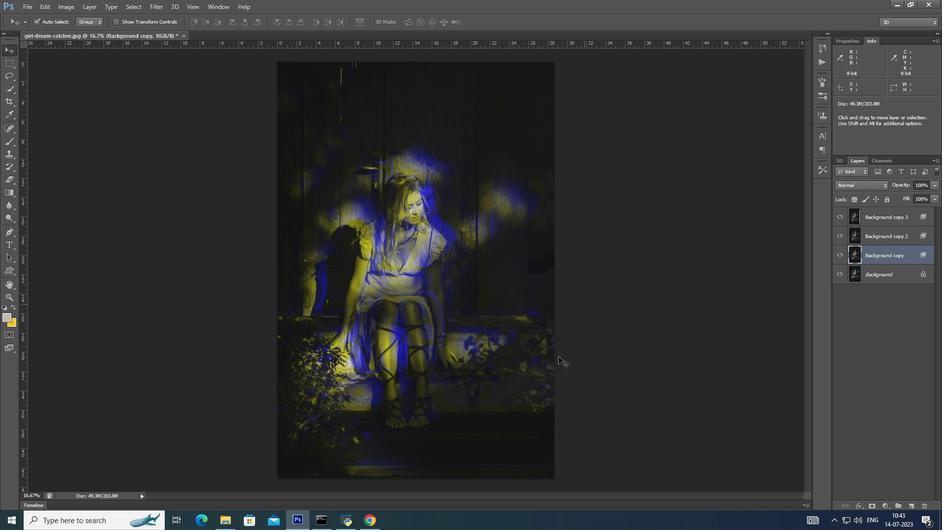 
Action: Mouse moved to (559, 357)
Screenshot: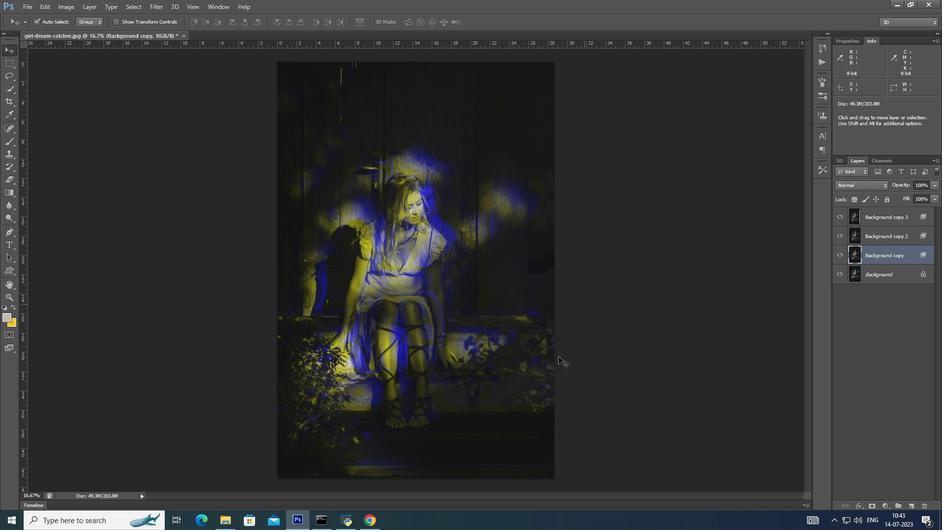 
Action: Key pressed <Key.right>
Screenshot: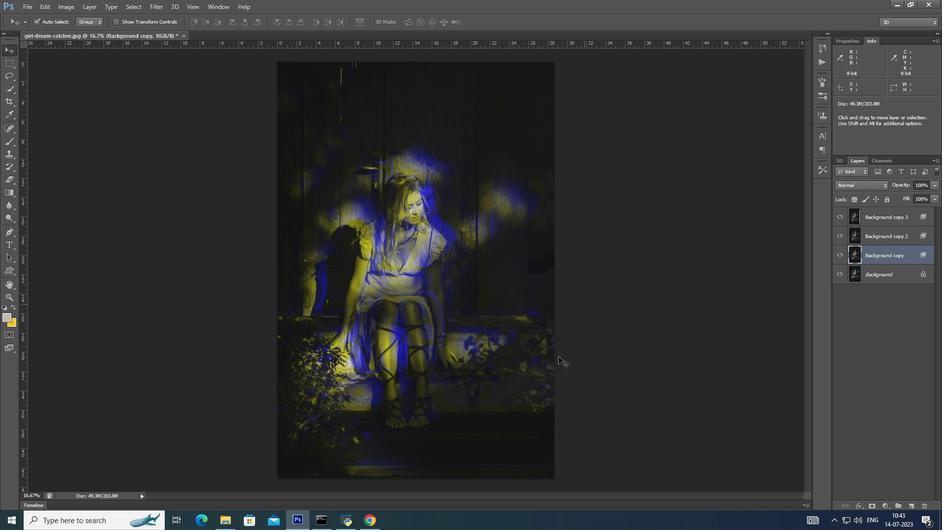 
Action: Mouse moved to (551, 361)
Screenshot: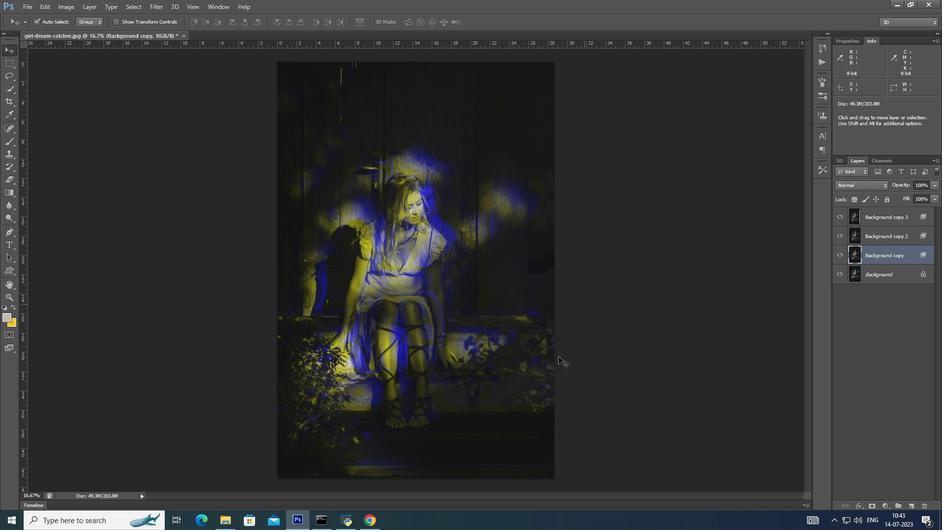 
Action: Key pressed <Key.right>
Screenshot: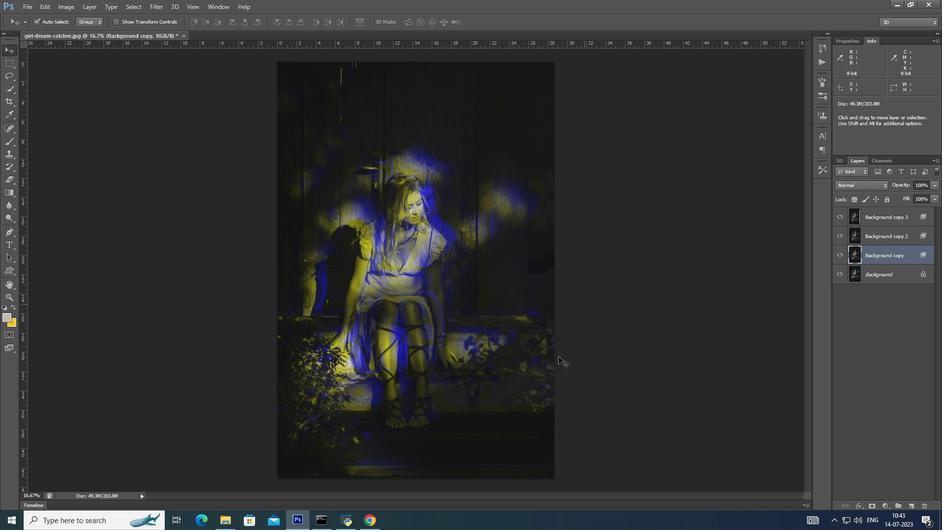 
Action: Mouse moved to (543, 367)
Screenshot: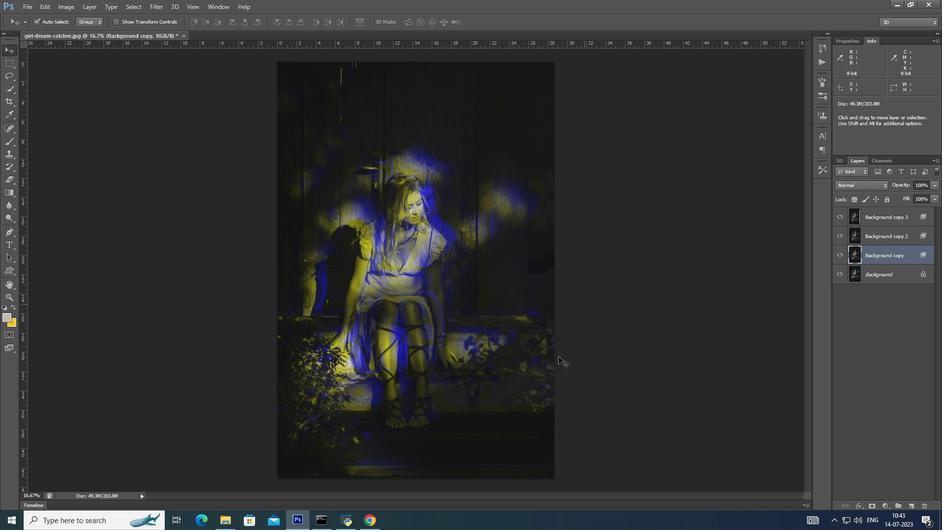 
Action: Key pressed <Key.right>
Screenshot: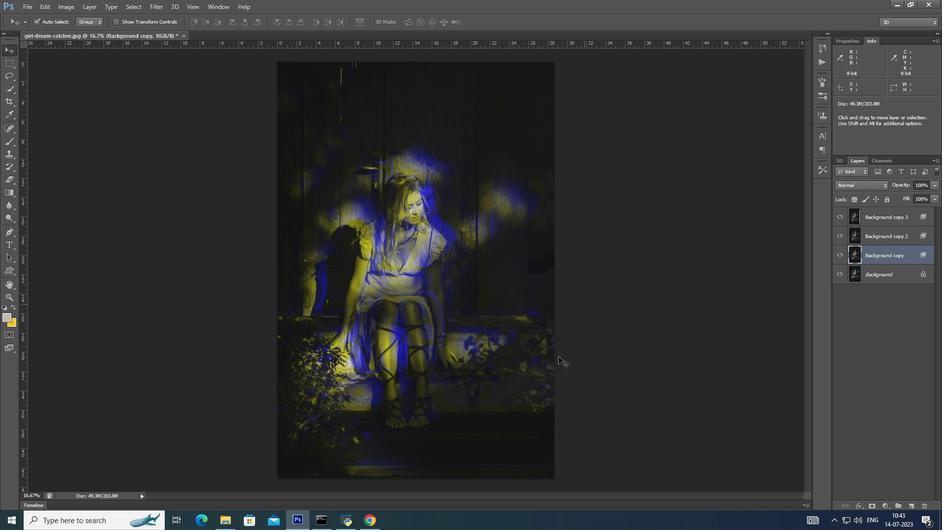 
Action: Mouse moved to (538, 373)
Screenshot: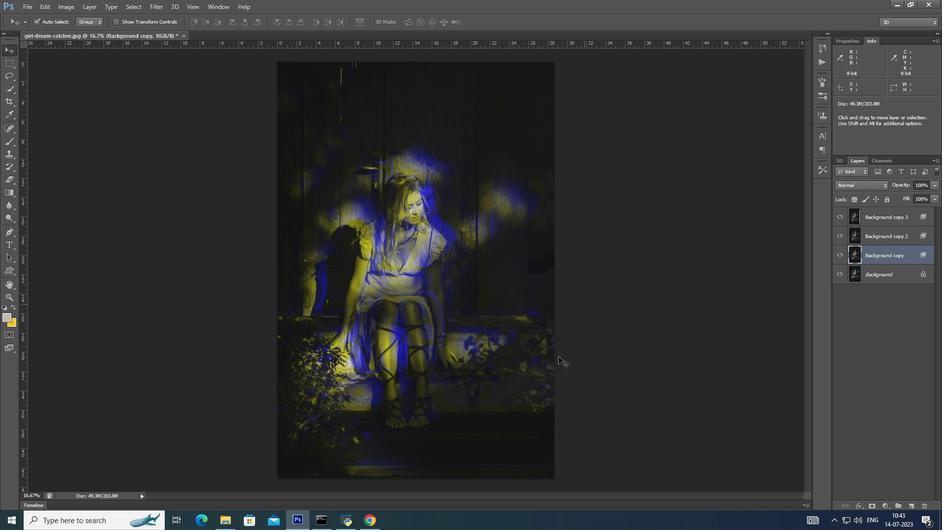 
Action: Key pressed <Key.right>
Screenshot: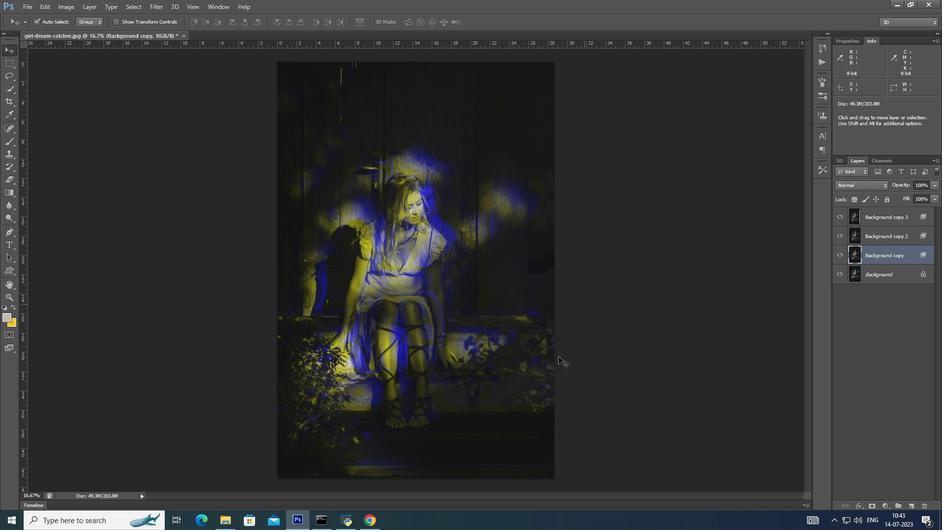 
Action: Mouse moved to (534, 379)
Screenshot: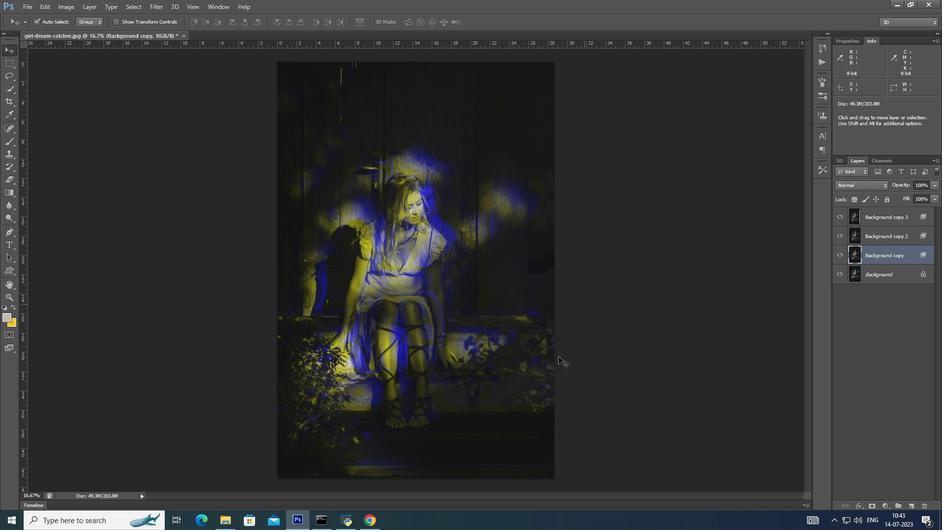 
Action: Key pressed <Key.right>
Screenshot: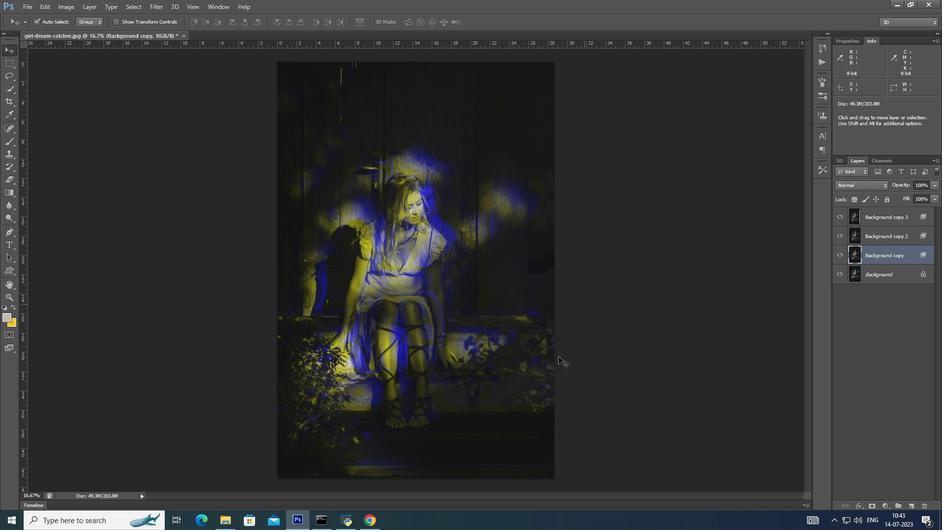 
Action: Mouse moved to (534, 379)
Screenshot: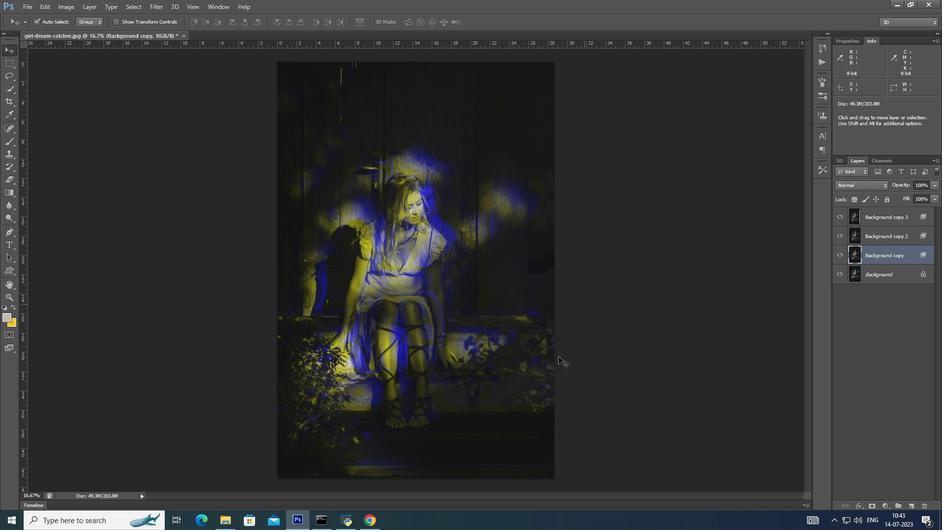 
Action: Key pressed <Key.right><Key.right><Key.right><Key.right>
Screenshot: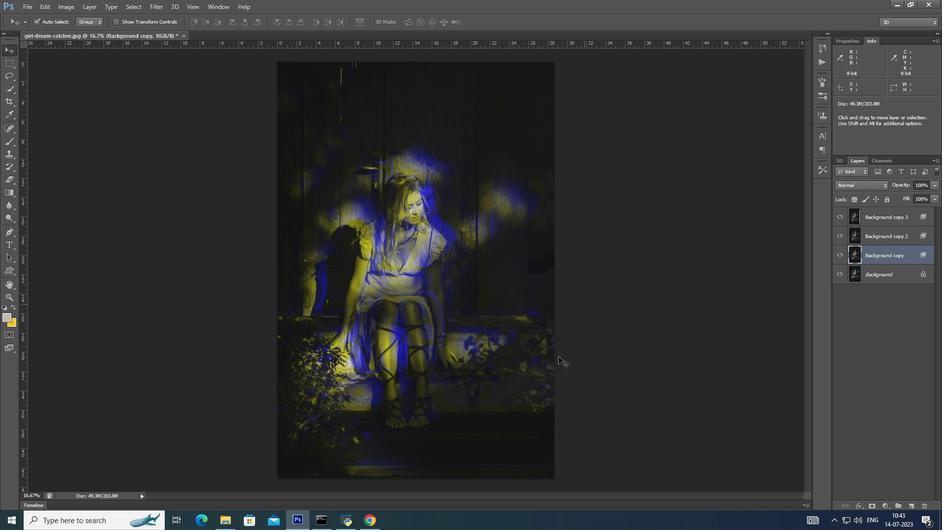
Action: Mouse moved to (534, 379)
Screenshot: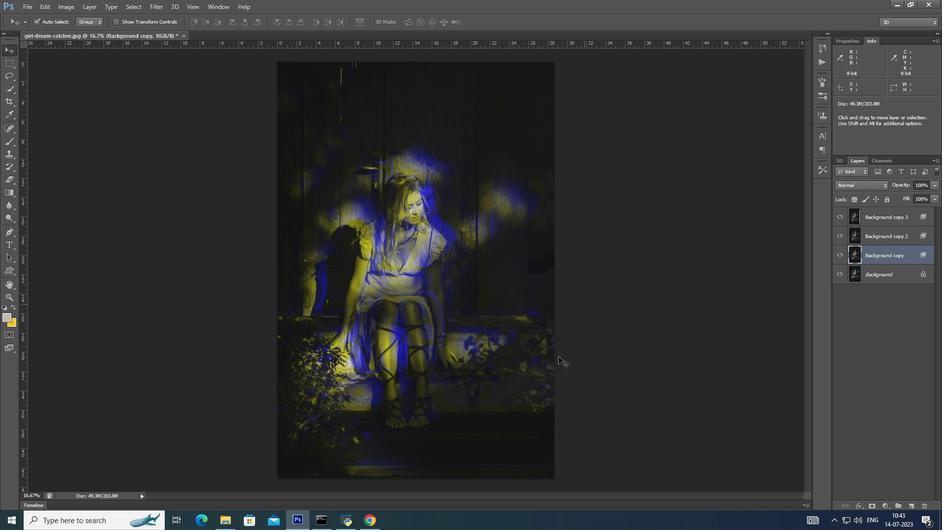 
Action: Key pressed <Key.right>
Screenshot: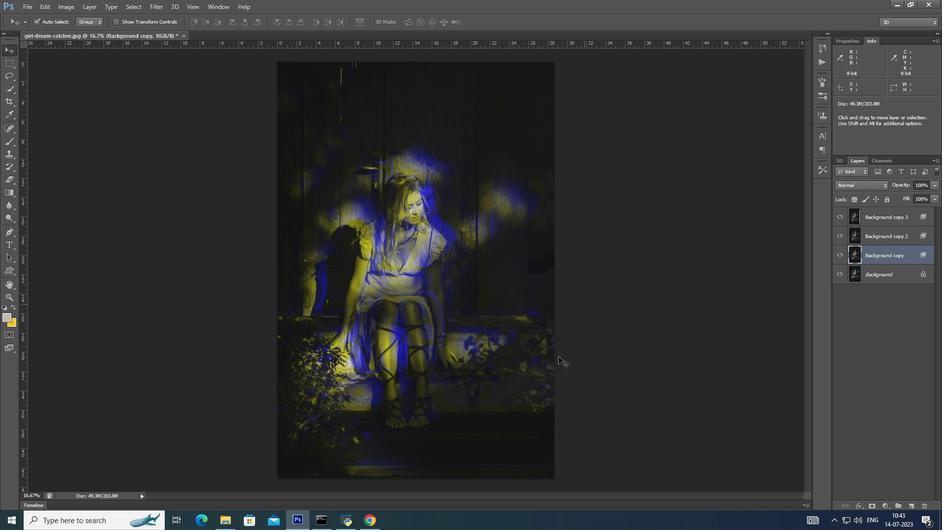 
Action: Mouse moved to (534, 378)
Screenshot: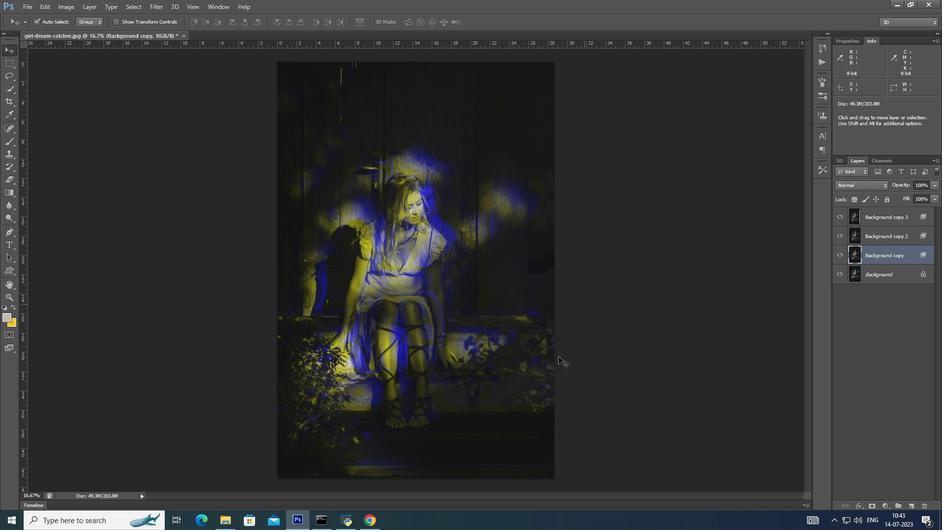
Action: Key pressed <Key.right>
Screenshot: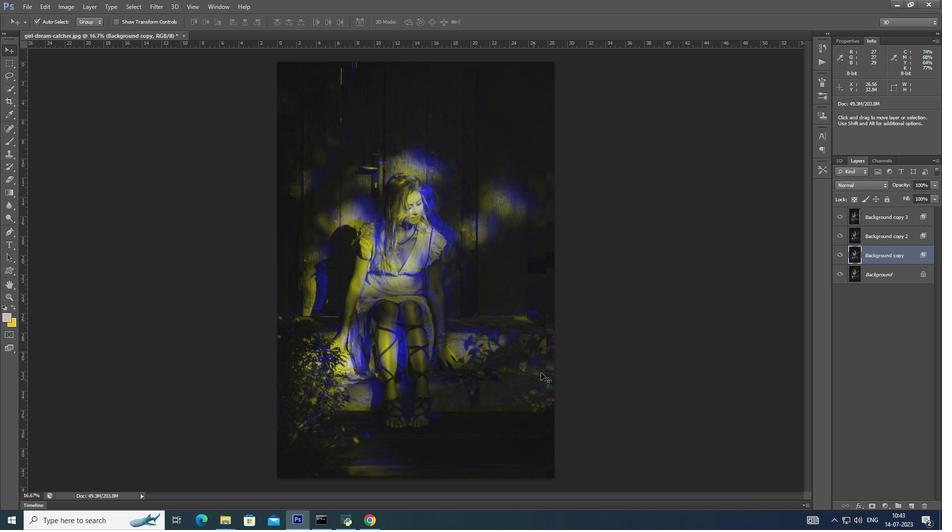 
Action: Mouse moved to (541, 373)
Screenshot: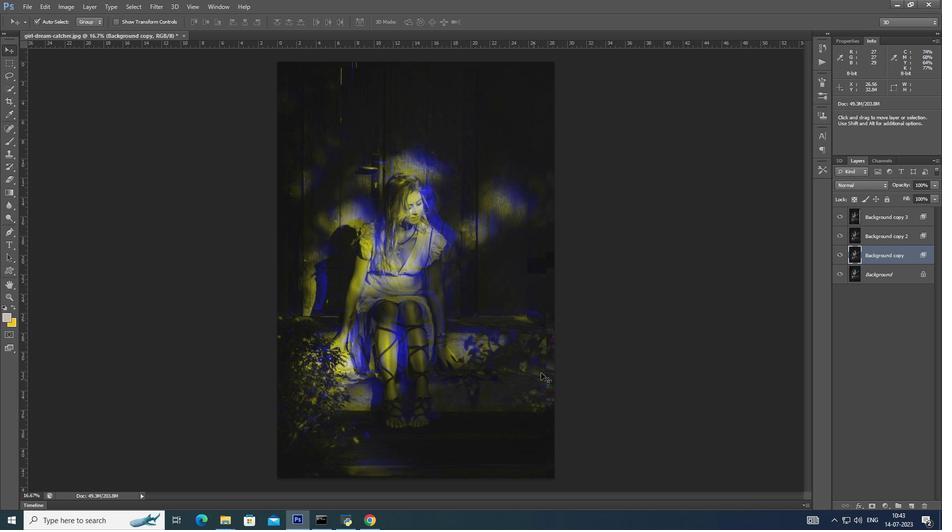 
Action: Key pressed <Key.right>
Screenshot: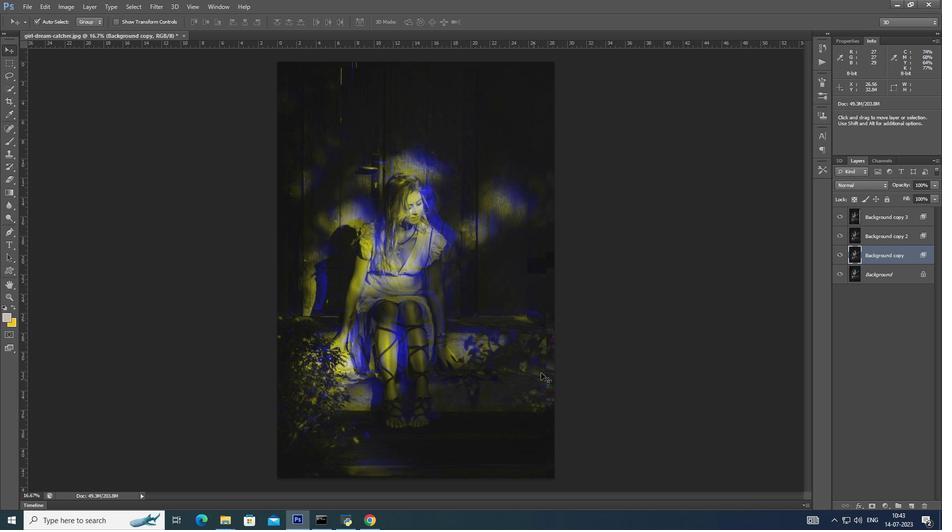 
Action: Mouse moved to (543, 372)
Screenshot: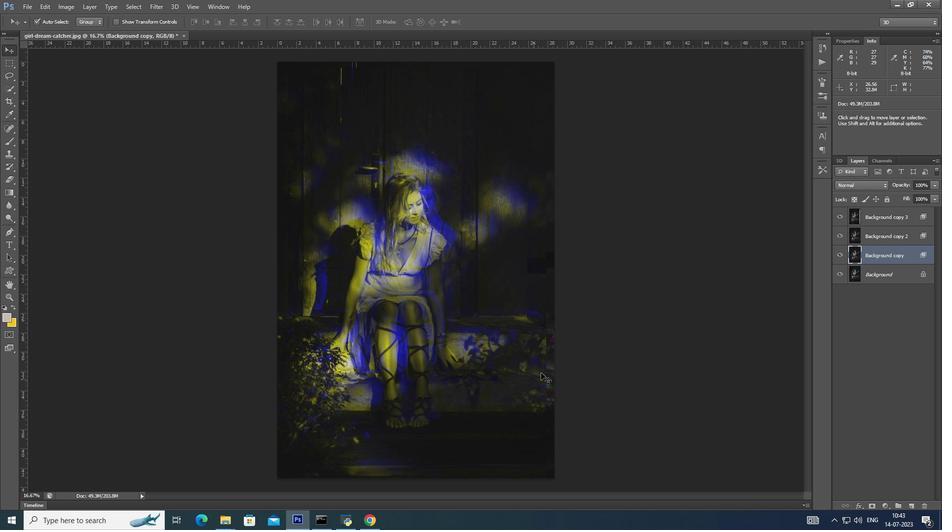 
Action: Key pressed <Key.right>
Screenshot: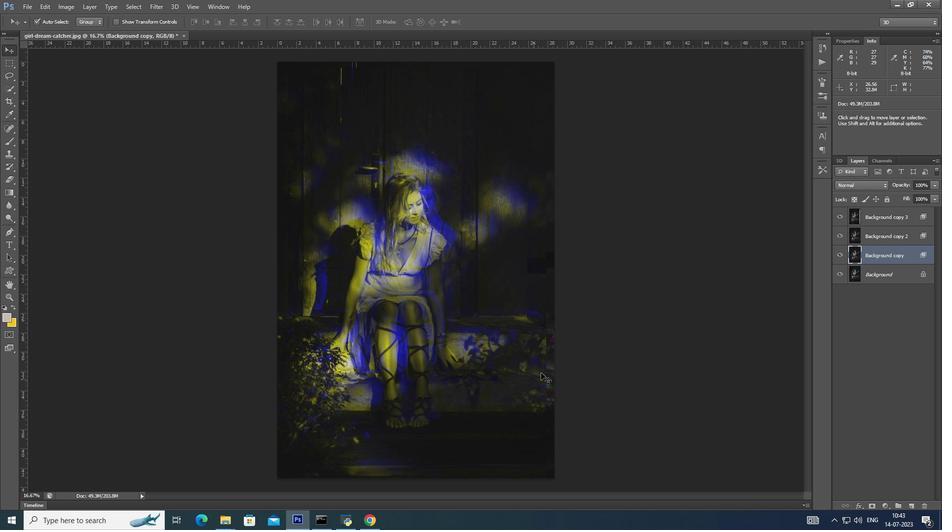 
Action: Mouse moved to (546, 370)
Screenshot: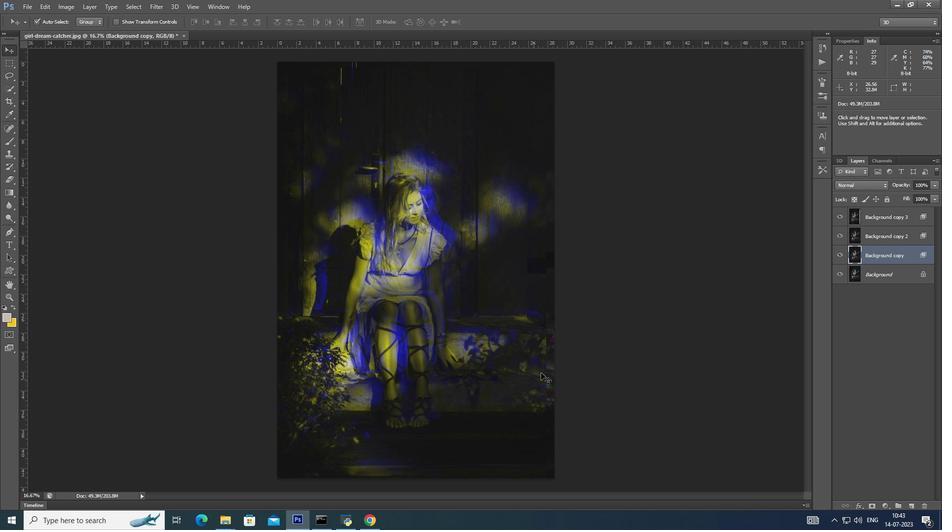 
Action: Key pressed <Key.right>
Screenshot: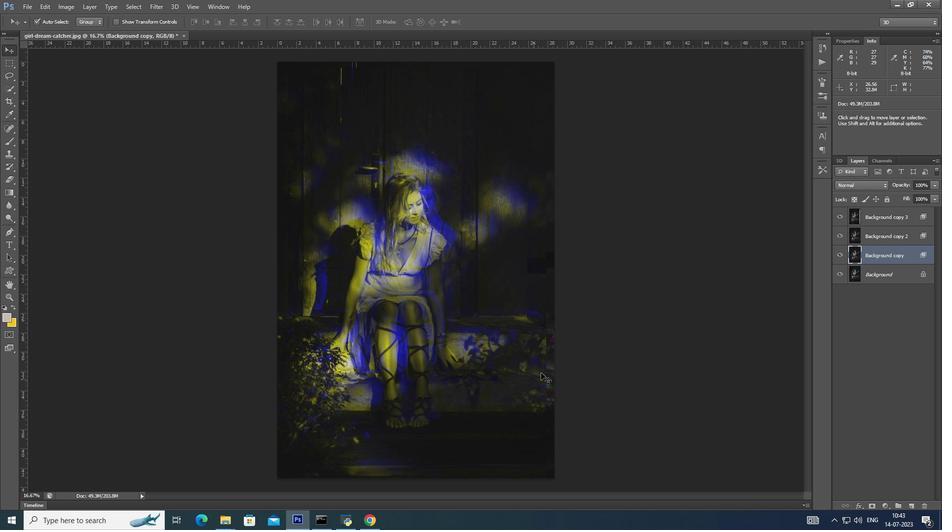
Action: Mouse moved to (546, 369)
Screenshot: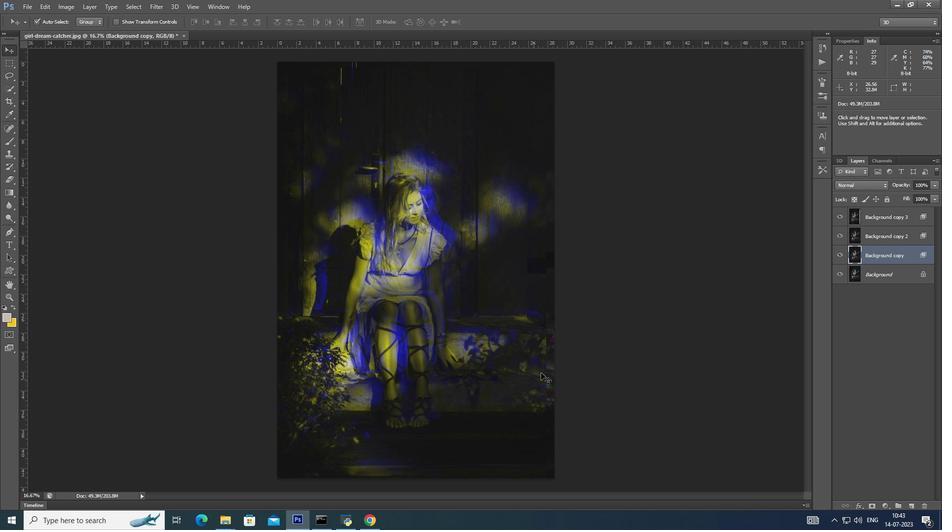 
Action: Key pressed <Key.right>
Screenshot: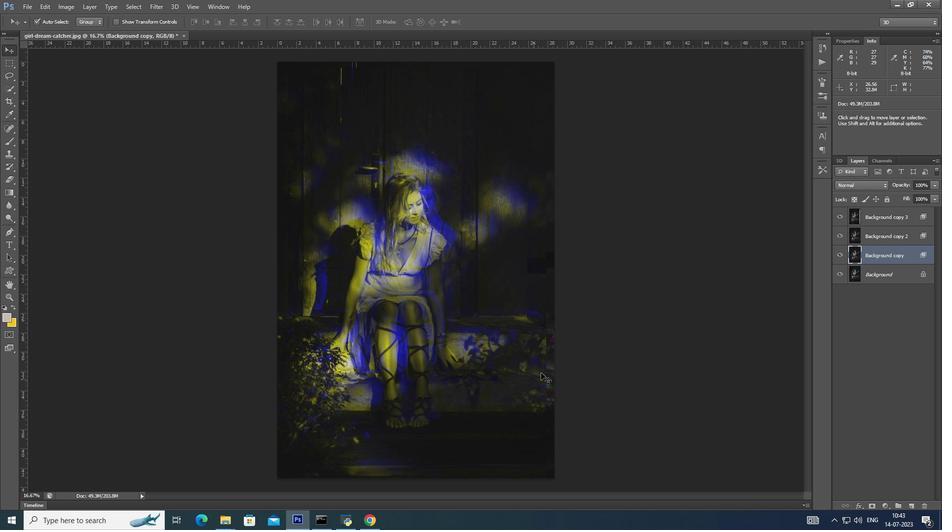 
Action: Mouse moved to (550, 368)
Screenshot: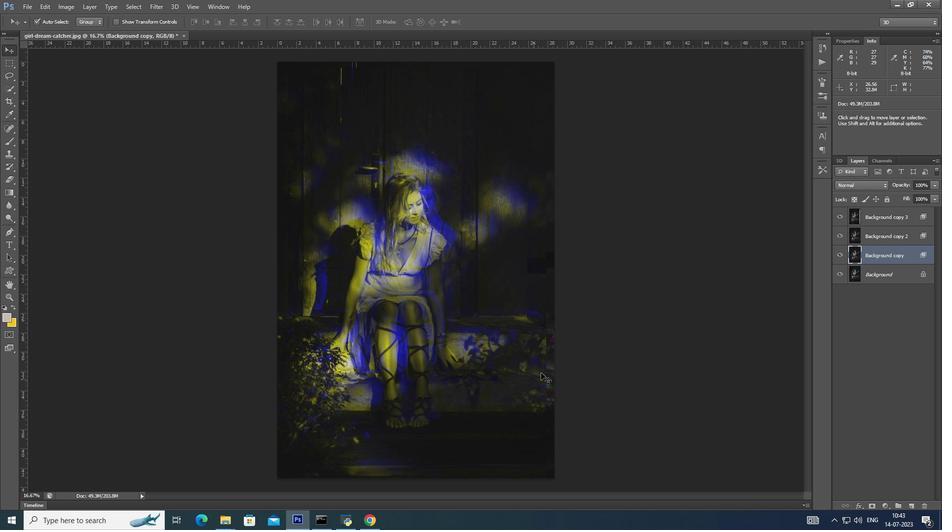 
Action: Key pressed <Key.right>
Screenshot: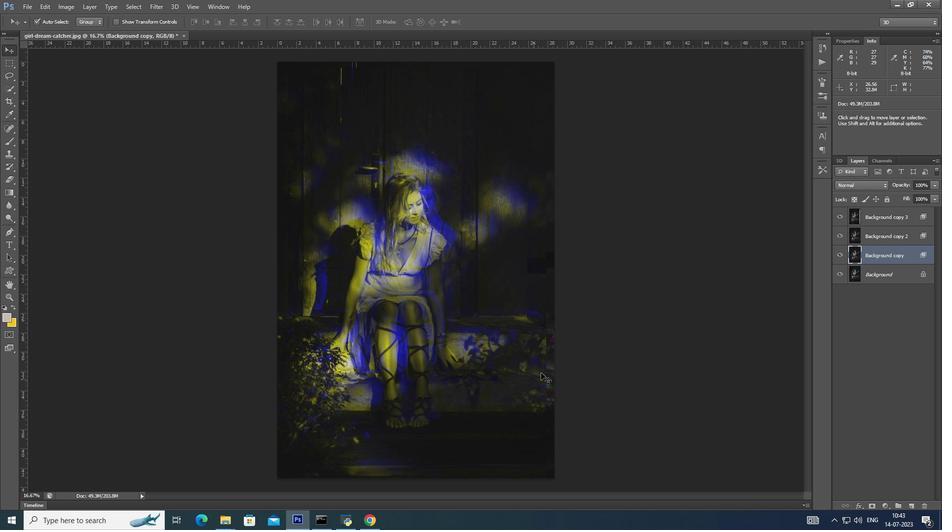
Action: Mouse moved to (553, 365)
Screenshot: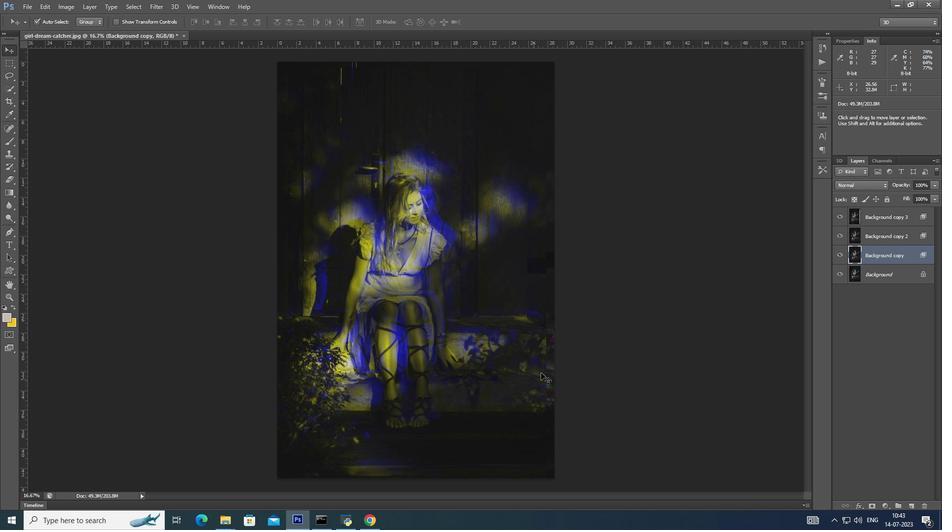 
Action: Key pressed <Key.right>
Screenshot: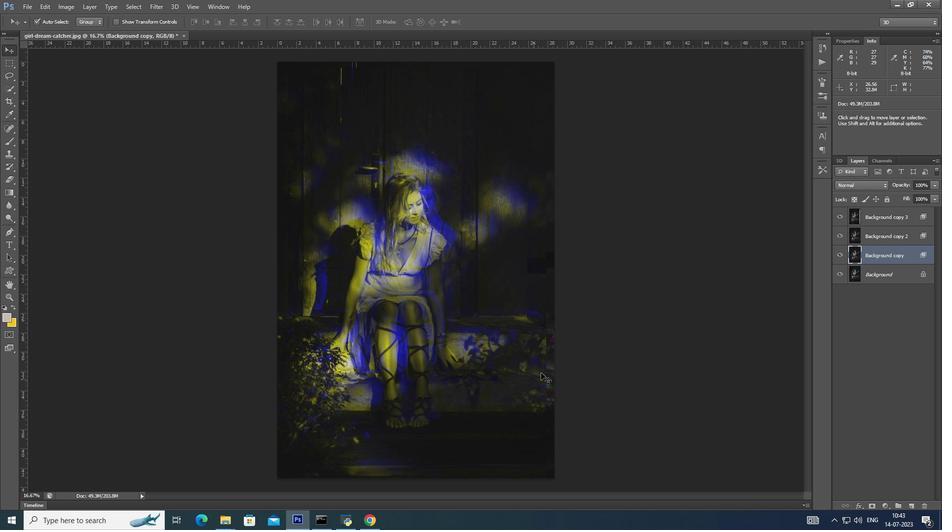 
Action: Mouse moved to (554, 364)
Screenshot: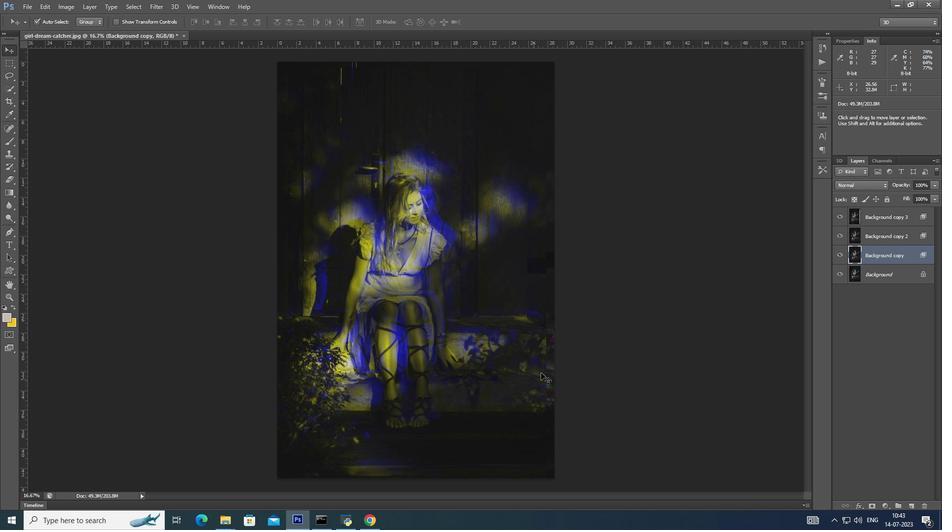 
Action: Key pressed <Key.right><Key.right>
Screenshot: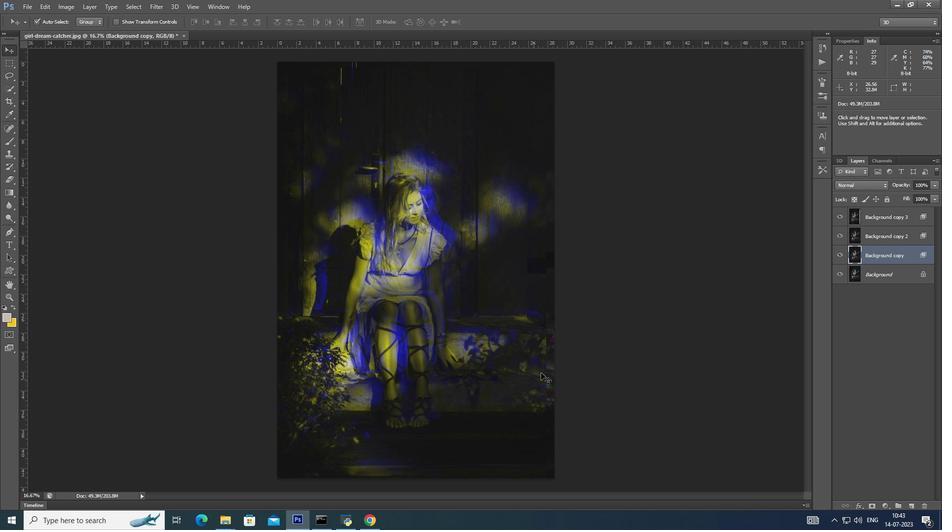 
Action: Mouse moved to (555, 364)
Screenshot: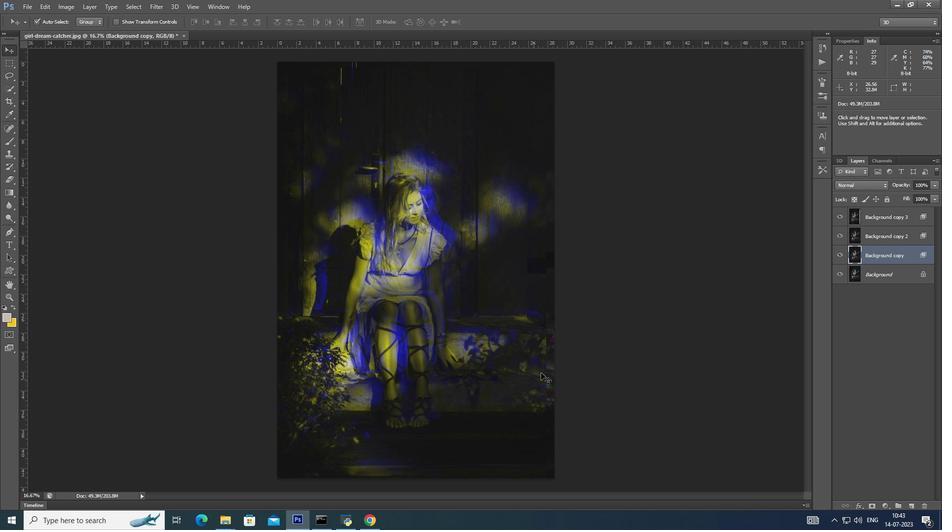 
Action: Key pressed <Key.right>
Screenshot: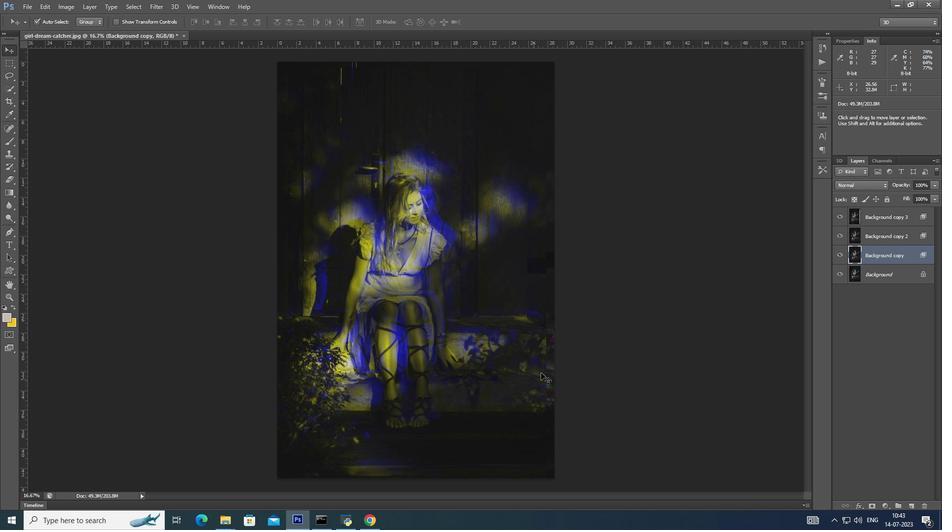 
Action: Mouse moved to (556, 361)
Screenshot: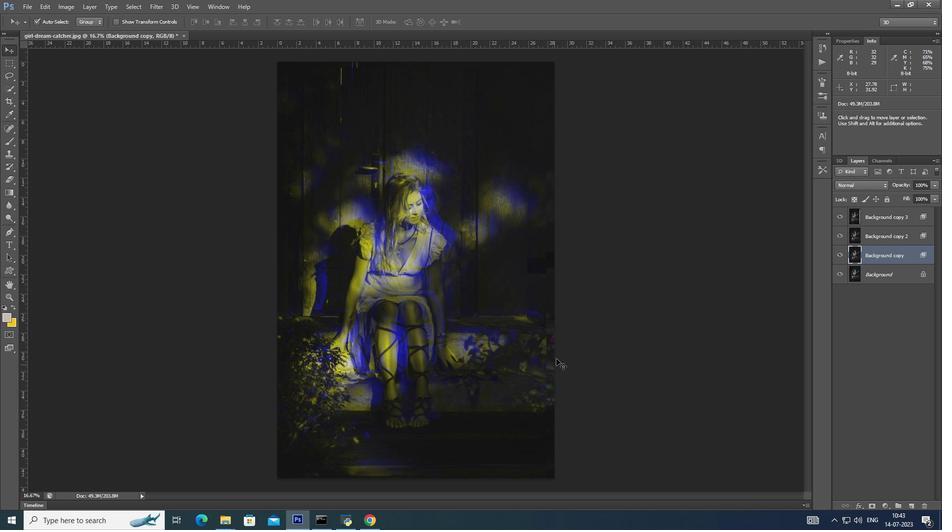 
Action: Key pressed <Key.right>
Screenshot: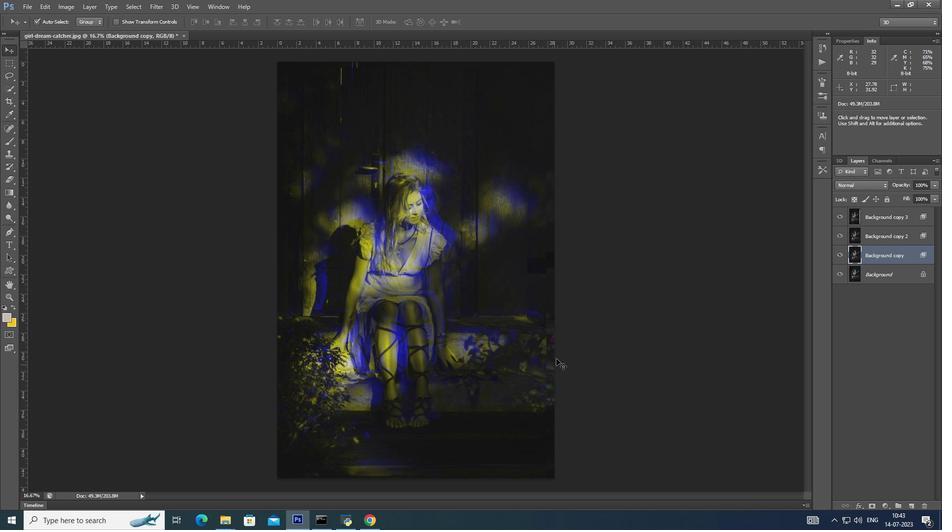 
Action: Mouse moved to (556, 359)
Screenshot: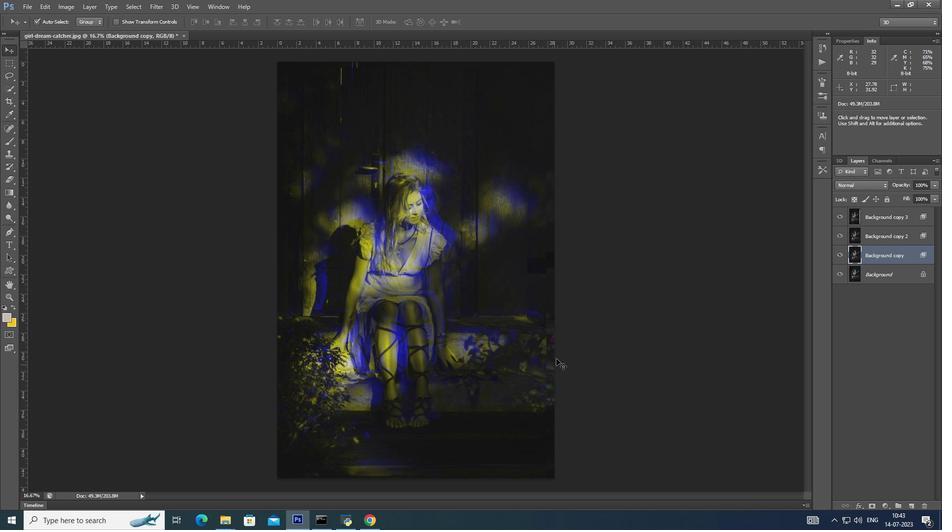 
Action: Key pressed <Key.right>
Screenshot: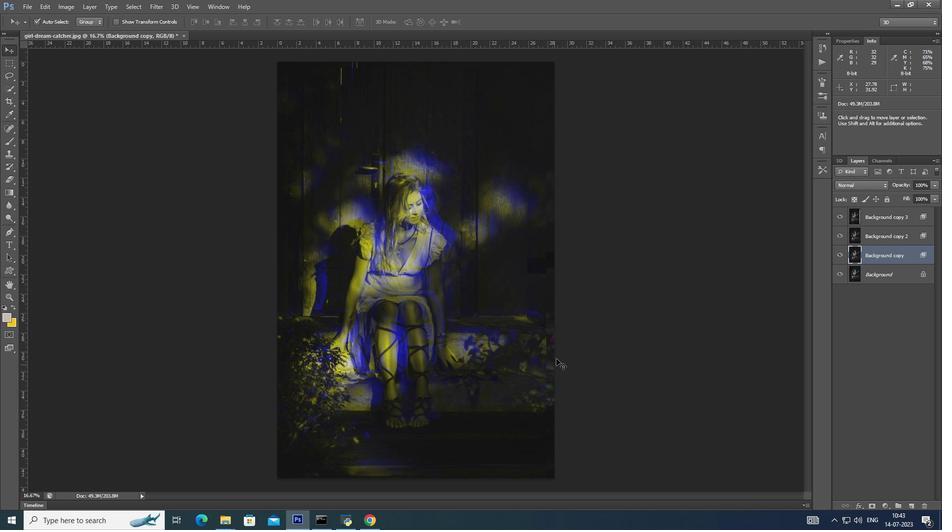 
Action: Mouse moved to (556, 356)
Screenshot: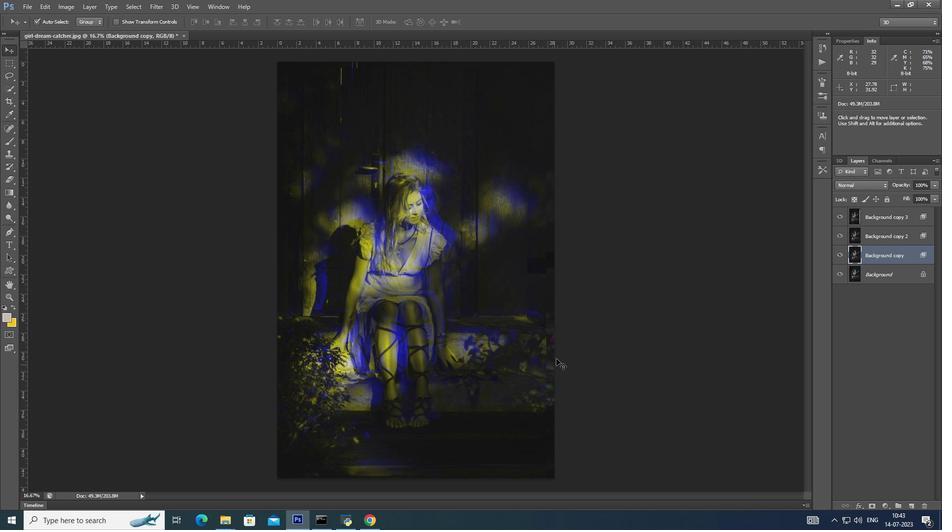 
Action: Key pressed <Key.right>
Screenshot: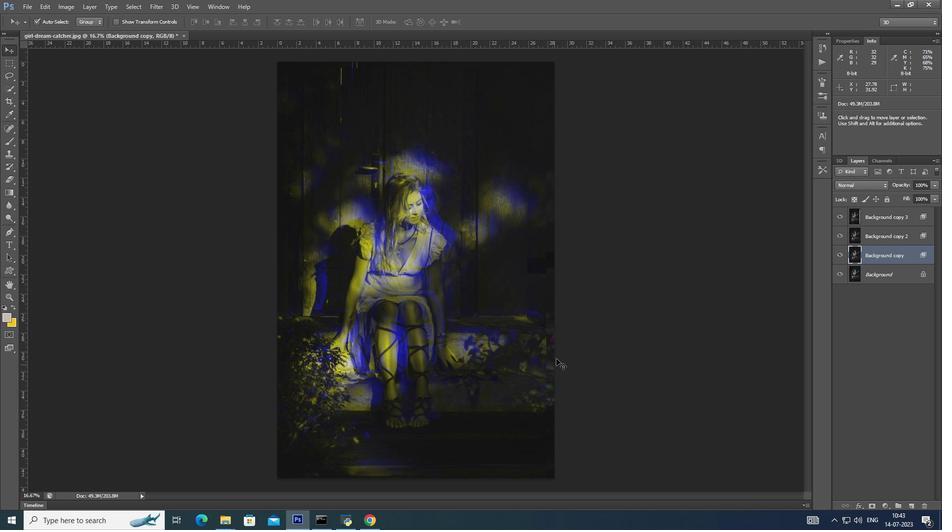 
Action: Mouse moved to (556, 355)
Screenshot: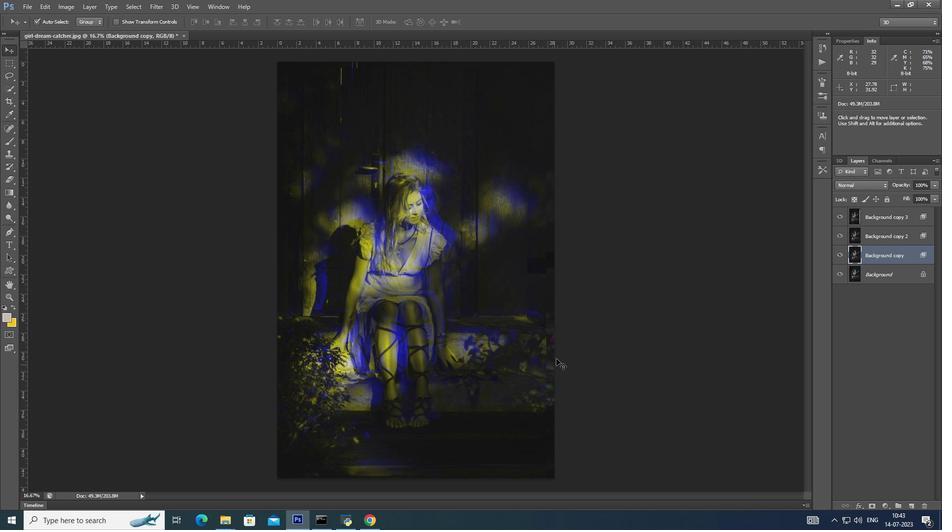 
Action: Key pressed <Key.right><Key.right><Key.right><Key.right>
Screenshot: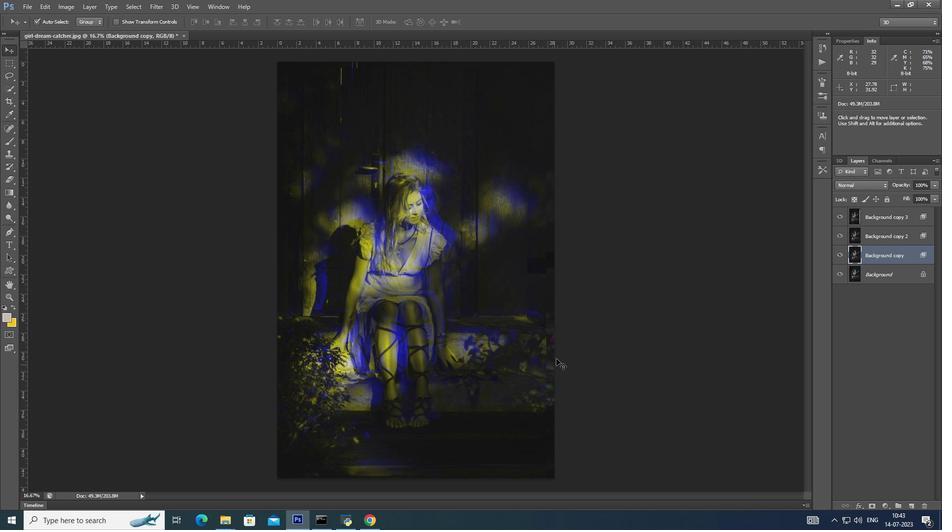 
Action: Mouse moved to (556, 355)
Screenshot: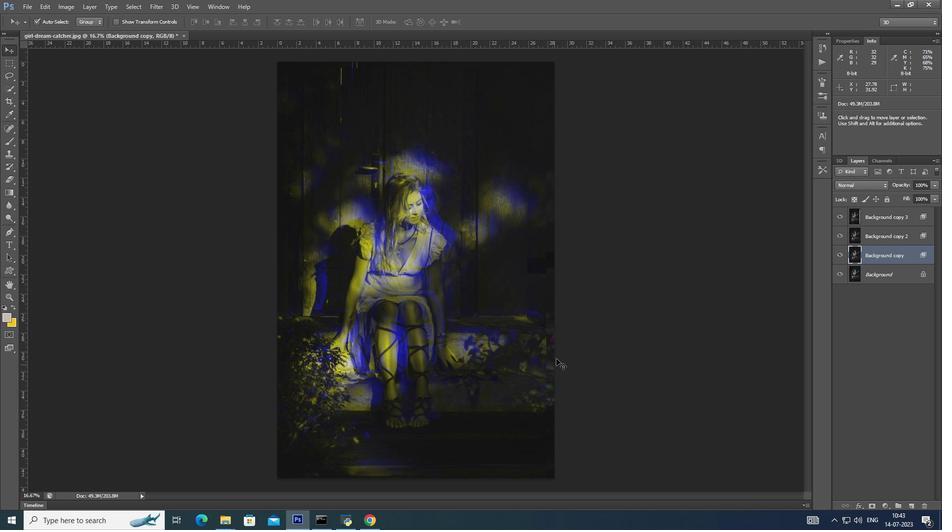 
Action: Key pressed <Key.right>
Screenshot: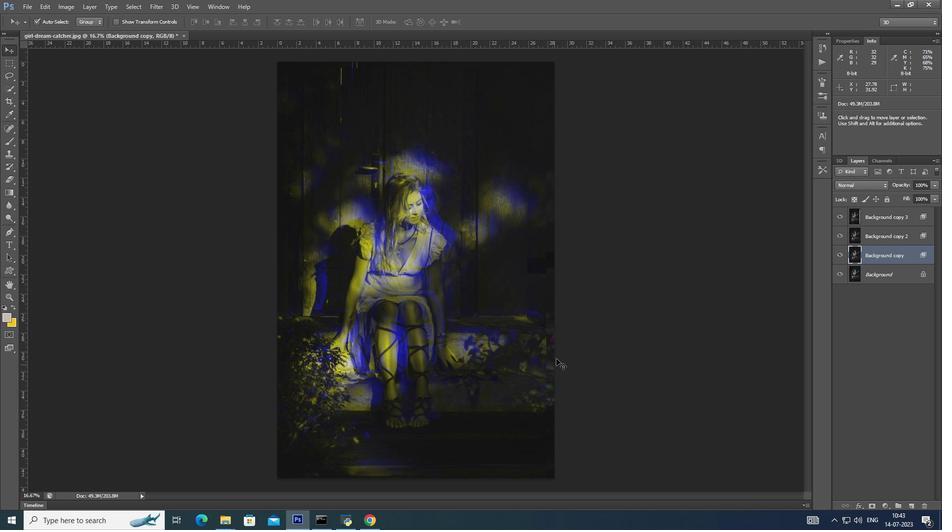 
Action: Mouse moved to (556, 355)
Screenshot: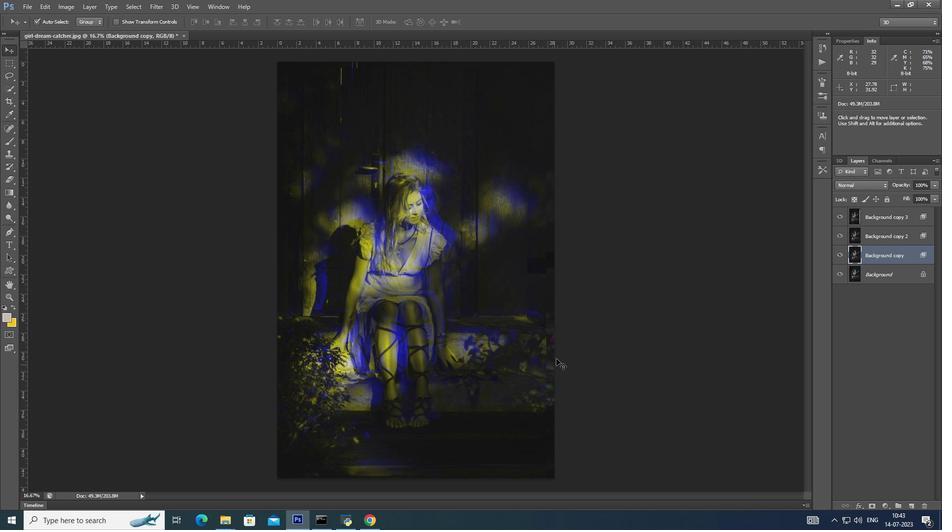 
Action: Key pressed <Key.right><Key.right><Key.right><Key.right><Key.right><Key.right><Key.right><Key.right><Key.right><Key.right><Key.right><Key.right><Key.right><Key.right><Key.right><Key.right><Key.right><Key.right><Key.right><Key.right><Key.right><Key.right>
Screenshot: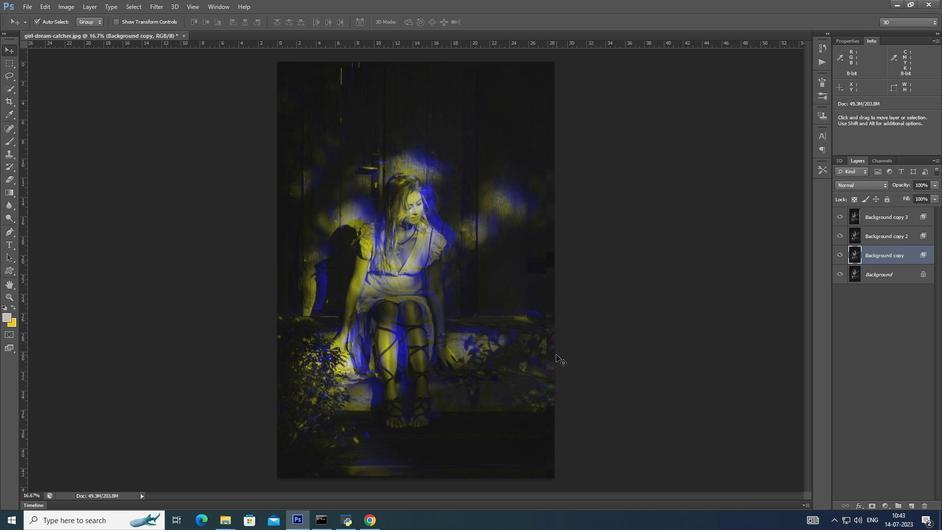 
Action: Mouse moved to (549, 351)
Screenshot: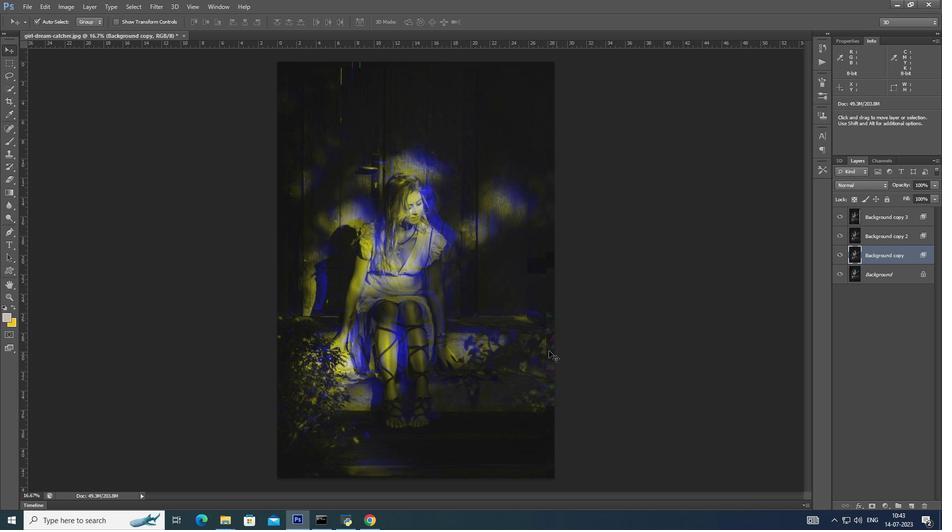 
Action: Mouse pressed left at (549, 351)
Screenshot: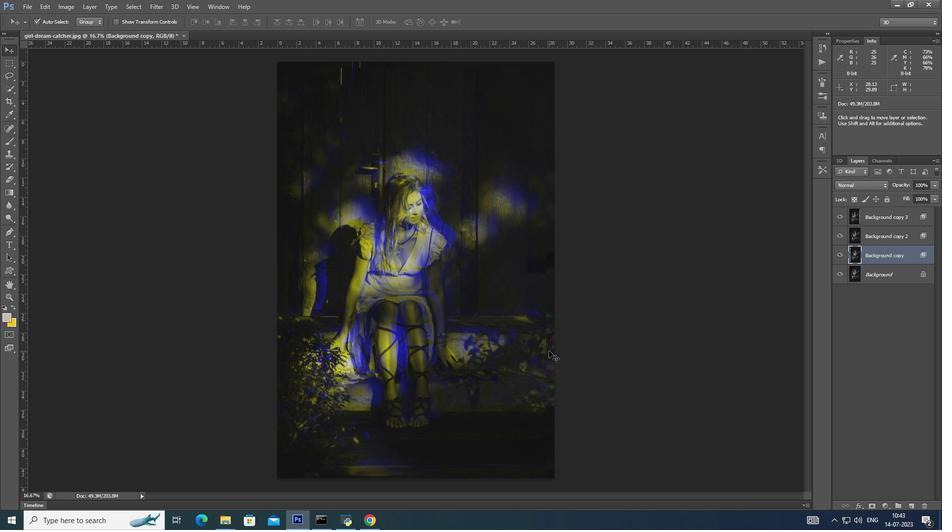 
Action: Mouse moved to (889, 236)
Screenshot: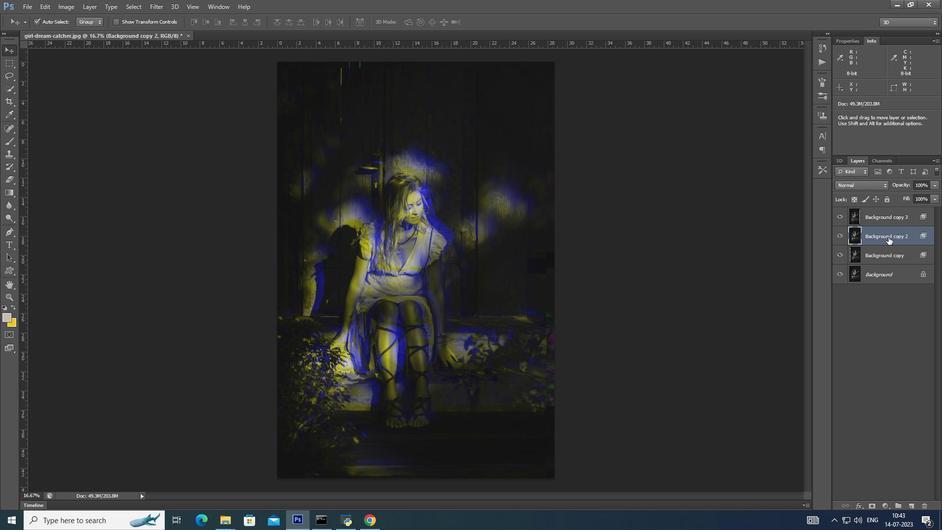 
Action: Mouse pressed left at (889, 236)
Screenshot: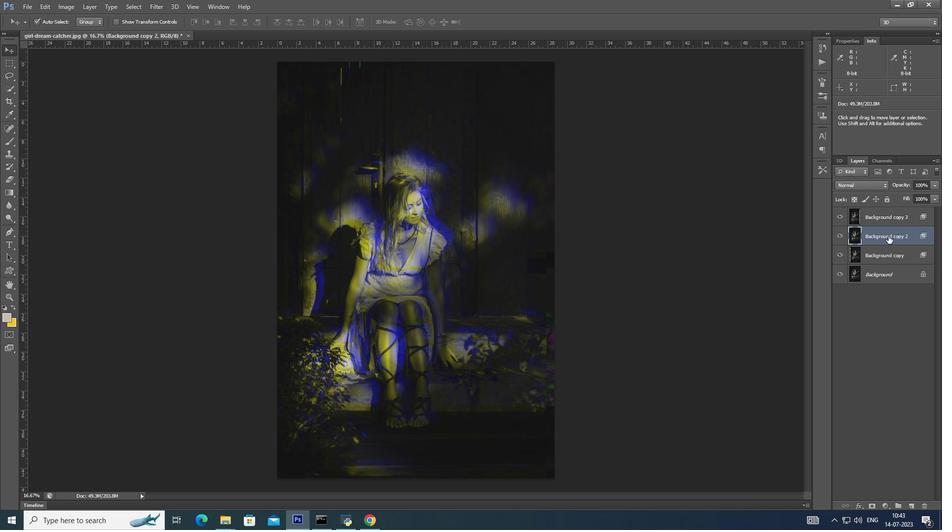 
Action: Mouse pressed right at (889, 236)
Screenshot: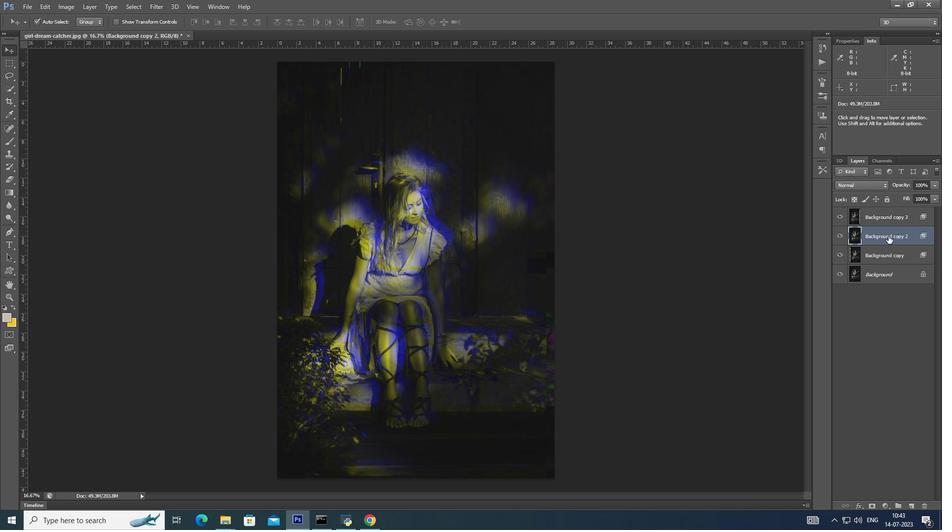 
Action: Mouse moved to (813, 144)
Screenshot: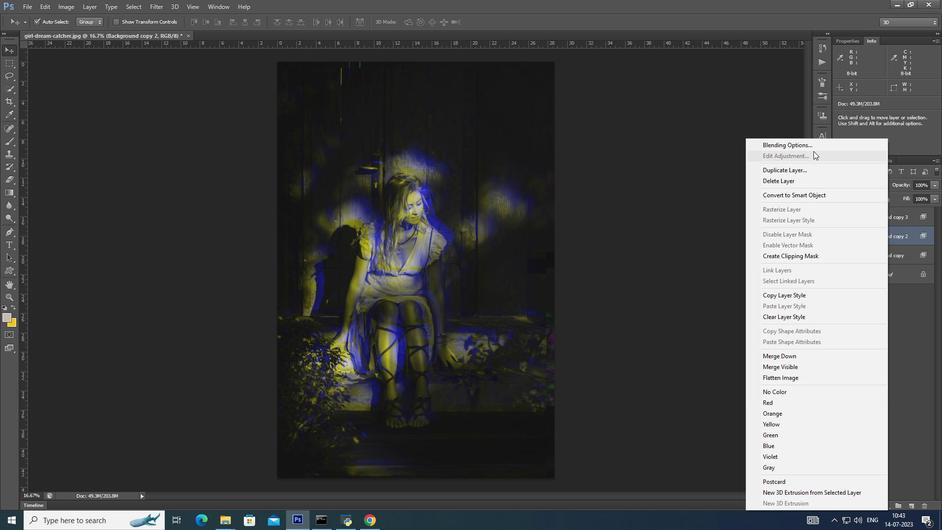 
Action: Mouse pressed left at (813, 144)
Screenshot: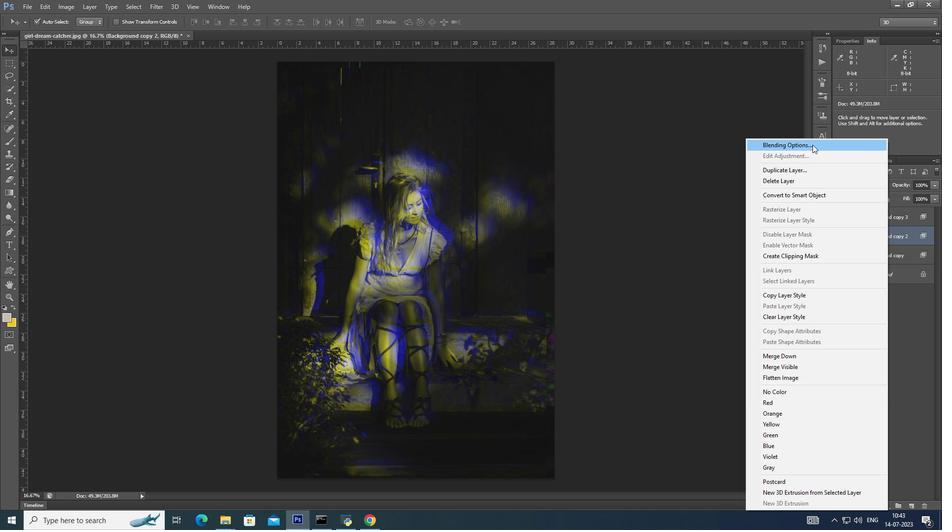 
Action: Mouse moved to (736, 253)
Screenshot: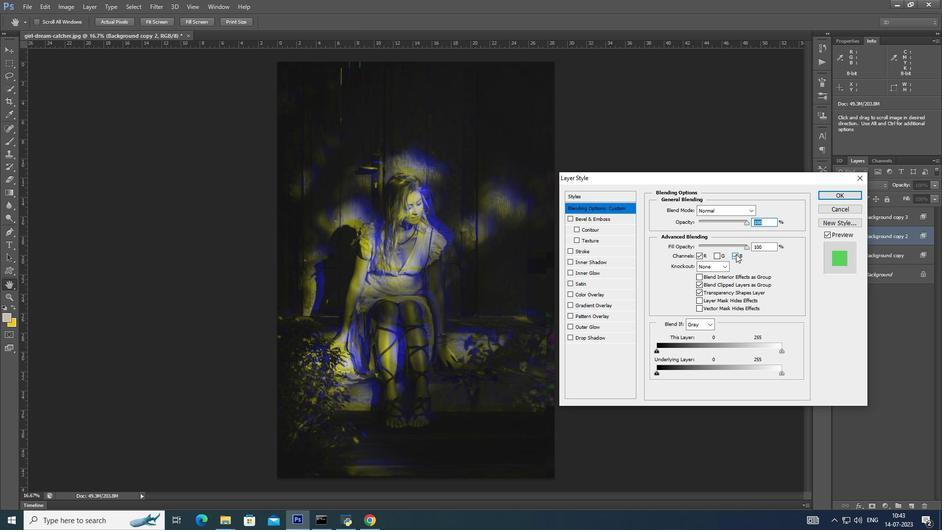 
Action: Mouse pressed left at (736, 253)
Screenshot: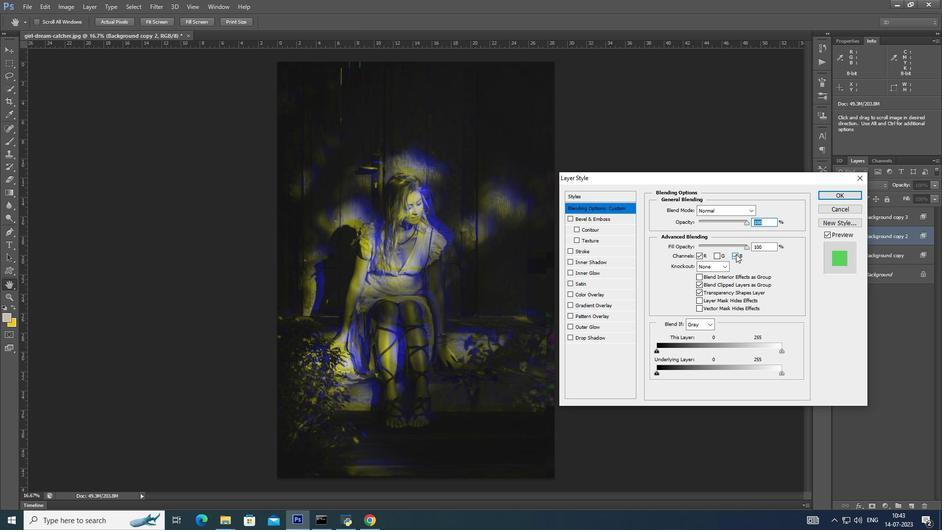 
Action: Mouse moved to (735, 253)
Screenshot: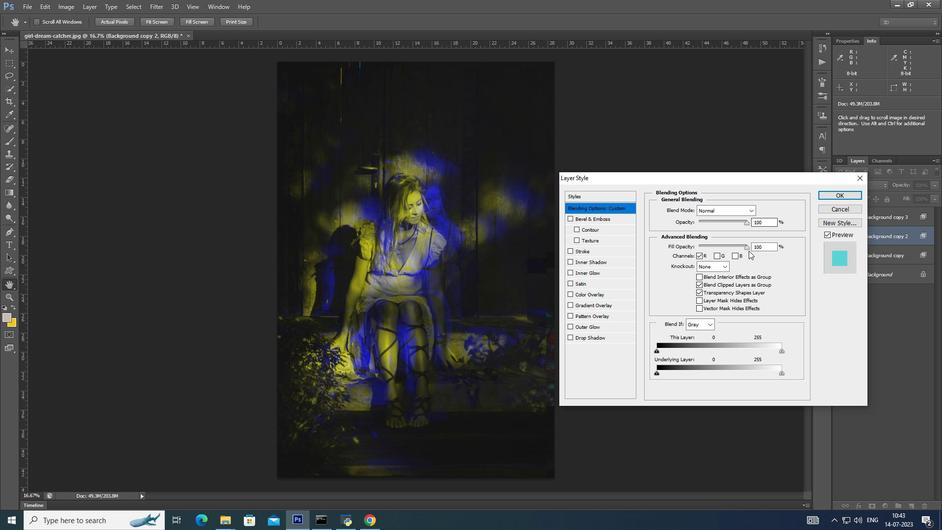 
Action: Mouse pressed left at (735, 253)
Screenshot: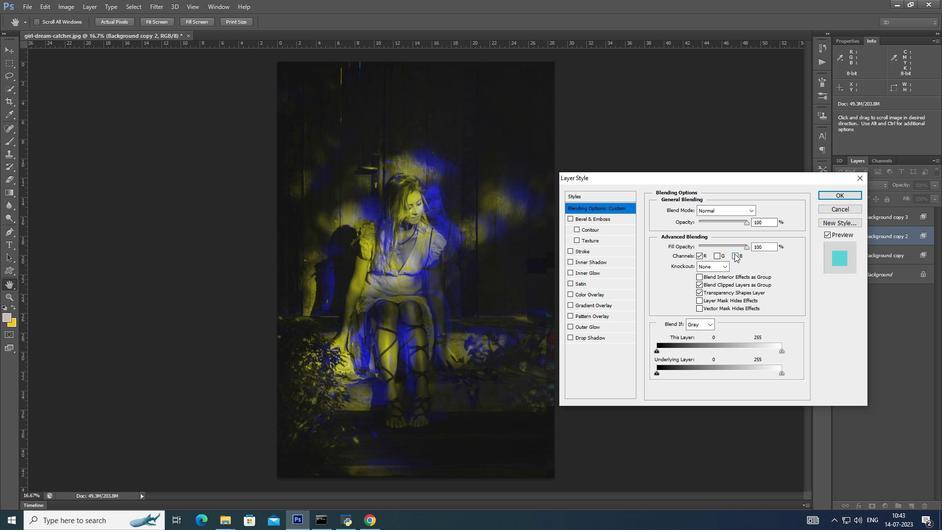 
Action: Mouse moved to (698, 256)
Screenshot: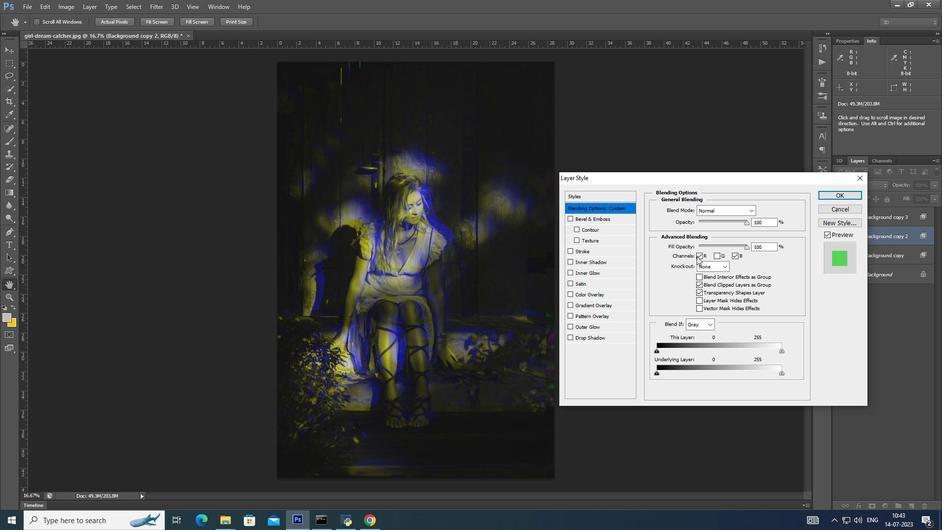 
Action: Mouse pressed left at (698, 256)
Screenshot: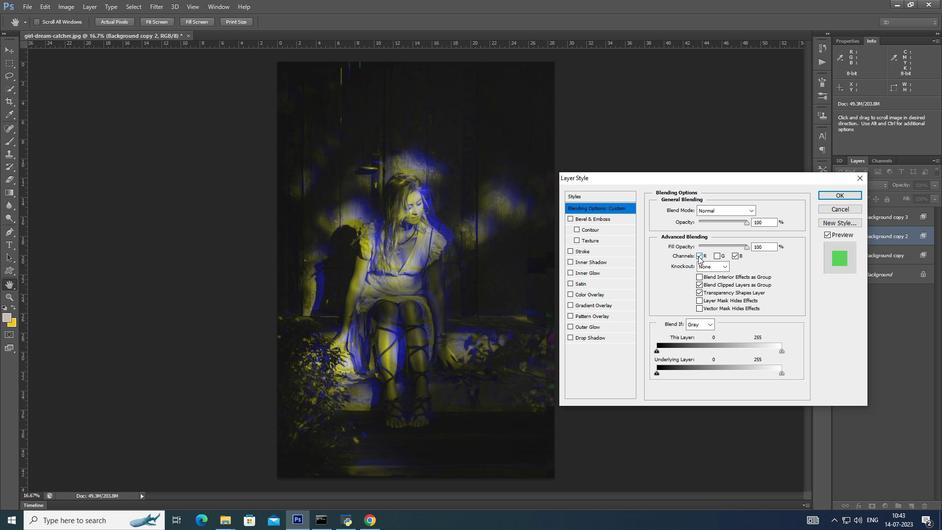 
Action: Mouse moved to (824, 195)
Screenshot: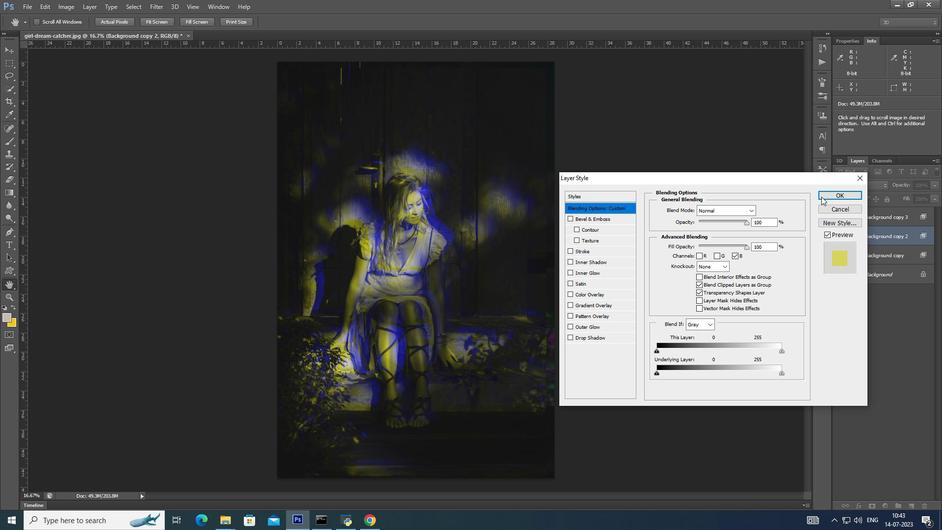 
Action: Mouse pressed left at (824, 195)
Screenshot: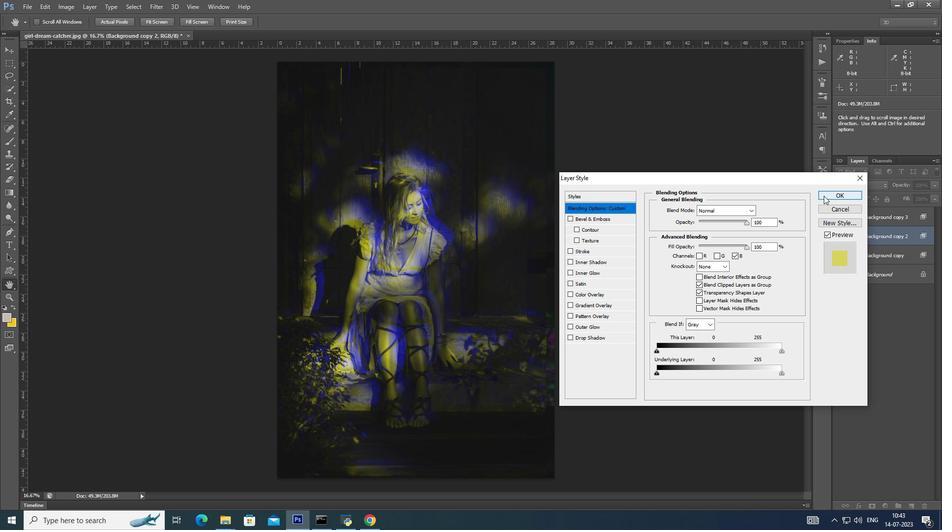 
Action: Mouse moved to (699, 234)
Screenshot: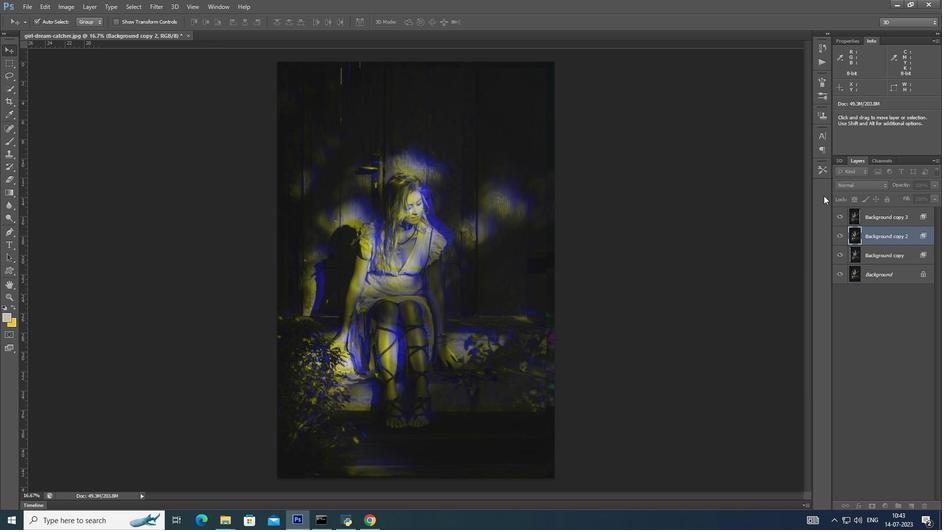
Action: Key pressed <Key.left><Key.left><Key.left><Key.left><Key.left><Key.right><Key.right><Key.right><Key.right>
Screenshot: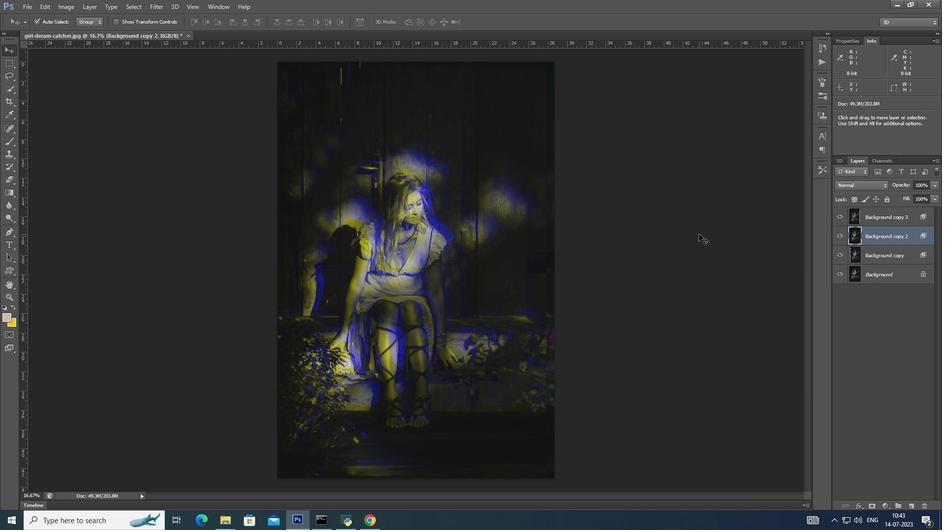 
Action: Mouse moved to (880, 218)
Screenshot: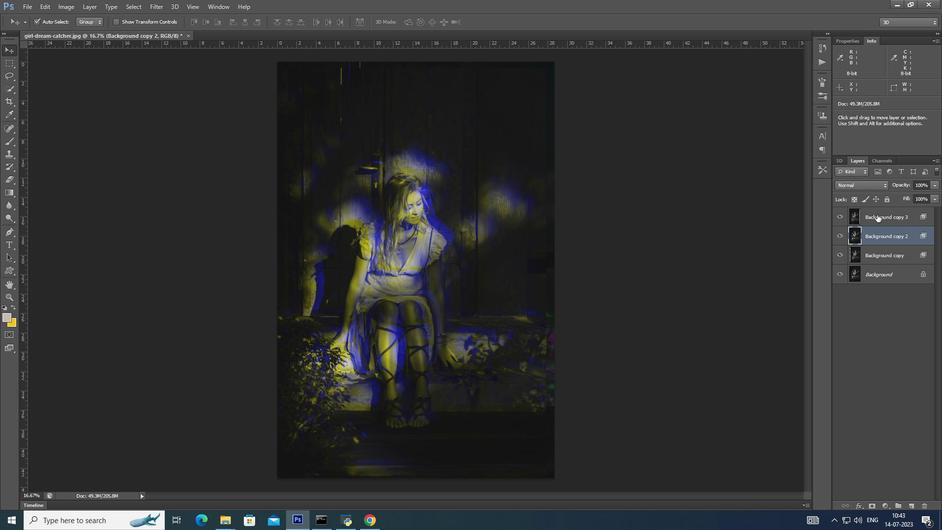 
Action: Mouse pressed left at (880, 218)
Screenshot: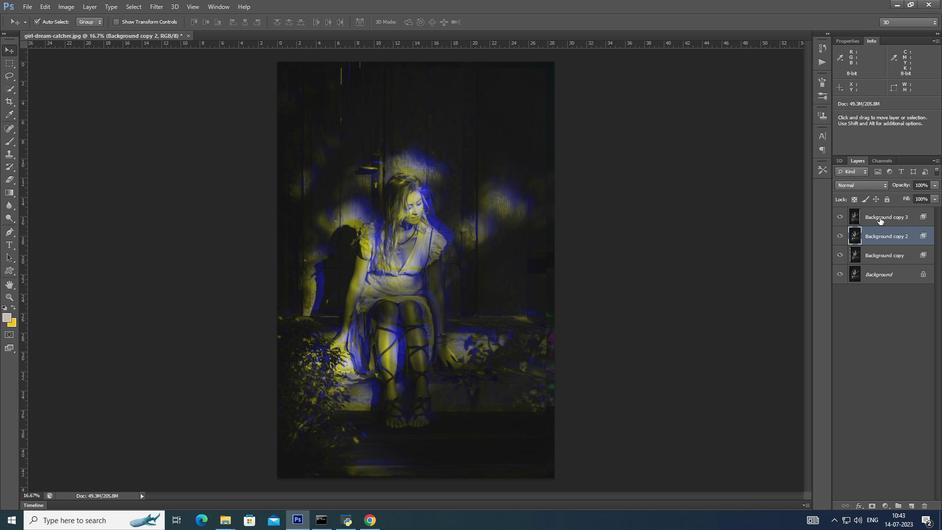 
Action: Mouse pressed right at (880, 218)
Screenshot: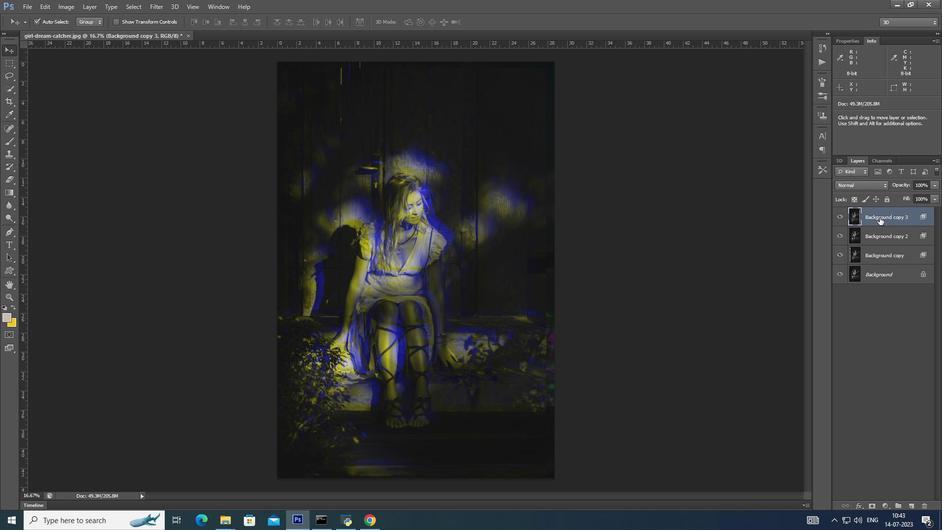 
Action: Mouse moved to (787, 144)
Screenshot: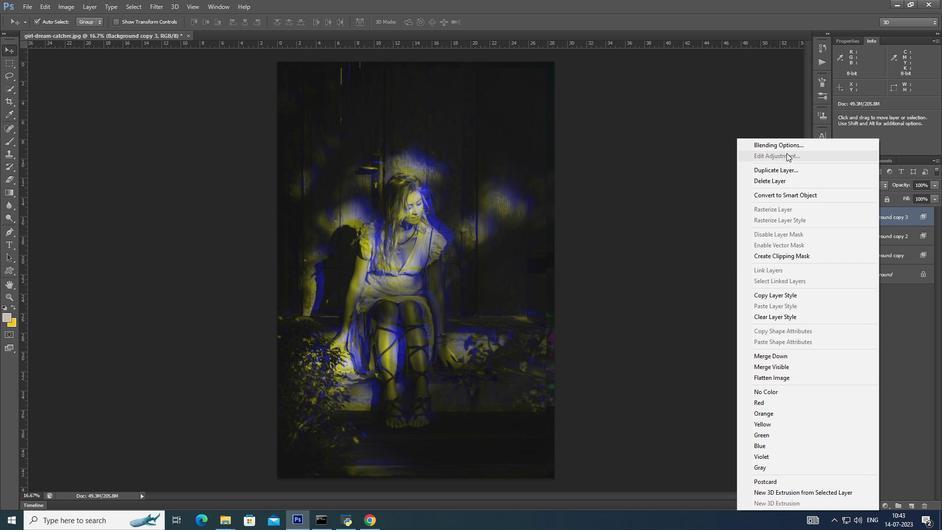 
Action: Mouse pressed left at (787, 144)
Screenshot: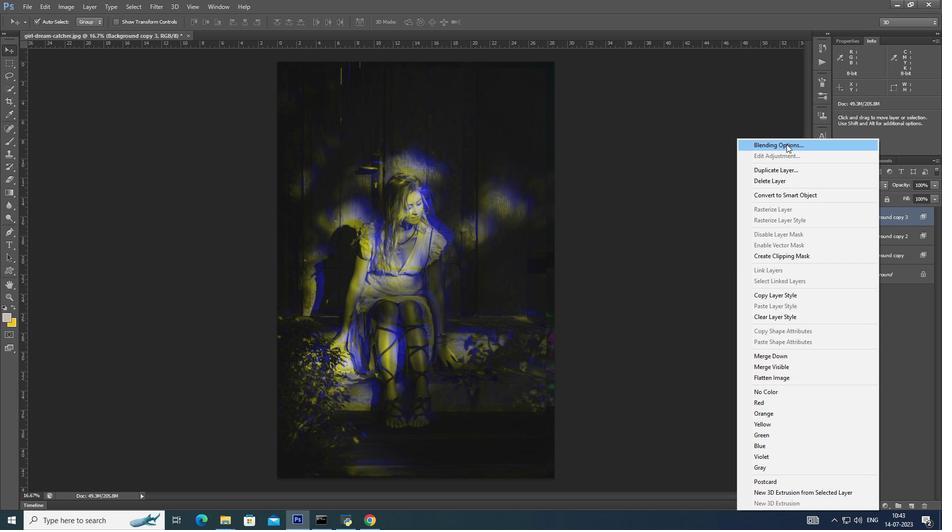 
Action: Mouse moved to (715, 252)
Screenshot: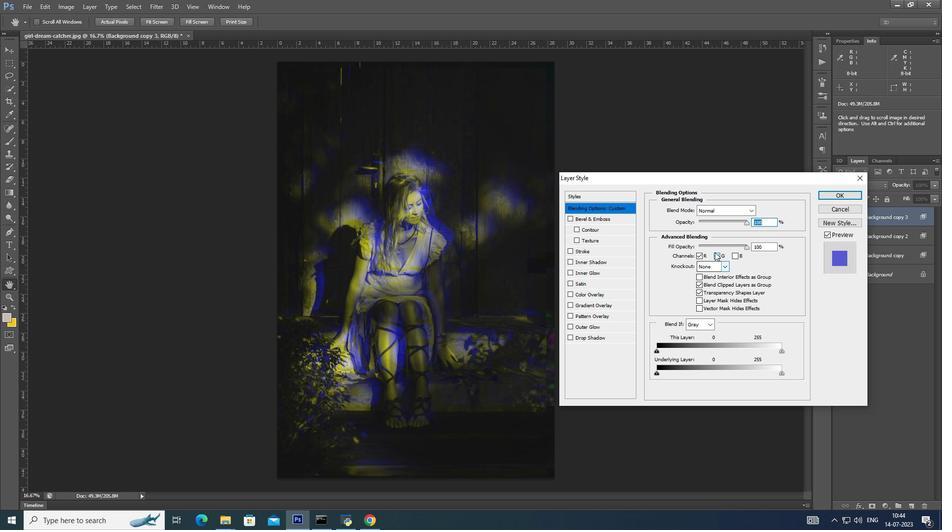 
Action: Mouse pressed left at (715, 252)
Screenshot: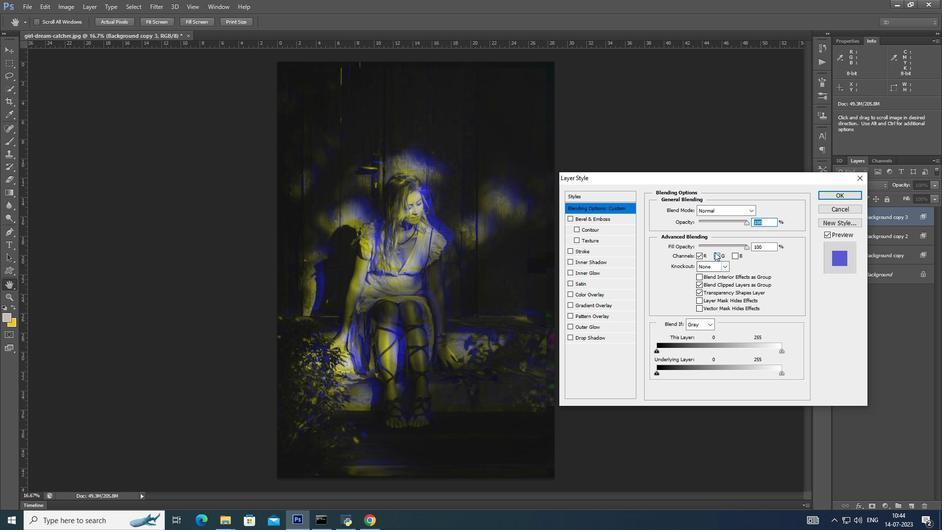 
Action: Mouse moved to (845, 194)
Screenshot: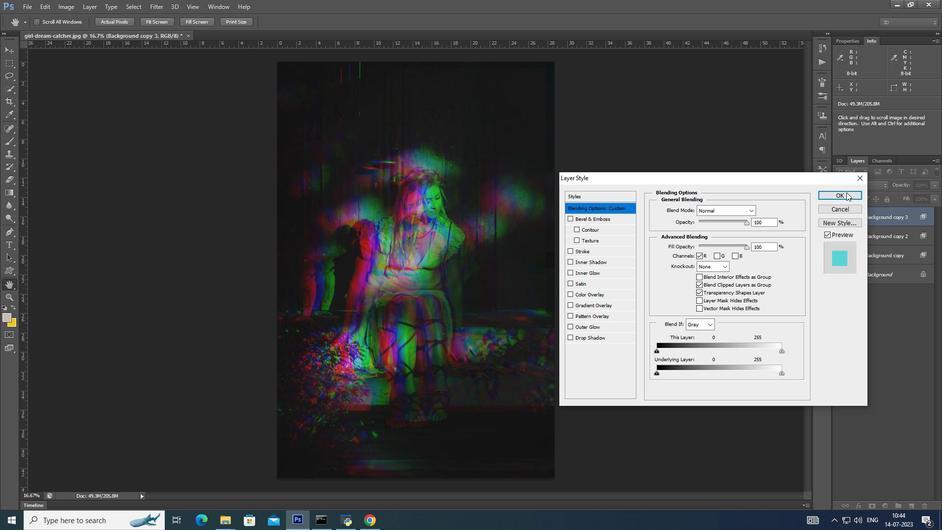 
Action: Mouse pressed left at (845, 194)
Screenshot: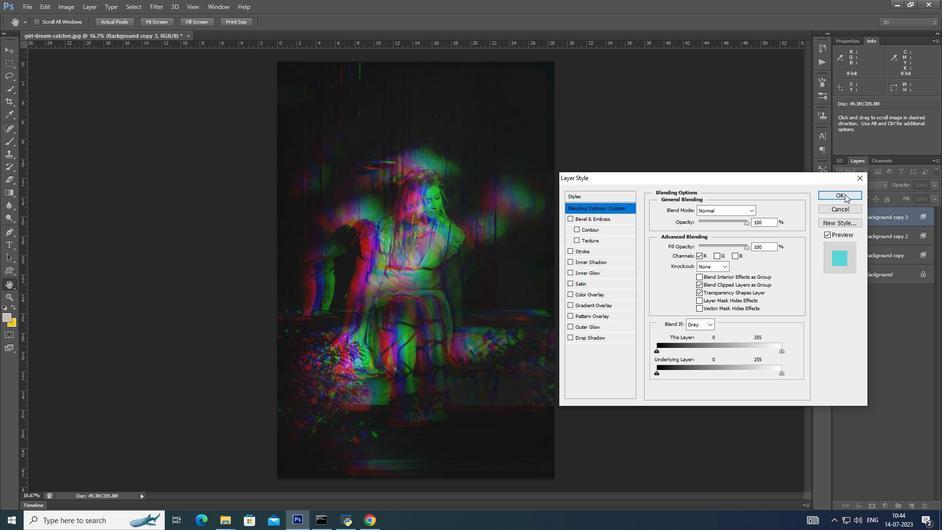 
Action: Mouse moved to (637, 267)
Screenshot: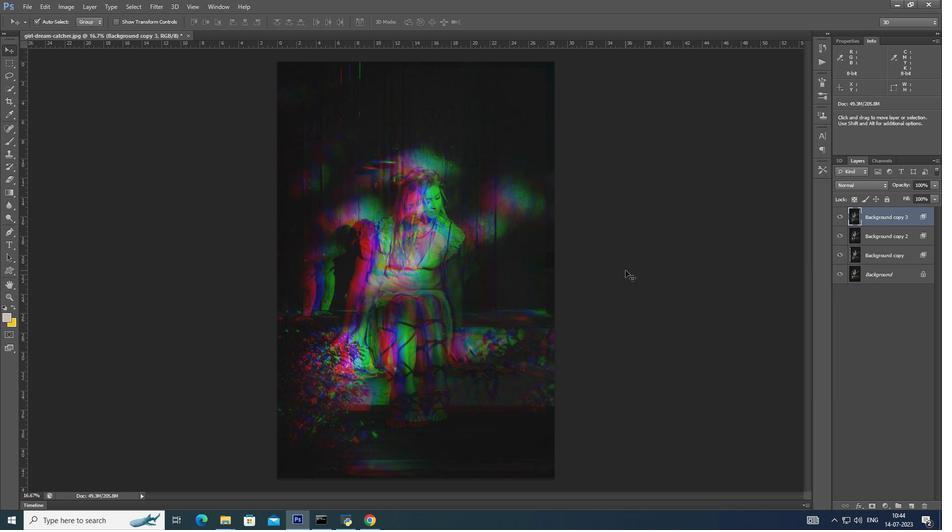 
Action: Key pressed <Key.left><Key.left><Key.left><Key.left><Key.left><Key.left><Key.left><Key.left><Key.left><Key.left><Key.left><Key.left><Key.left><Key.left><Key.right><Key.right><Key.right><Key.right><Key.right><Key.right><Key.right><Key.right><Key.right><Key.right><Key.right><Key.right><Key.right><Key.right><Key.right><Key.right><Key.right><Key.right><Key.right><Key.right><Key.right><Key.right><Key.right><Key.right><Key.right><Key.right><Key.right><Key.right><Key.right><Key.right><Key.right><Key.right><Key.right><Key.right><Key.right><Key.right><Key.right><Key.right><Key.right><Key.right><Key.right><Key.right><Key.right><Key.right><Key.right><Key.right><Key.right><Key.right><Key.right><Key.right><Key.right><Key.right><Key.right><Key.right><Key.right><Key.right><Key.right><Key.right><Key.right><Key.right><Key.right><Key.right><Key.right><Key.right><Key.right><Key.right><Key.right><Key.right><Key.right><Key.right><Key.right><Key.right><Key.right><Key.right><Key.right><Key.right><Key.right><Key.right><Key.right><Key.right><Key.right><Key.right><Key.right><Key.right><Key.right><Key.right><Key.right><Key.right><Key.right><Key.right><Key.right><Key.right><Key.right><Key.right><Key.right><Key.right><Key.right><Key.right><Key.right><Key.right><Key.right><Key.right><Key.right><Key.right><Key.right><Key.right><Key.right><Key.right><Key.right><Key.right><Key.right><Key.right><Key.right><Key.right><Key.right><Key.right><Key.right><Key.right><Key.right><Key.right><Key.right><Key.right><Key.right><Key.right><Key.right><Key.right><Key.right><Key.right><Key.right><Key.right><Key.right><Key.right><Key.right><Key.right><Key.right><Key.right><Key.right><Key.right><Key.right><Key.right><Key.right><Key.right><Key.right><Key.right><Key.right><Key.right><Key.left><Key.left>
Screenshot: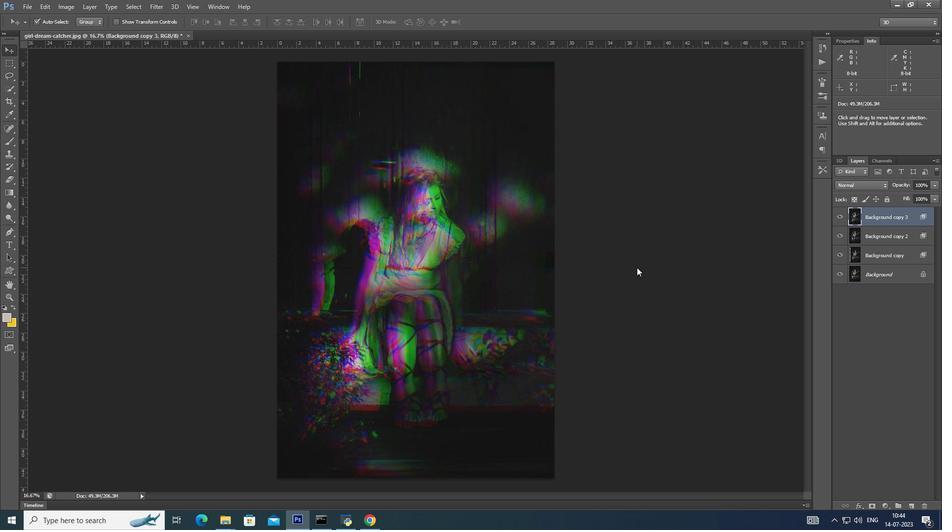 
Action: Mouse moved to (883, 215)
Screenshot: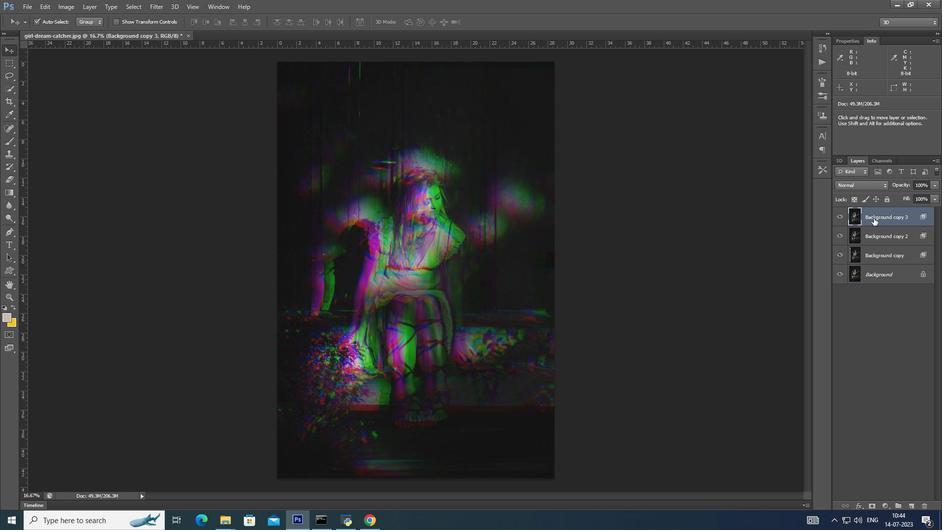 
Action: Mouse pressed left at (883, 215)
Screenshot: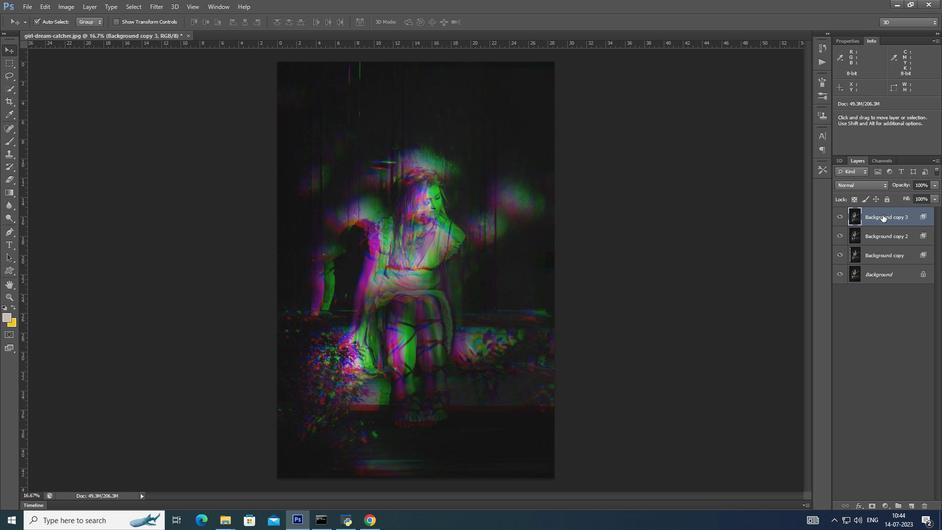 
Action: Mouse moved to (422, 210)
Screenshot: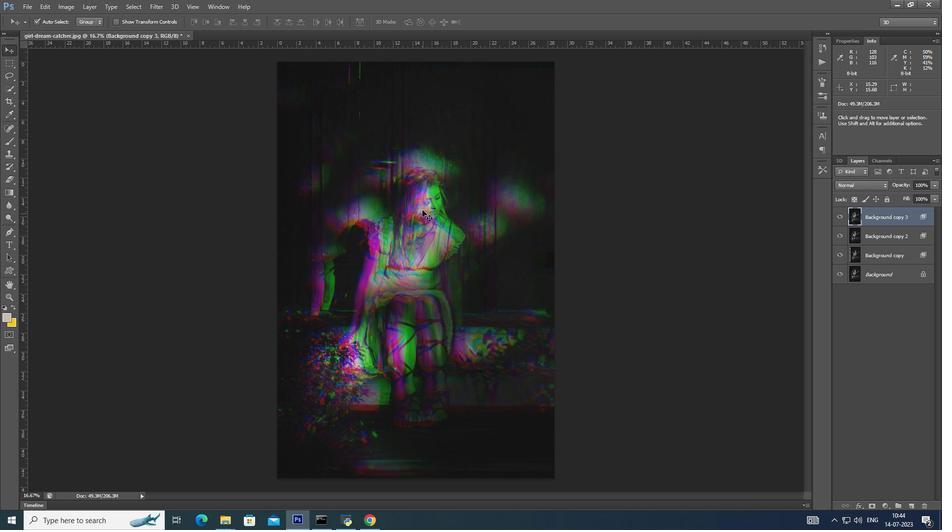 
Action: Mouse pressed left at (422, 210)
Screenshot: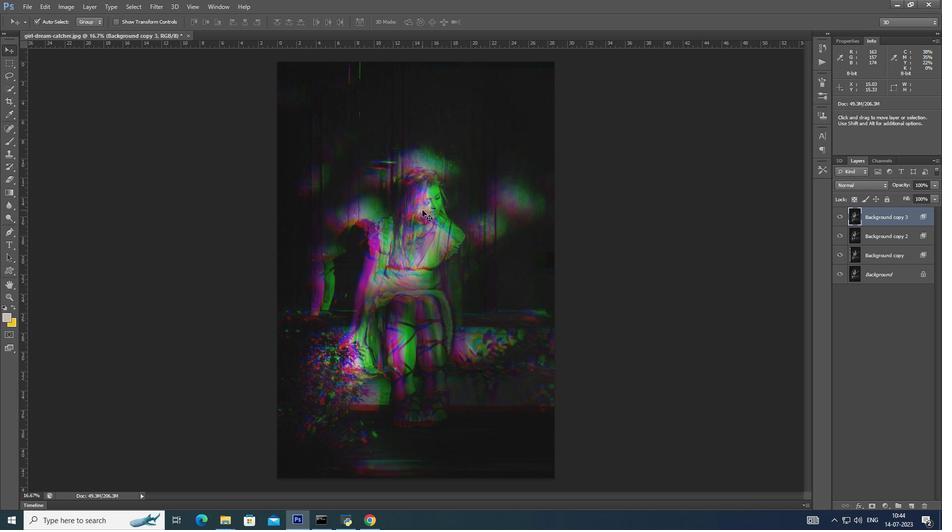 
Action: Mouse moved to (566, 224)
Screenshot: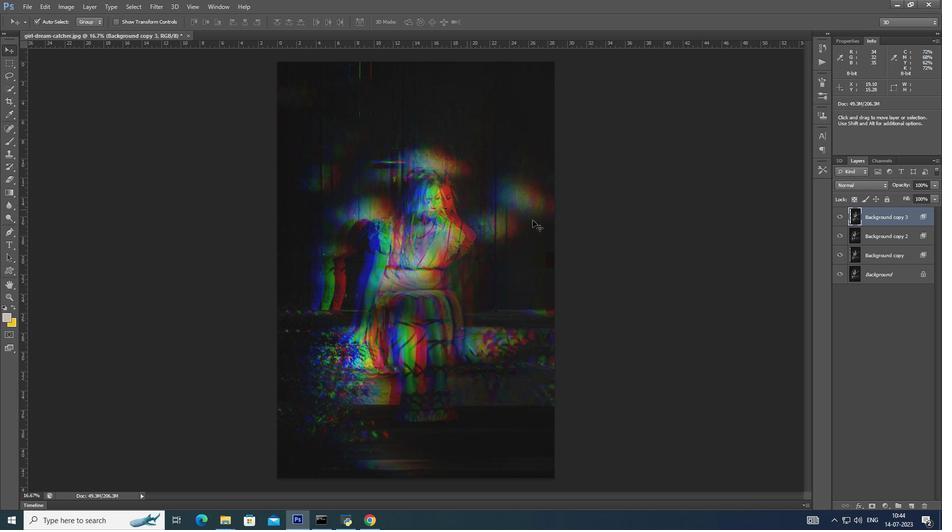 
Action: Key pressed <Key.left><Key.left><Key.left><Key.left><Key.left><Key.left><Key.left>
Screenshot: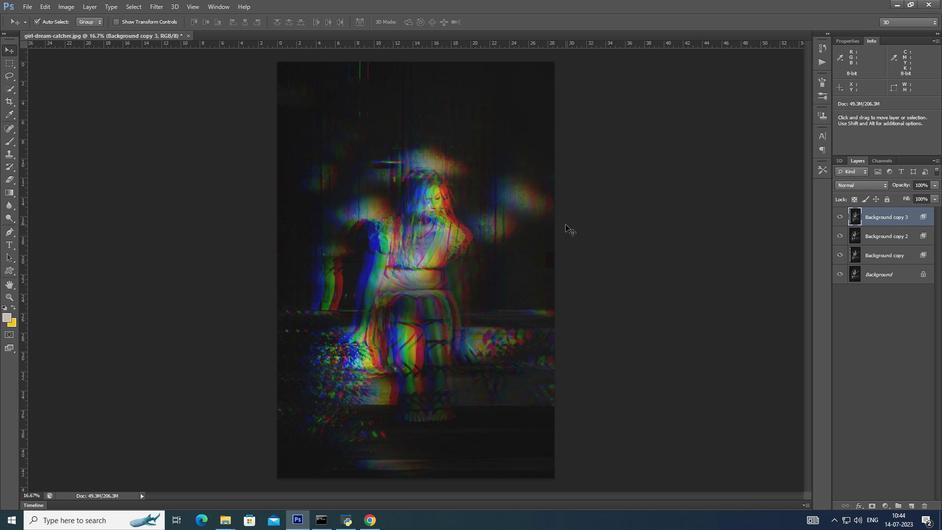
Action: Mouse moved to (881, 185)
Screenshot: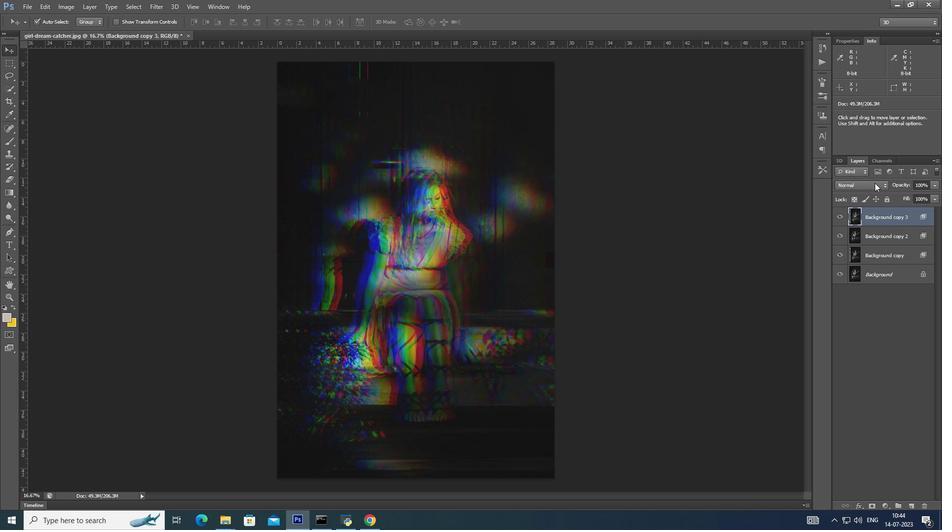 
Action: Mouse pressed left at (881, 185)
Screenshot: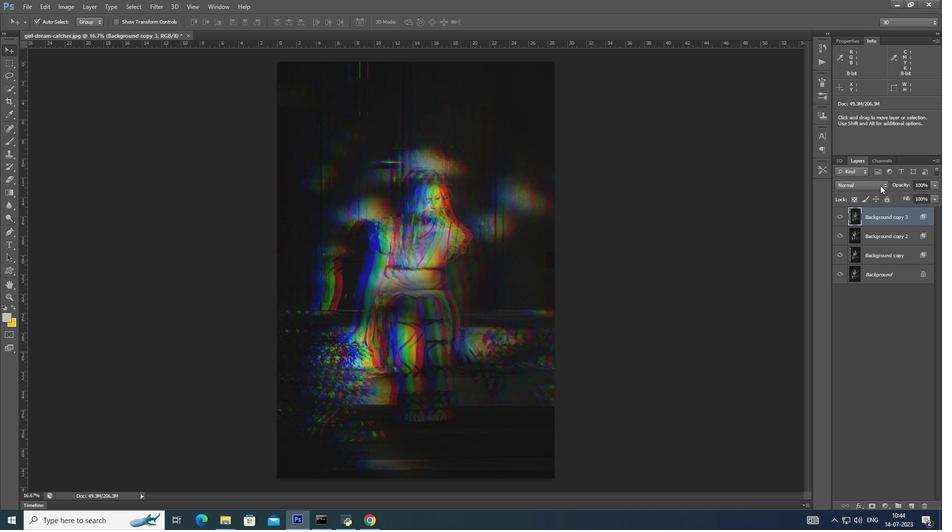 
Action: Mouse moved to (851, 320)
Screenshot: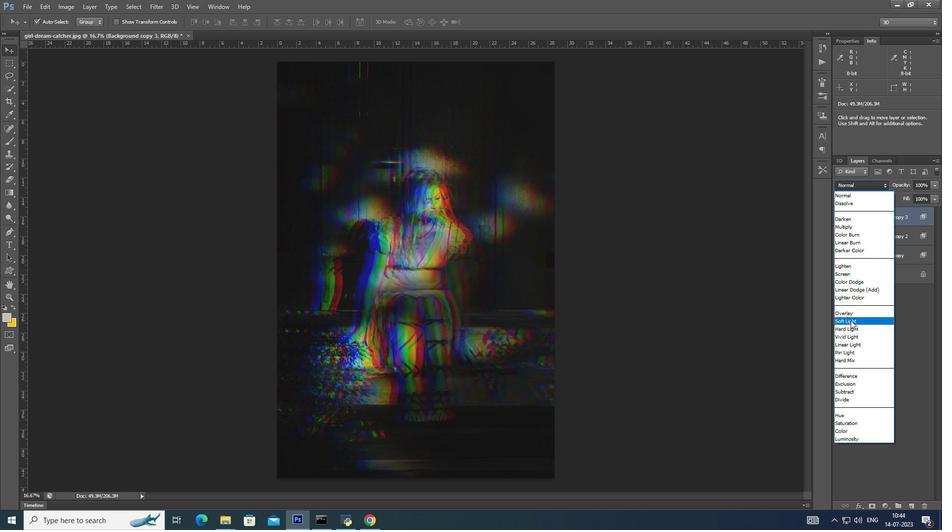 
Action: Mouse pressed left at (851, 320)
Screenshot: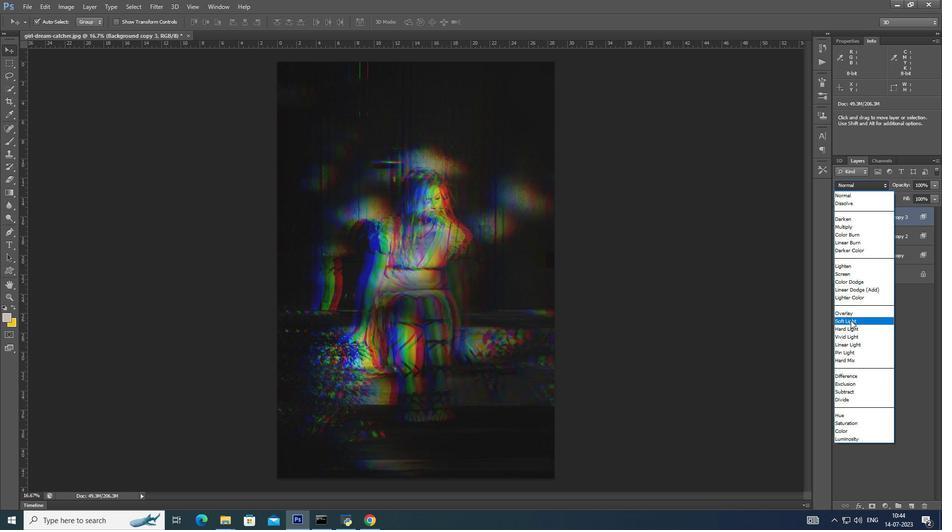 
Action: Mouse moved to (879, 183)
Screenshot: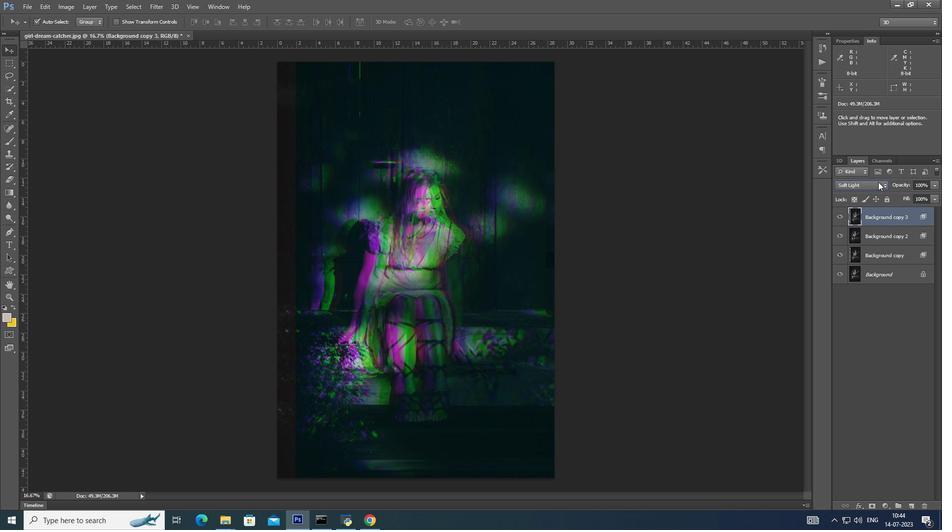 
Action: Mouse pressed left at (879, 183)
Screenshot: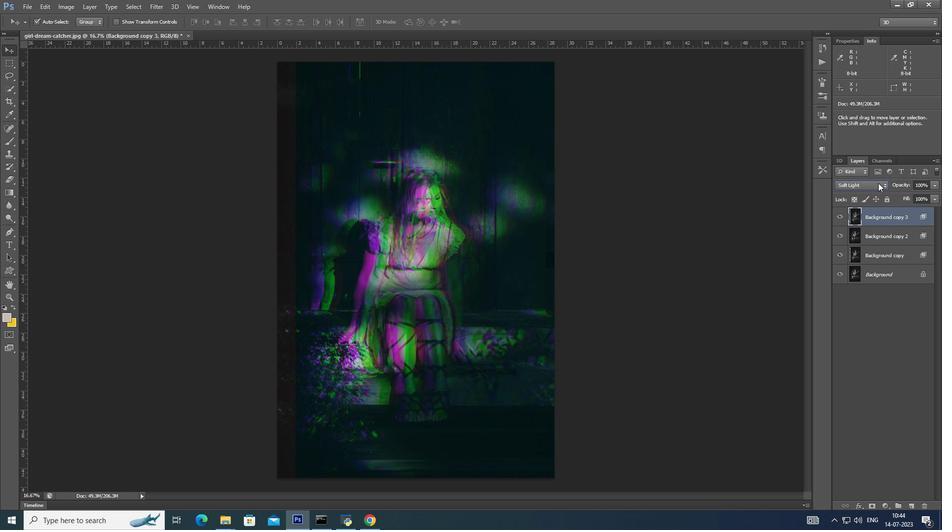 
Action: Mouse moved to (859, 192)
Screenshot: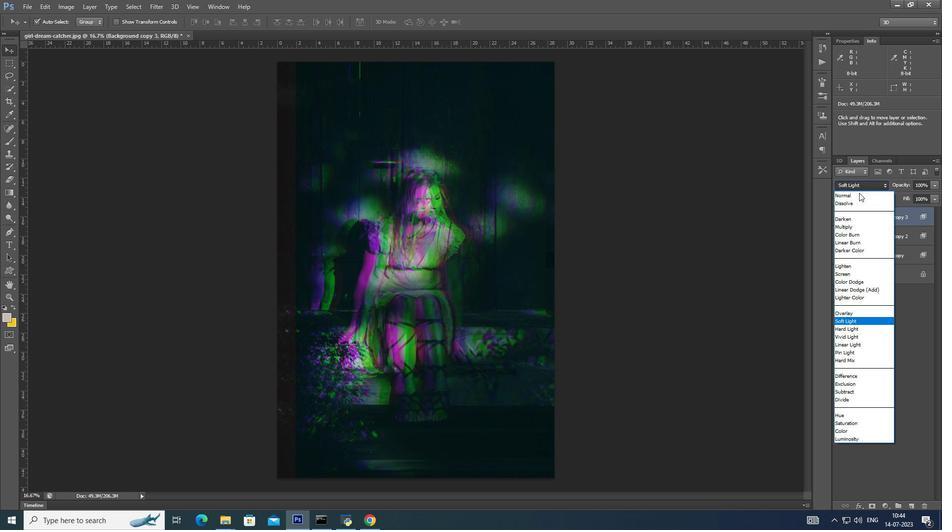 
Action: Mouse pressed left at (859, 192)
Screenshot: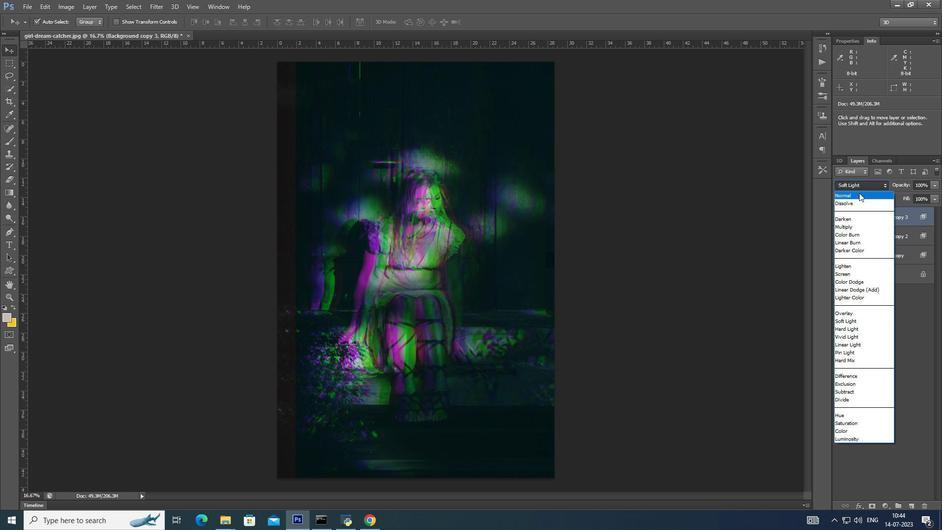 
Action: Mouse moved to (885, 240)
Screenshot: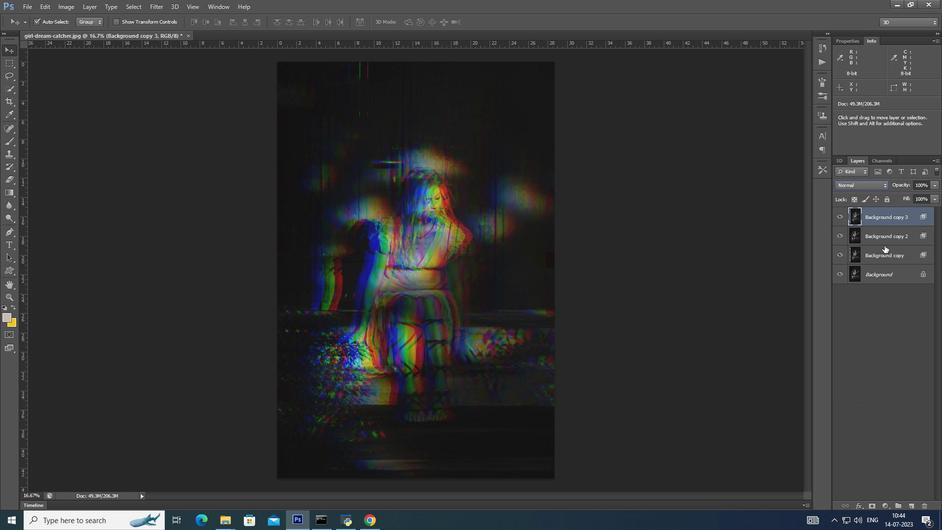 
Action: Mouse pressed left at (885, 240)
Screenshot: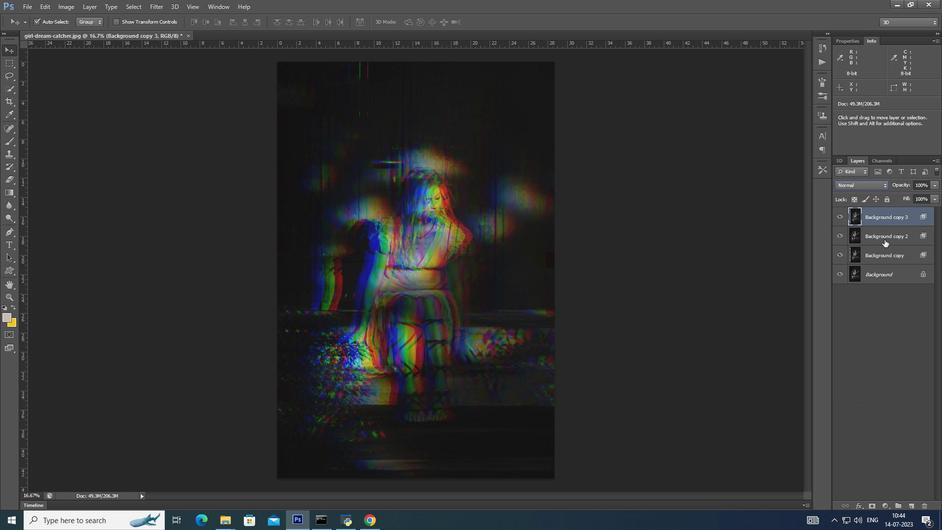 
Action: Mouse moved to (883, 184)
Screenshot: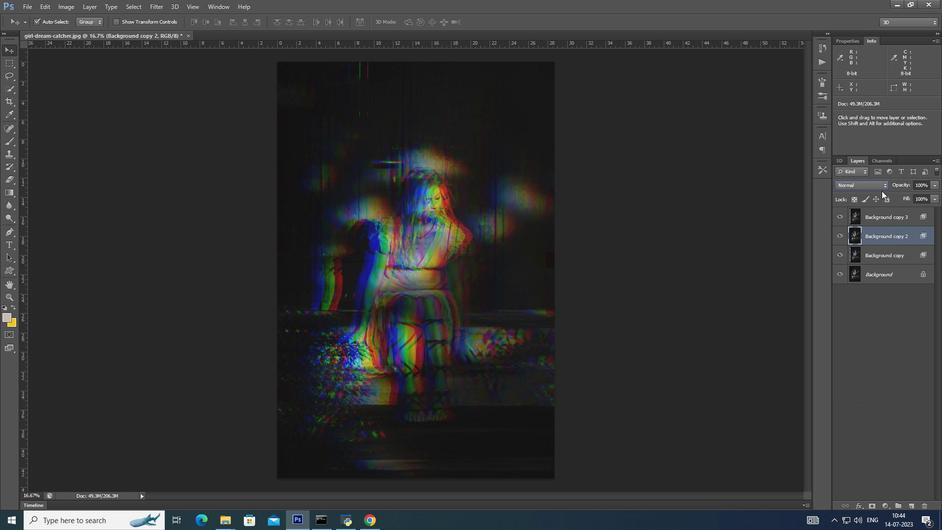 
Action: Mouse pressed left at (883, 184)
Screenshot: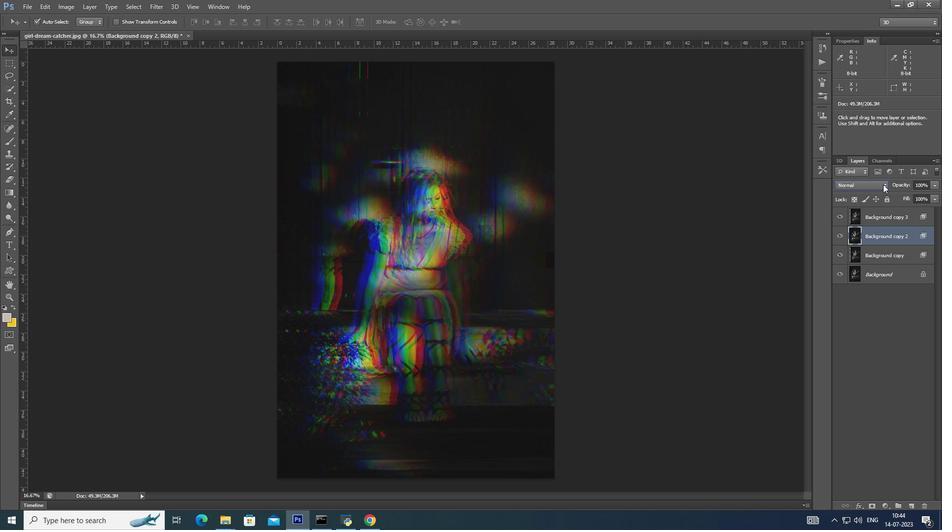 
Action: Mouse moved to (856, 318)
Screenshot: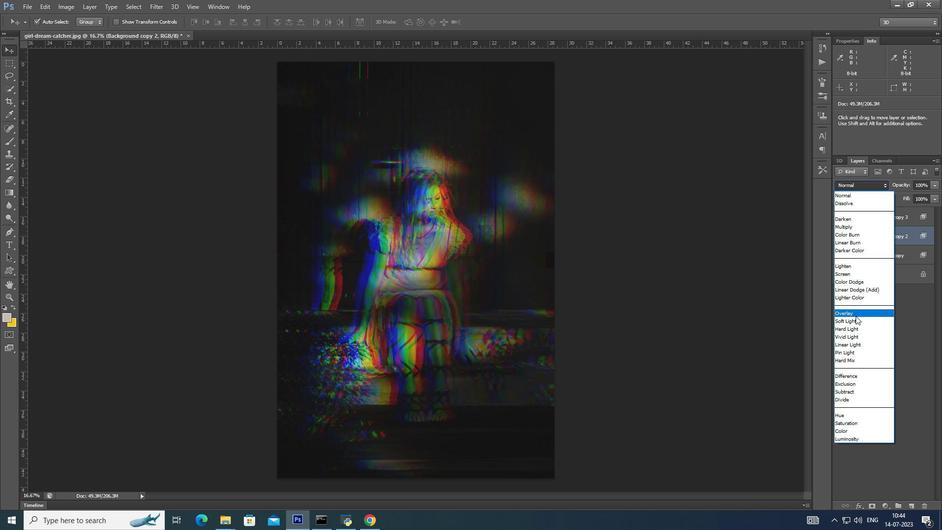 
Action: Mouse pressed left at (856, 318)
Screenshot: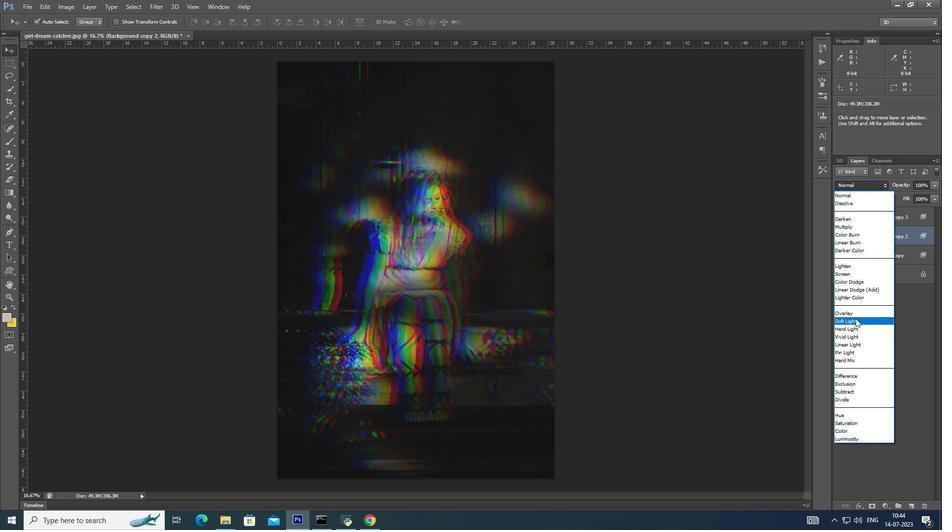 
Action: Mouse moved to (880, 255)
Screenshot: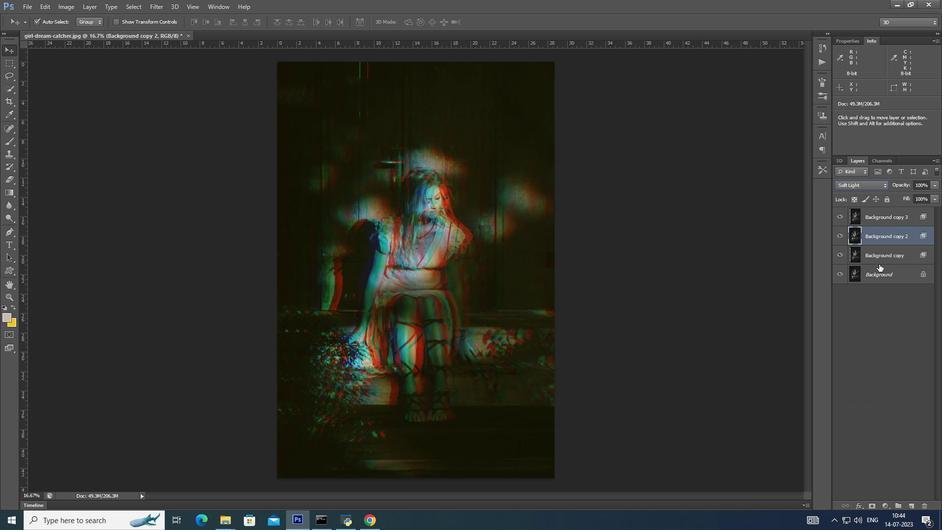 
Action: Mouse pressed left at (880, 255)
Screenshot: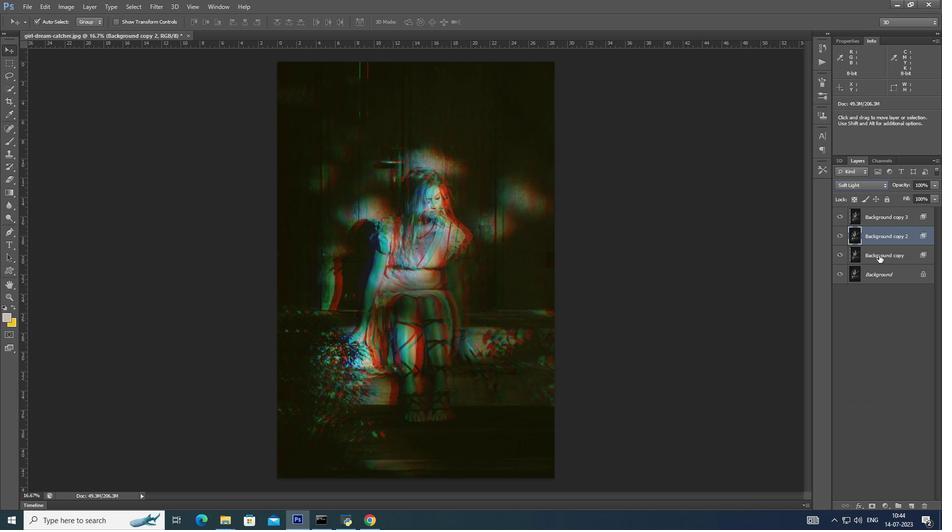 
Action: Mouse moved to (868, 184)
Screenshot: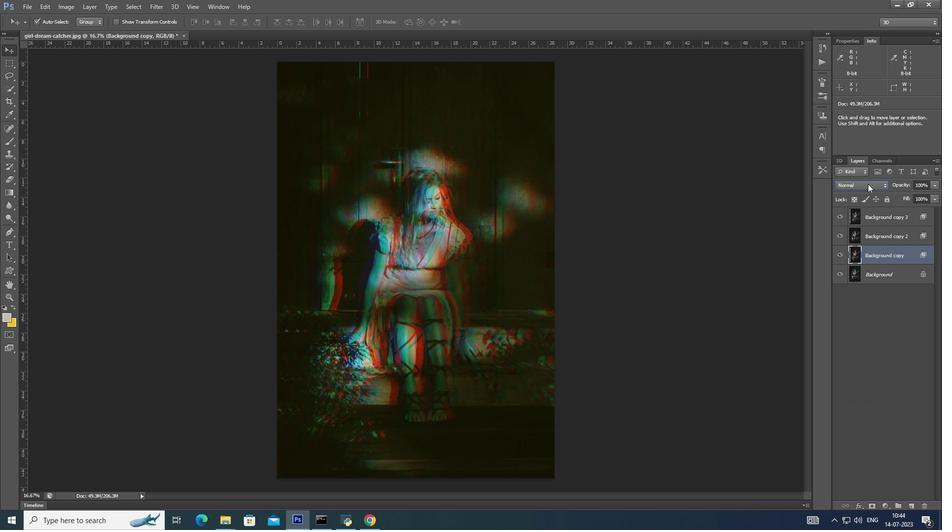 
Action: Mouse pressed left at (868, 184)
Screenshot: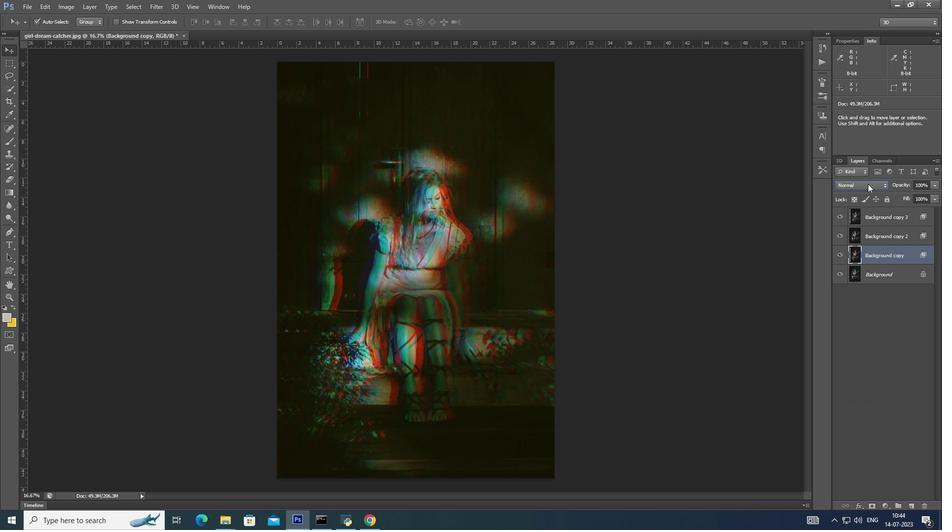 
Action: Mouse moved to (844, 317)
Screenshot: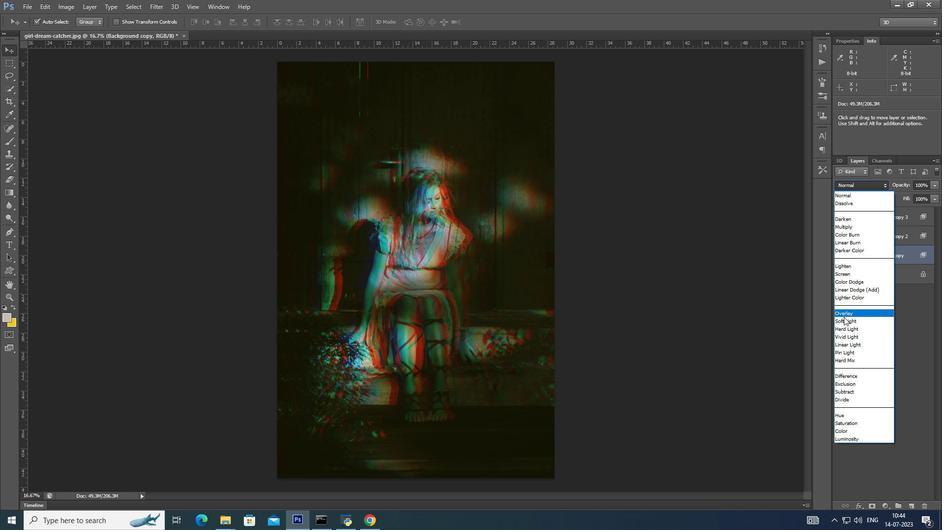 
Action: Mouse pressed left at (844, 317)
Screenshot: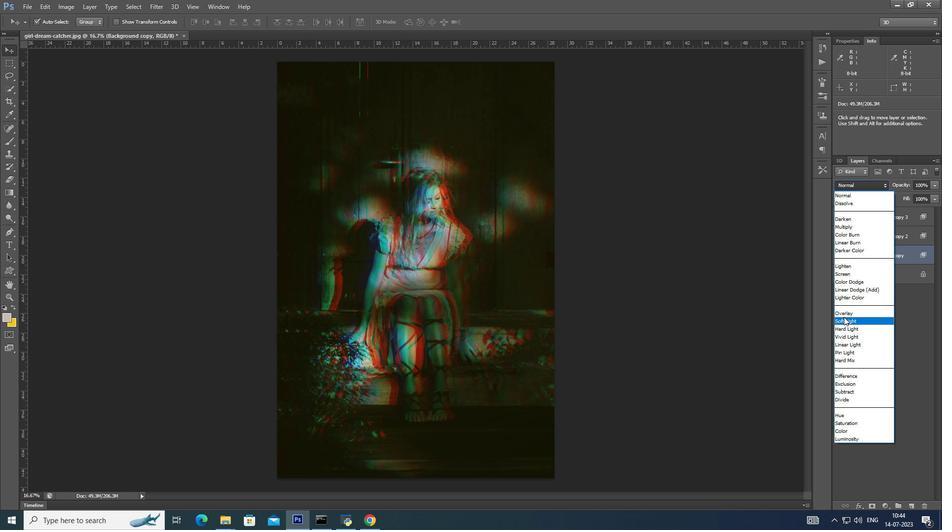 
Action: Mouse moved to (625, 115)
Screenshot: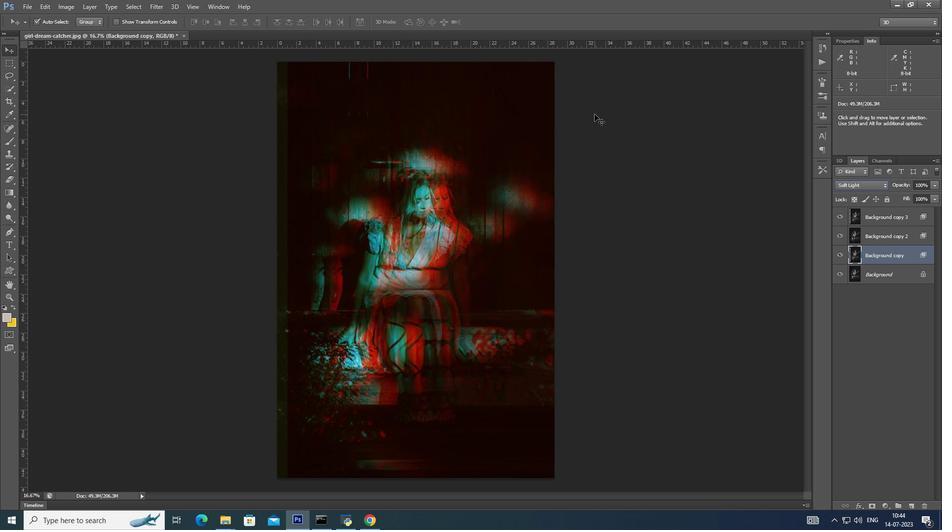 
Action: Mouse pressed left at (625, 115)
Screenshot: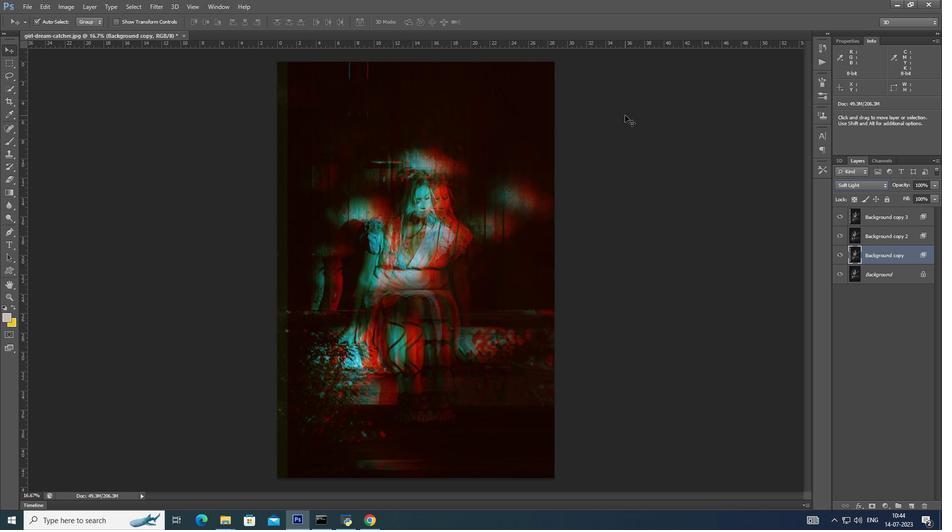 
Action: Mouse moved to (537, 73)
Screenshot: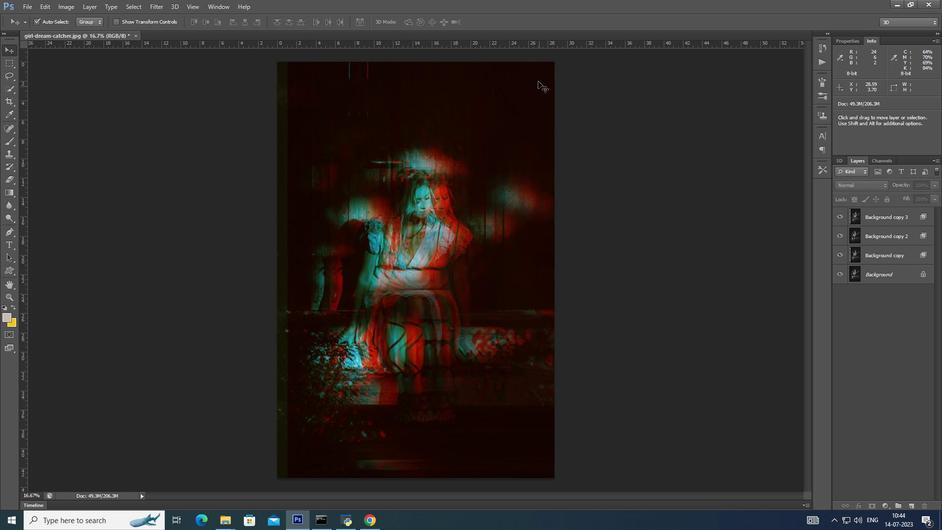 
Action: Mouse pressed left at (537, 73)
Screenshot: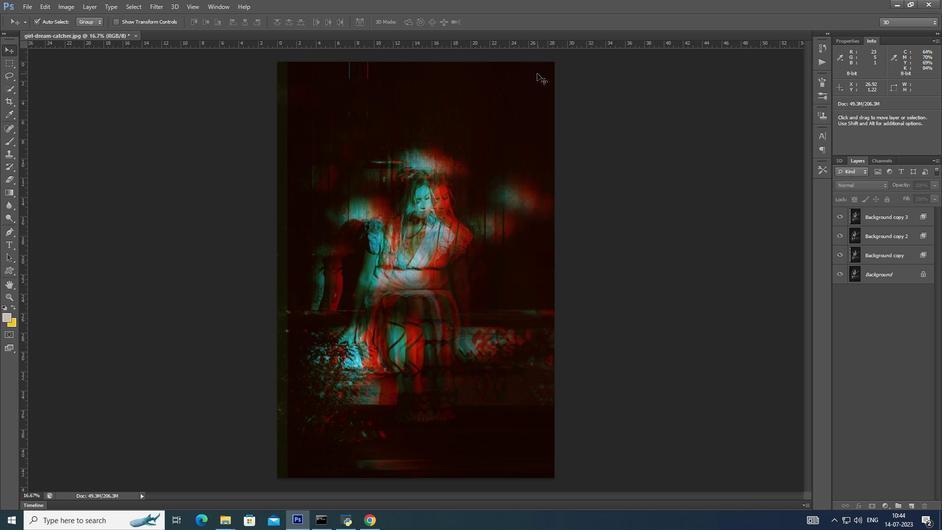
Action: Mouse moved to (442, 200)
Screenshot: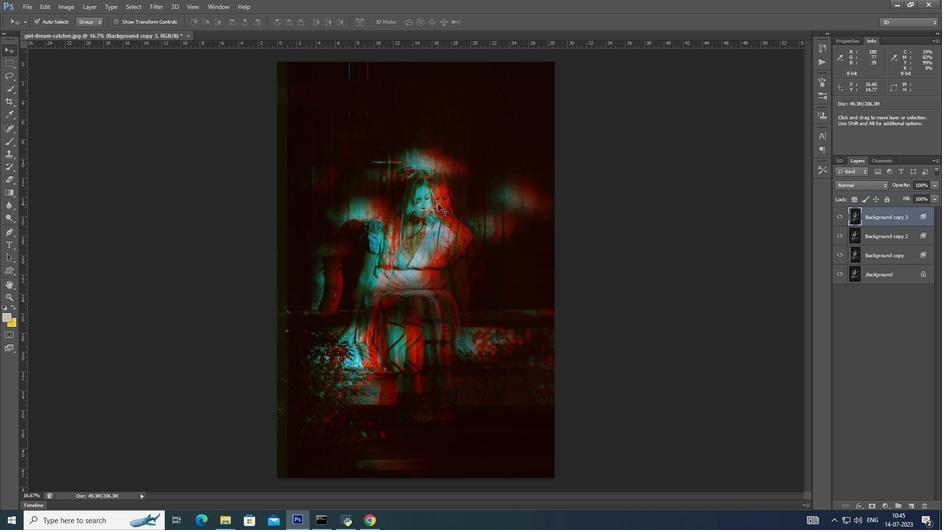 
Action: Mouse pressed left at (442, 200)
Screenshot: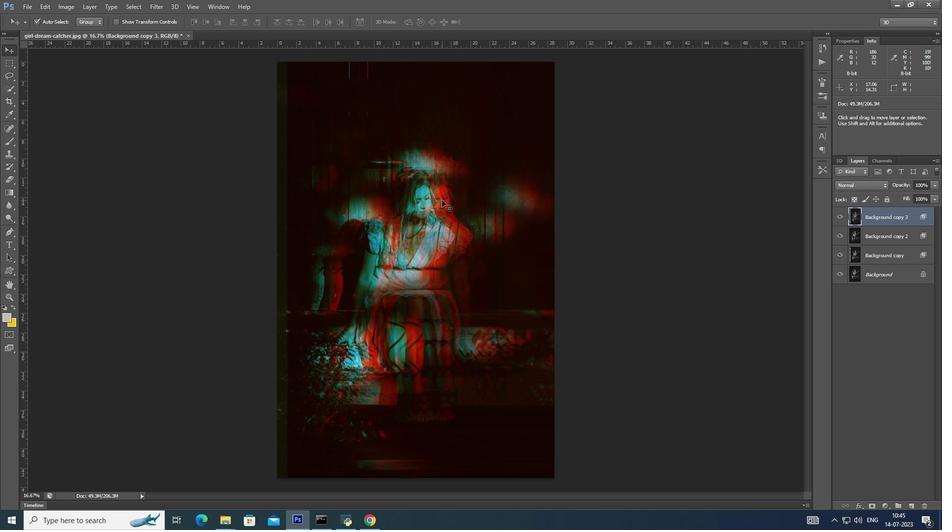 
Action: Mouse moved to (598, 192)
Screenshot: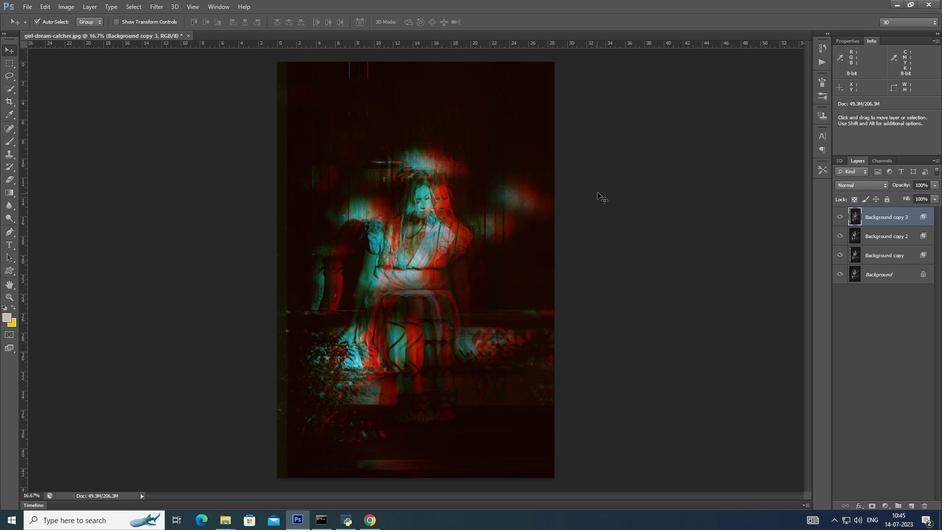 
Action: Key pressed <Key.left><Key.left><Key.left><Key.left><Key.left><Key.left><Key.left><Key.left><Key.left><Key.left><Key.left><Key.left><Key.left><Key.left><Key.left><Key.left><Key.left><Key.left><Key.left><Key.left><Key.left><Key.left><Key.left><Key.left><Key.left><Key.left><Key.left><Key.left><Key.left><Key.left><Key.left>
Screenshot: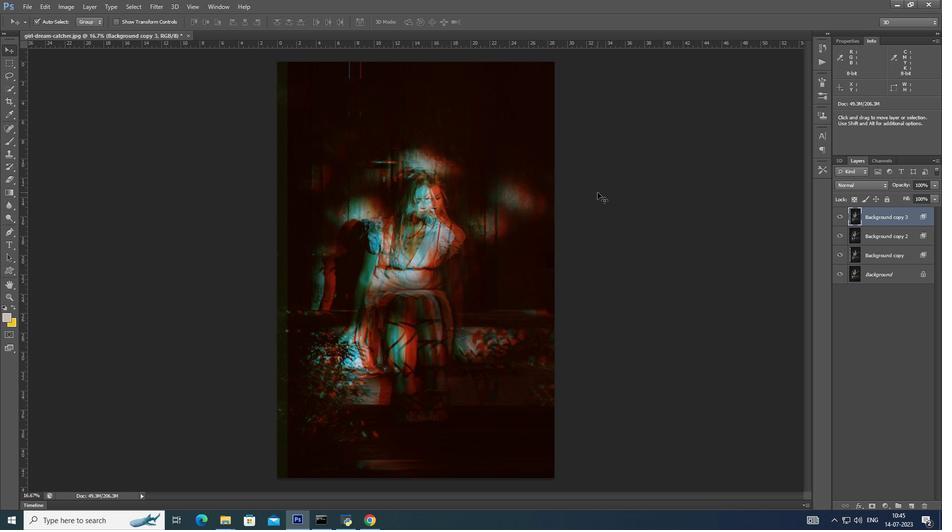 
Action: Mouse moved to (162, 8)
Screenshot: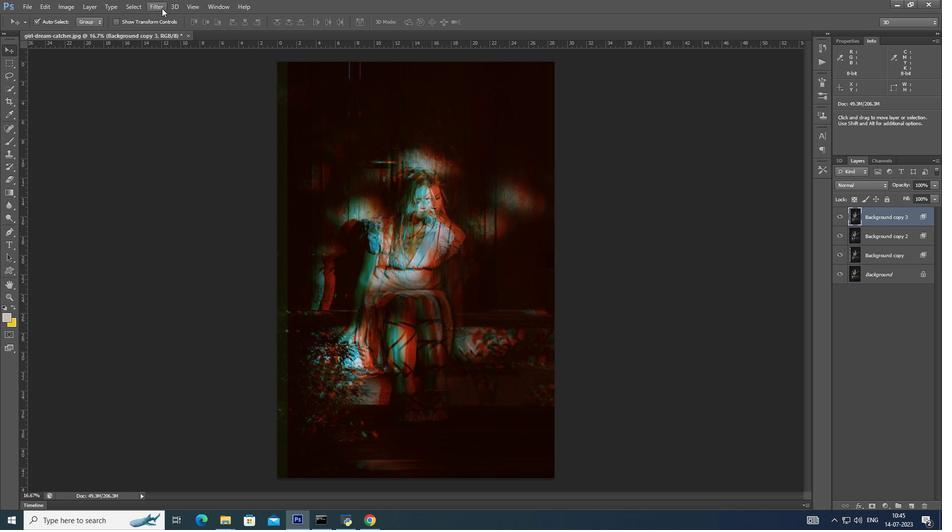 
Action: Mouse pressed left at (162, 8)
Screenshot: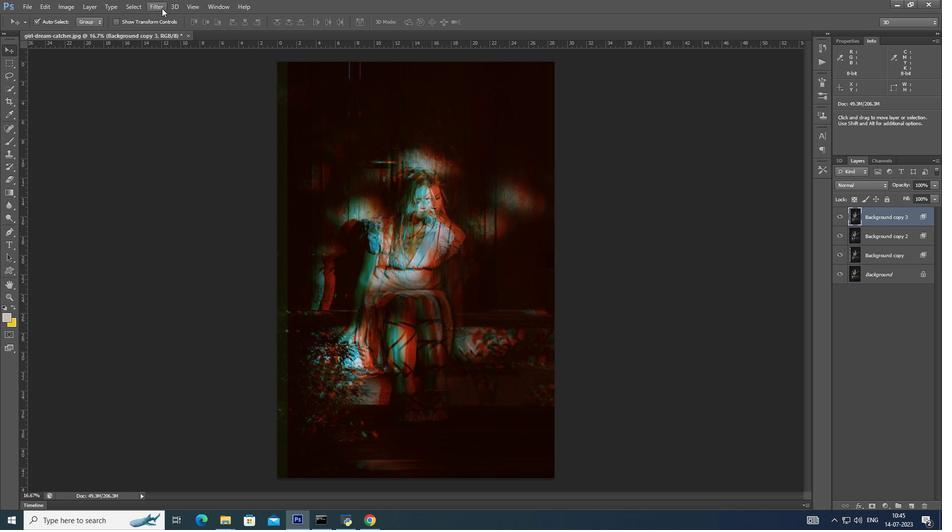 
Action: Mouse moved to (314, 175)
Screenshot: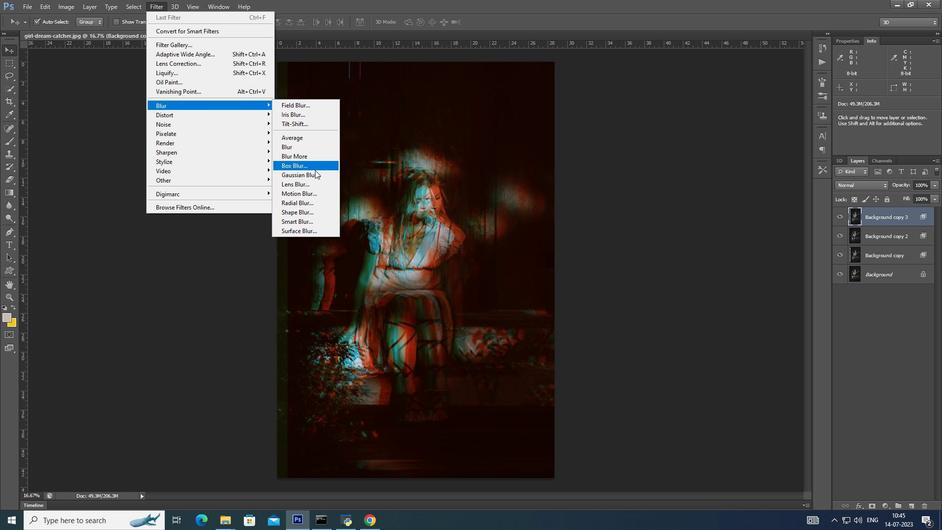 
Action: Mouse pressed left at (314, 175)
Screenshot: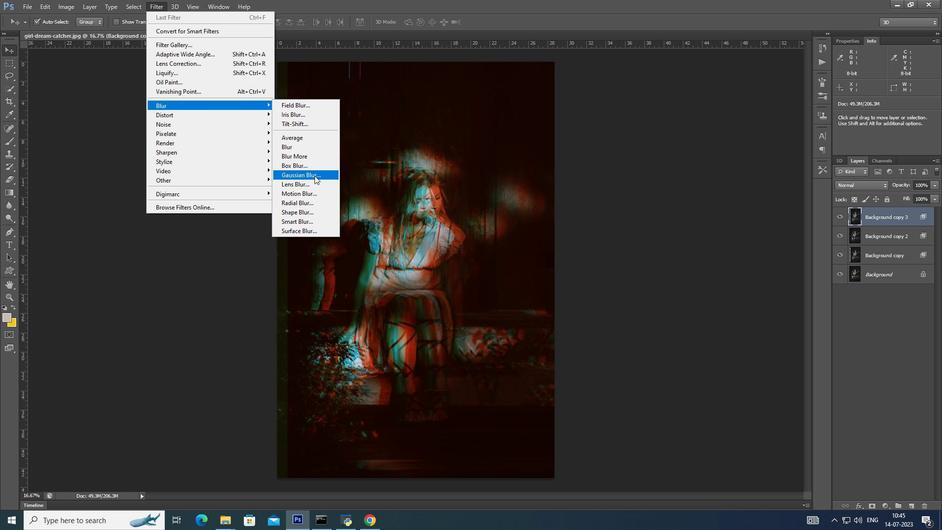 
Action: Mouse moved to (470, 120)
Screenshot: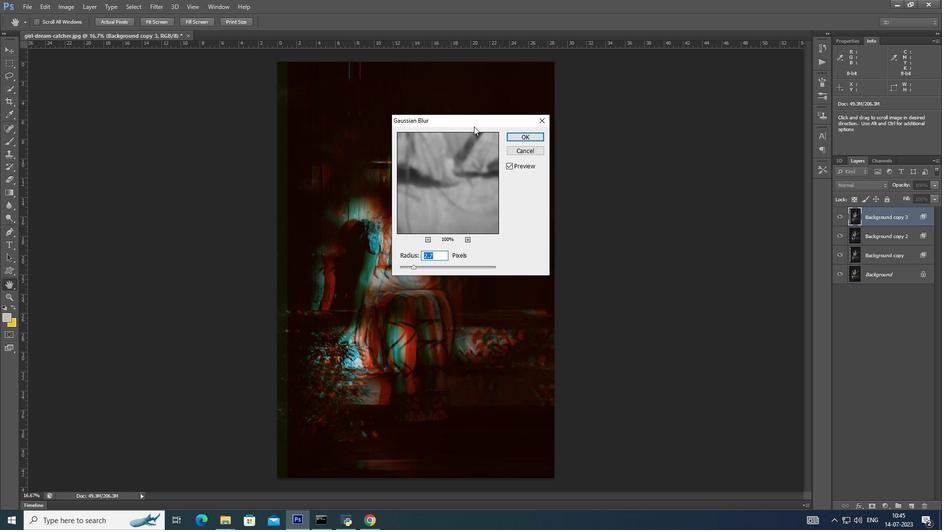 
Action: Mouse pressed left at (470, 120)
Screenshot: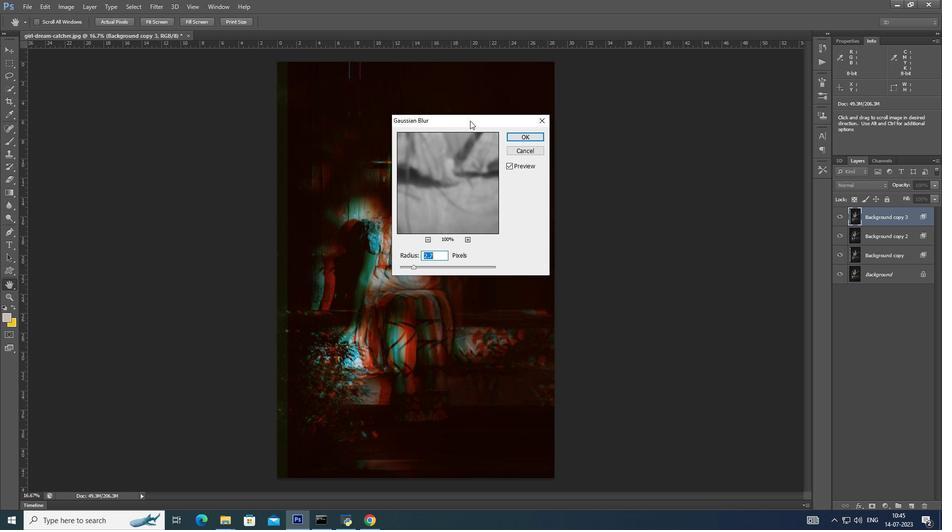 
Action: Mouse moved to (575, 294)
Screenshot: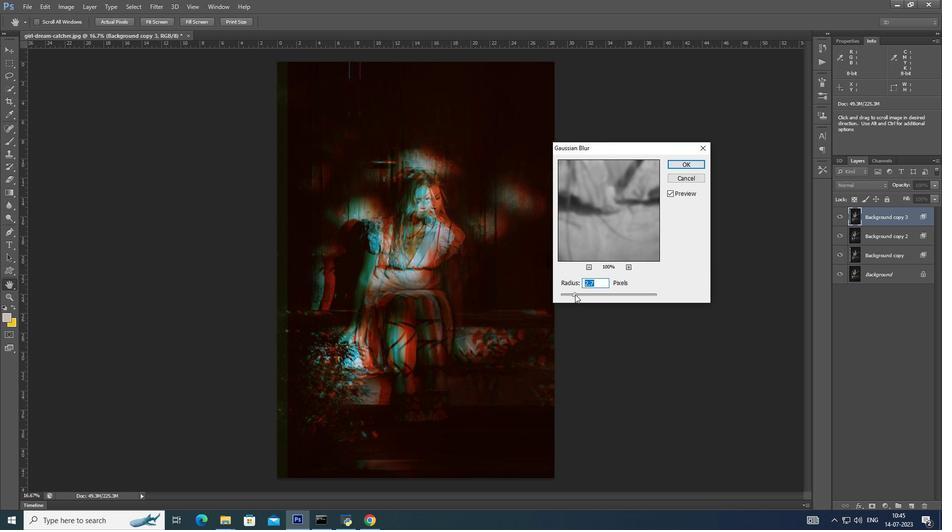
Action: Mouse pressed left at (575, 294)
Screenshot: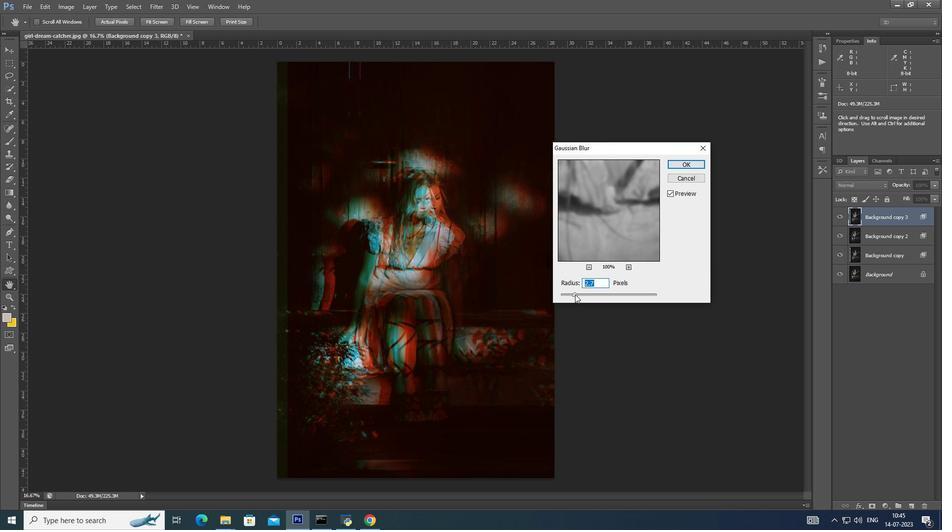 
Action: Mouse moved to (688, 165)
Screenshot: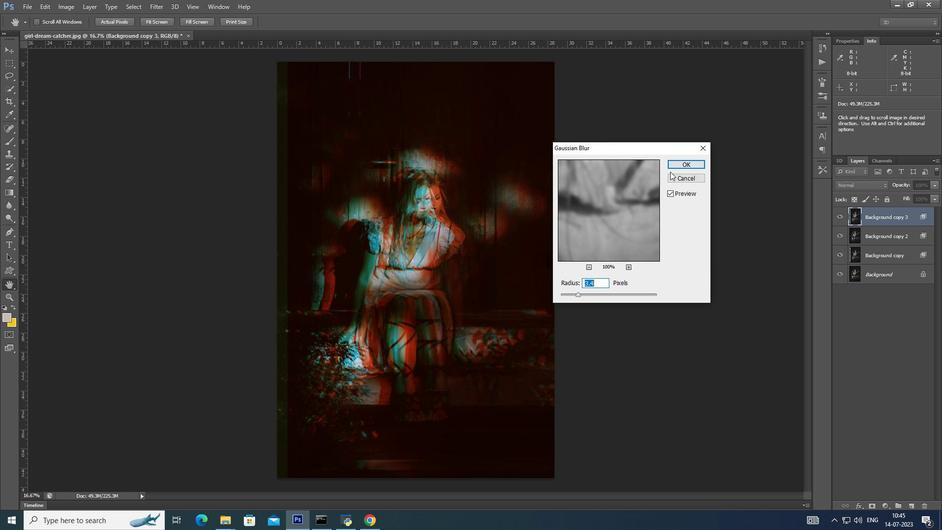 
Action: Mouse pressed left at (688, 165)
Screenshot: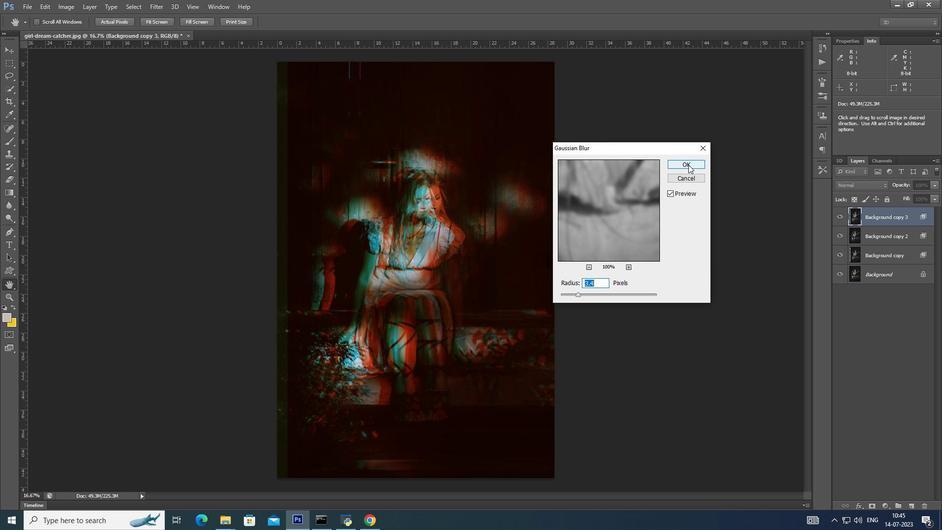 
Action: Mouse moved to (32, 3)
Screenshot: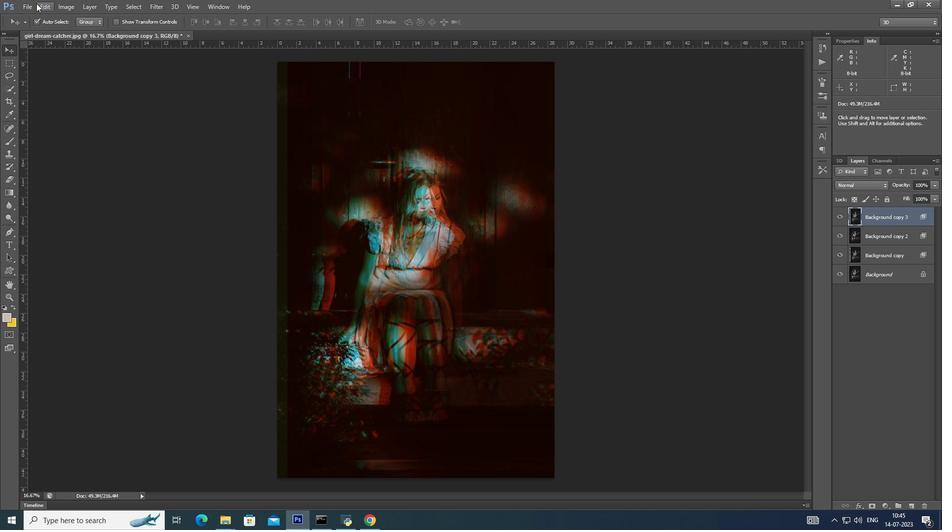 
Action: Mouse pressed left at (32, 3)
Screenshot: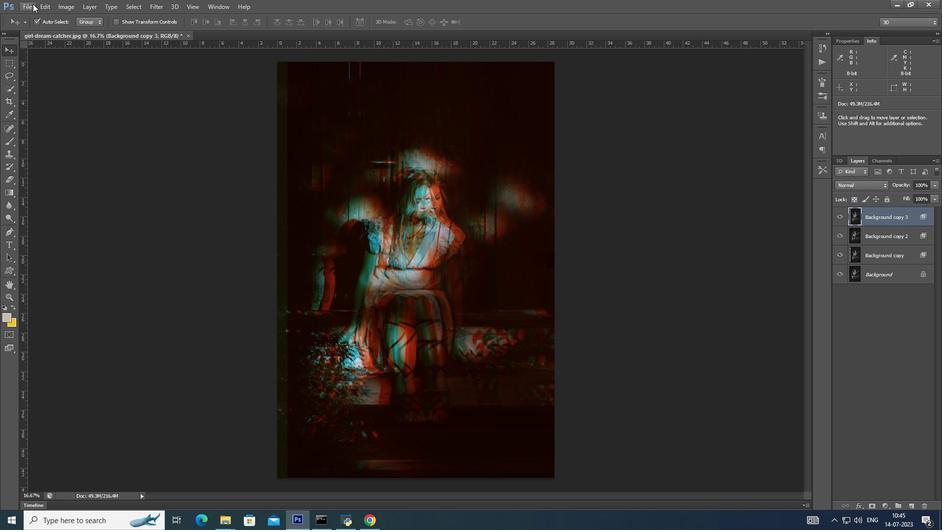 
Action: Mouse moved to (34, 25)
Screenshot: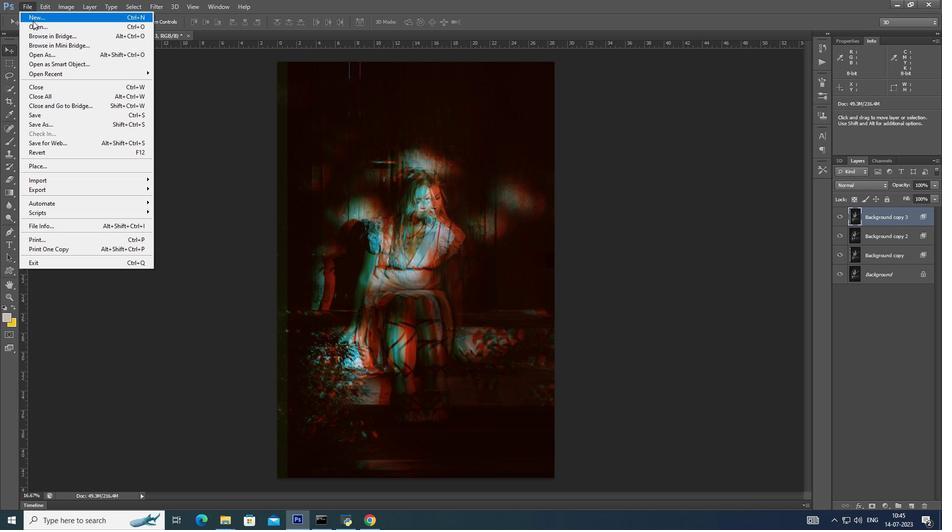 
Action: Mouse pressed left at (34, 25)
Screenshot: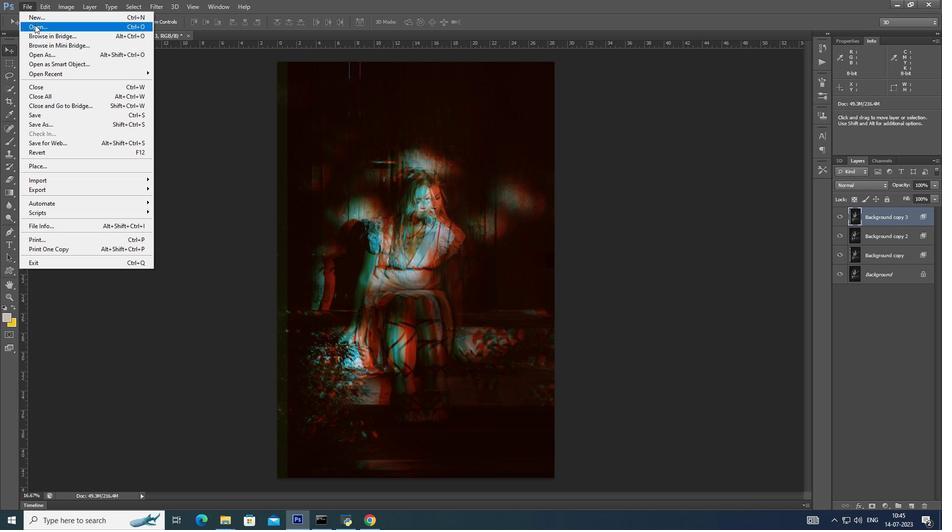 
Action: Mouse moved to (518, 164)
Screenshot: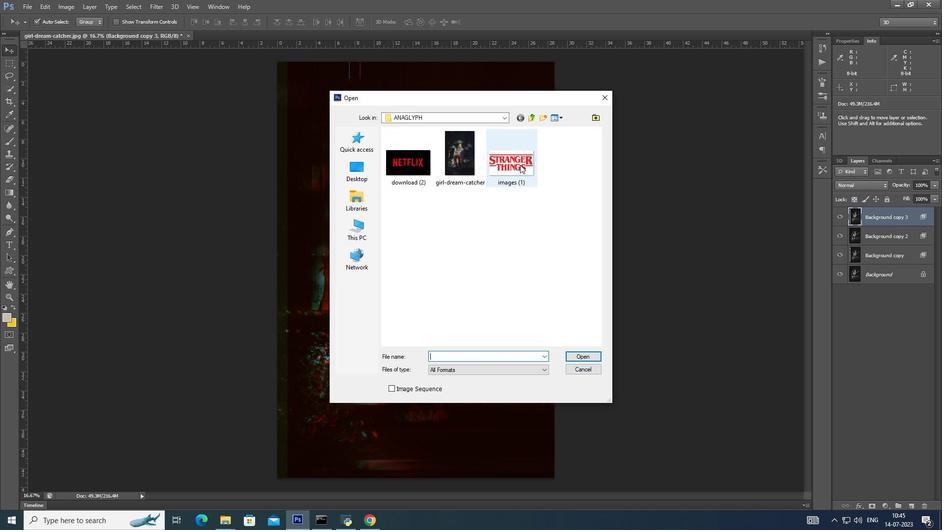 
Action: Mouse pressed left at (518, 164)
Screenshot: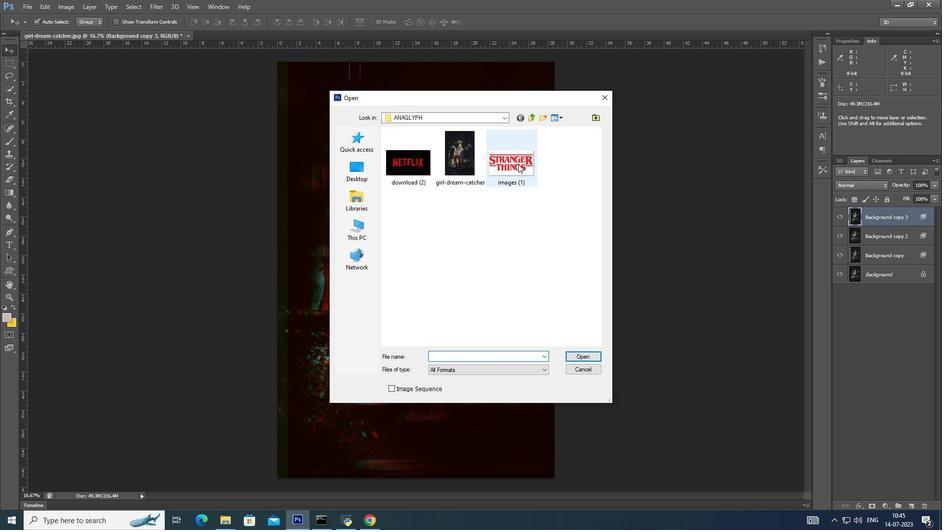 
Action: Mouse moved to (590, 353)
Screenshot: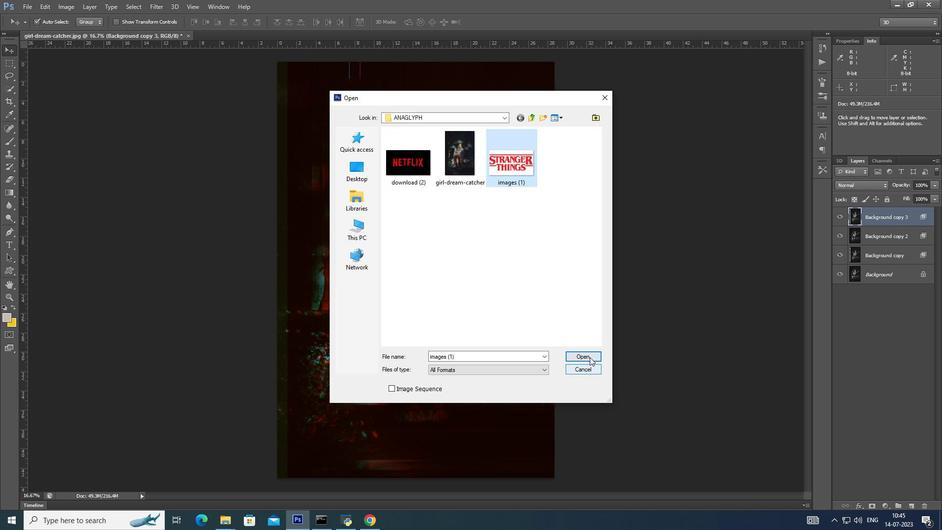 
Action: Mouse pressed left at (590, 353)
